 Task: Create new Company, with domain: 'georgetown.edu' and type: 'Other'. Add new contact for this company, with mail Id: 'Shreya_Ross@georgetown.edu', First Name: Shreya, Last name:  Ross, Job Title: 'Operations Coordinator', Phone Number: '(512) 555-5684'. Change life cycle stage to  Lead and lead status to  In Progress. Logged in from softage.10@softage.net
Action: Mouse moved to (95, 61)
Screenshot: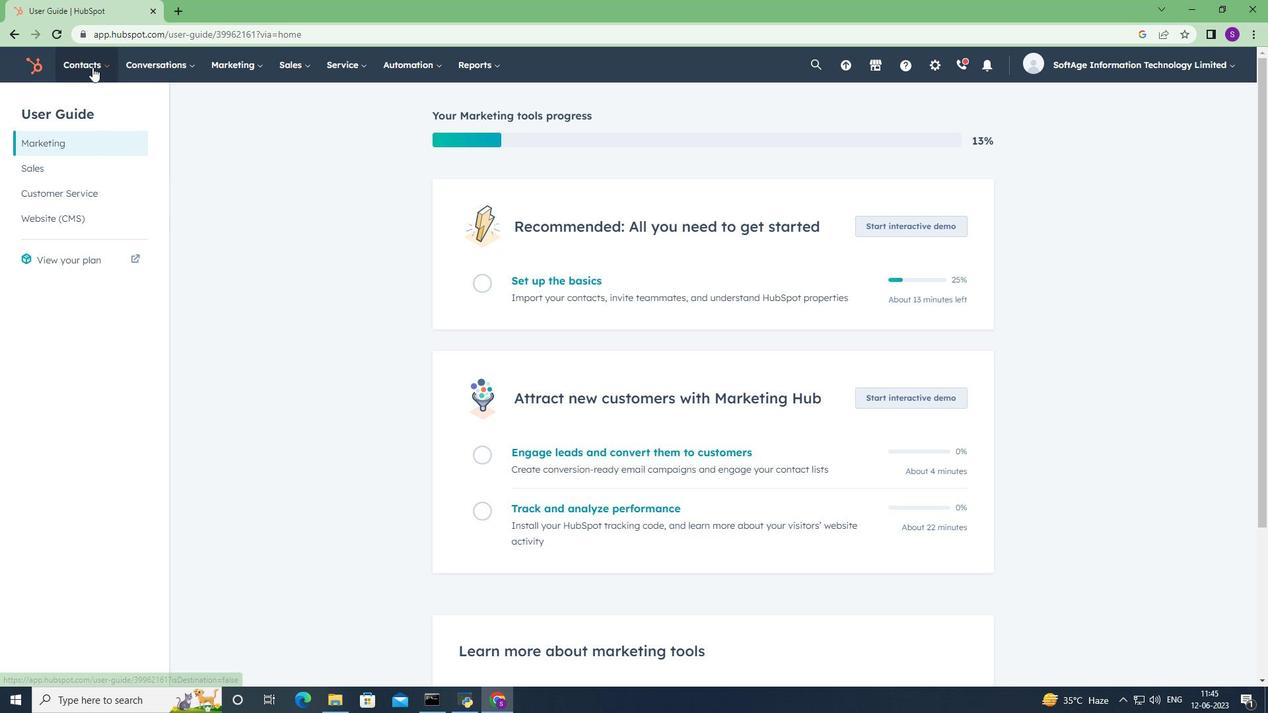 
Action: Mouse pressed left at (95, 61)
Screenshot: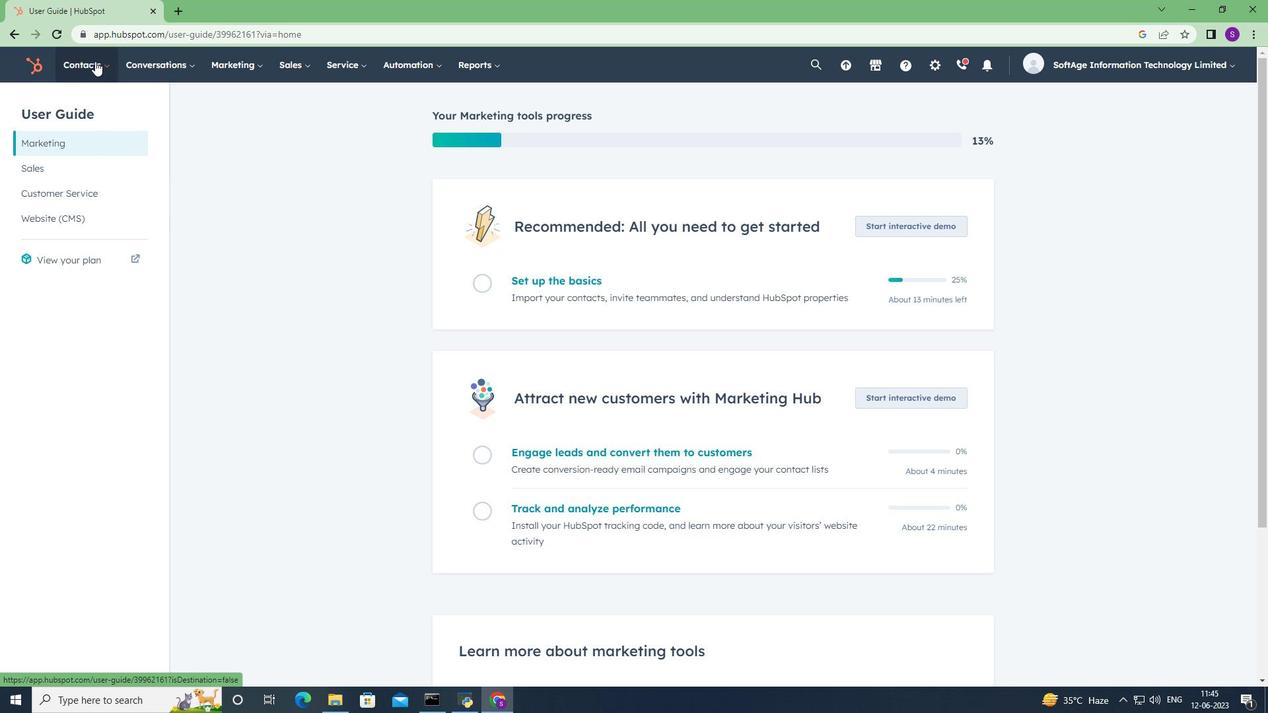 
Action: Mouse moved to (101, 126)
Screenshot: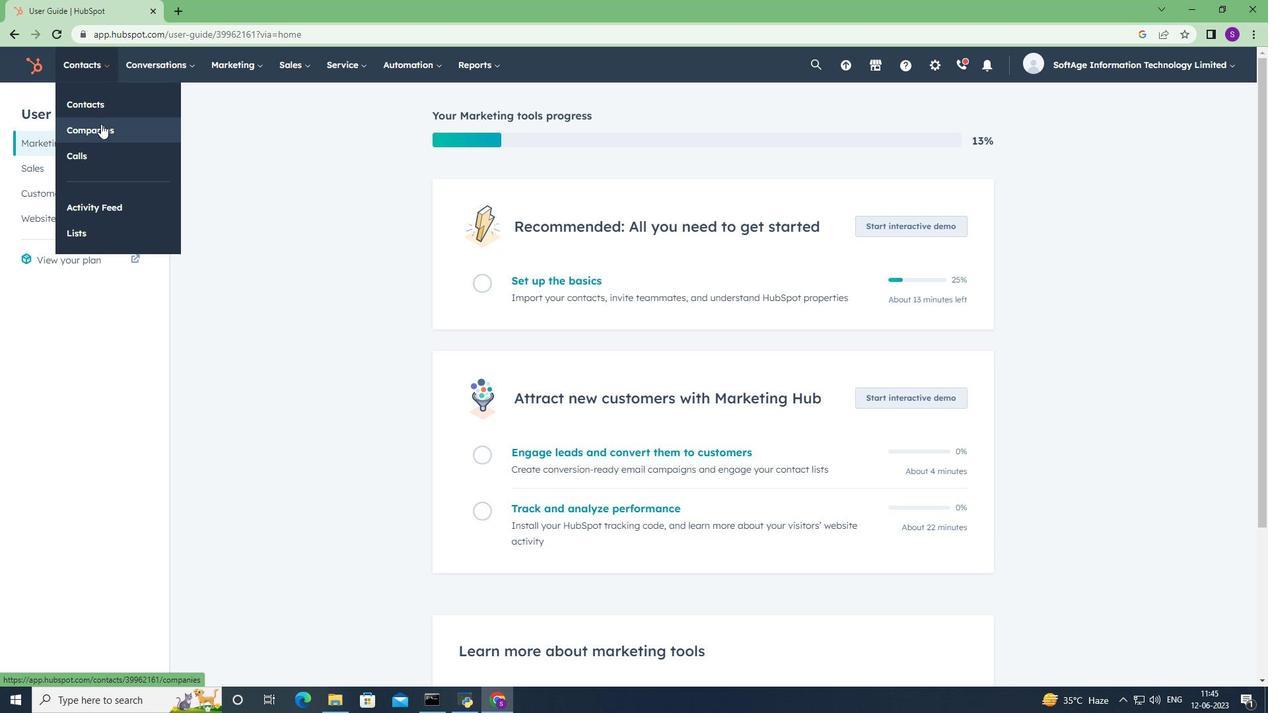 
Action: Mouse pressed left at (101, 126)
Screenshot: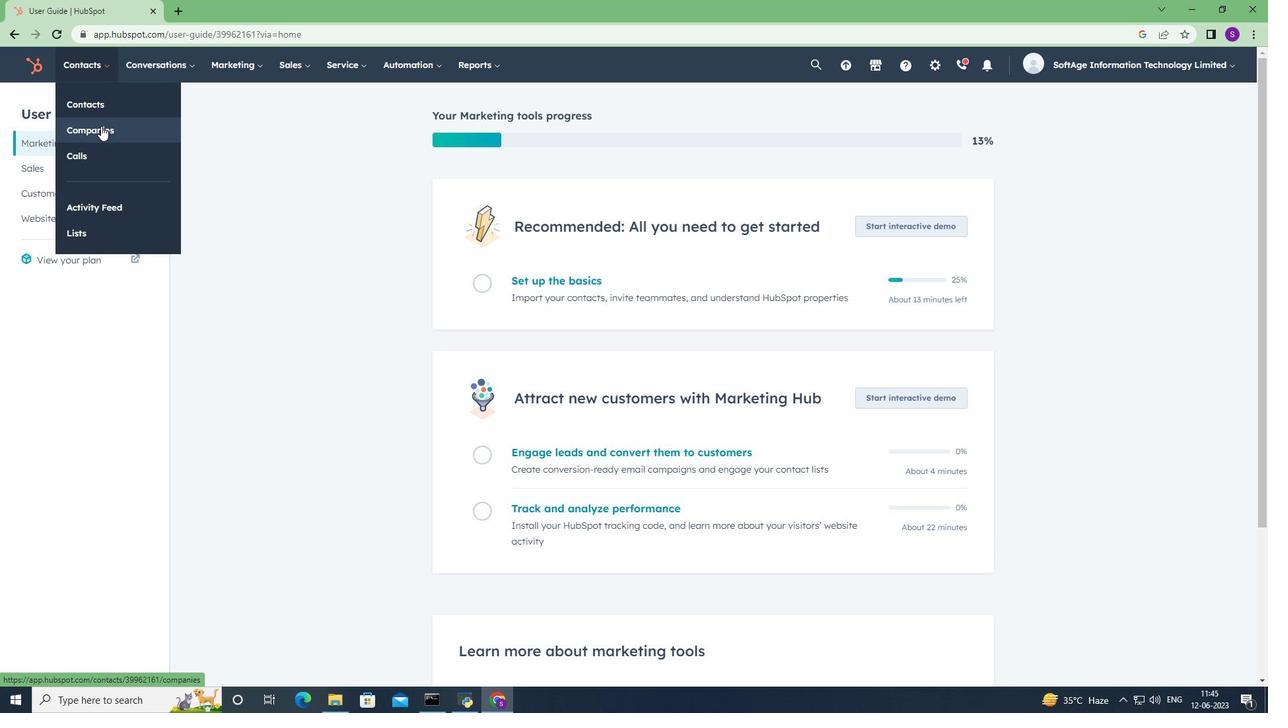 
Action: Mouse moved to (1199, 107)
Screenshot: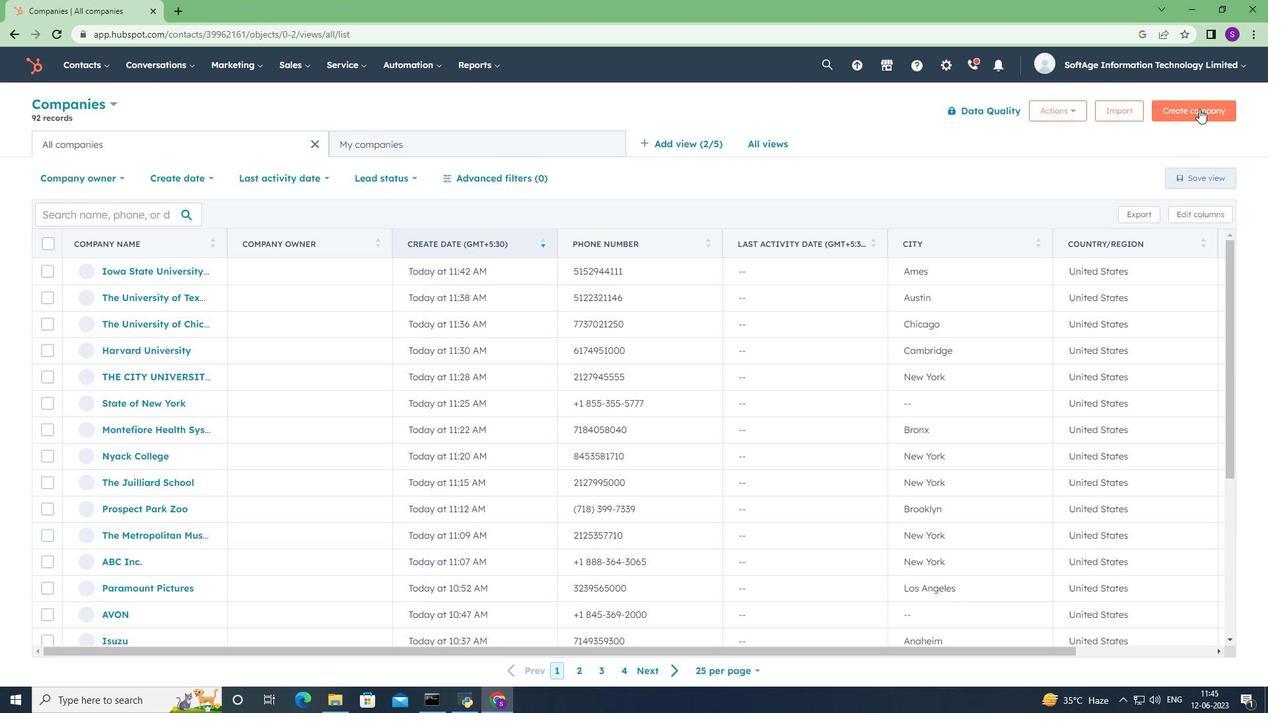 
Action: Mouse pressed left at (1199, 107)
Screenshot: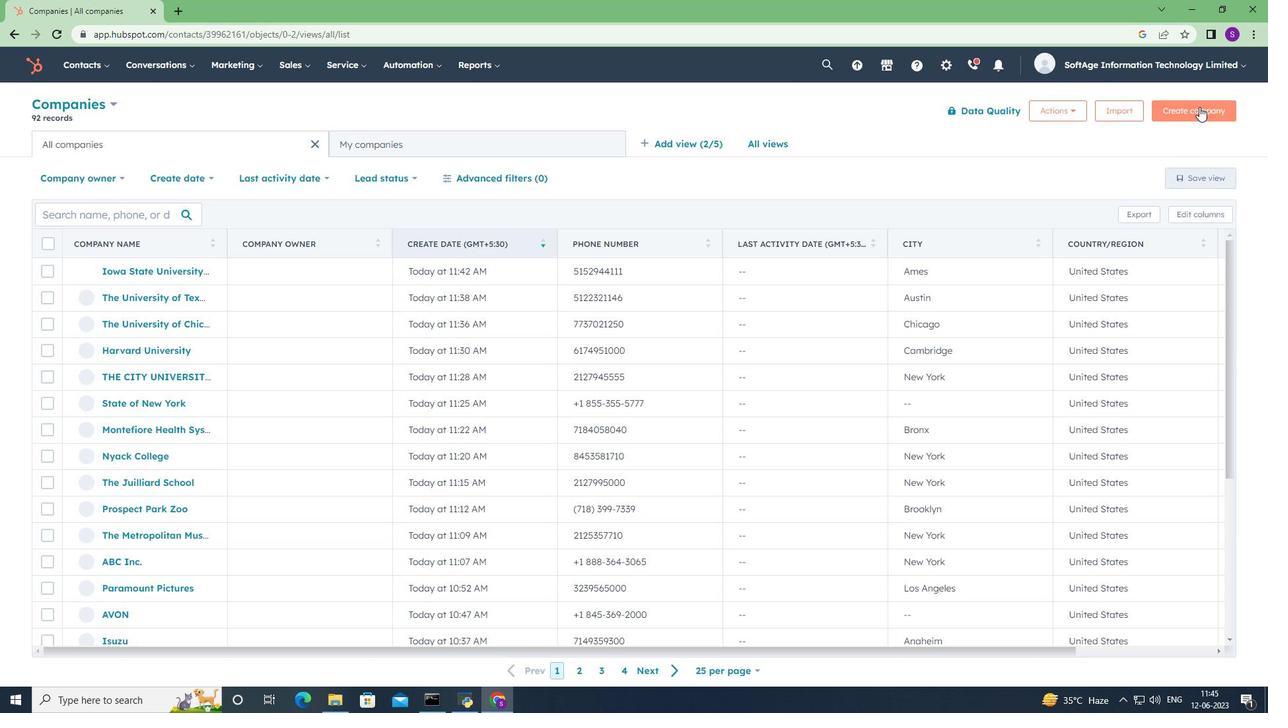 
Action: Mouse moved to (937, 169)
Screenshot: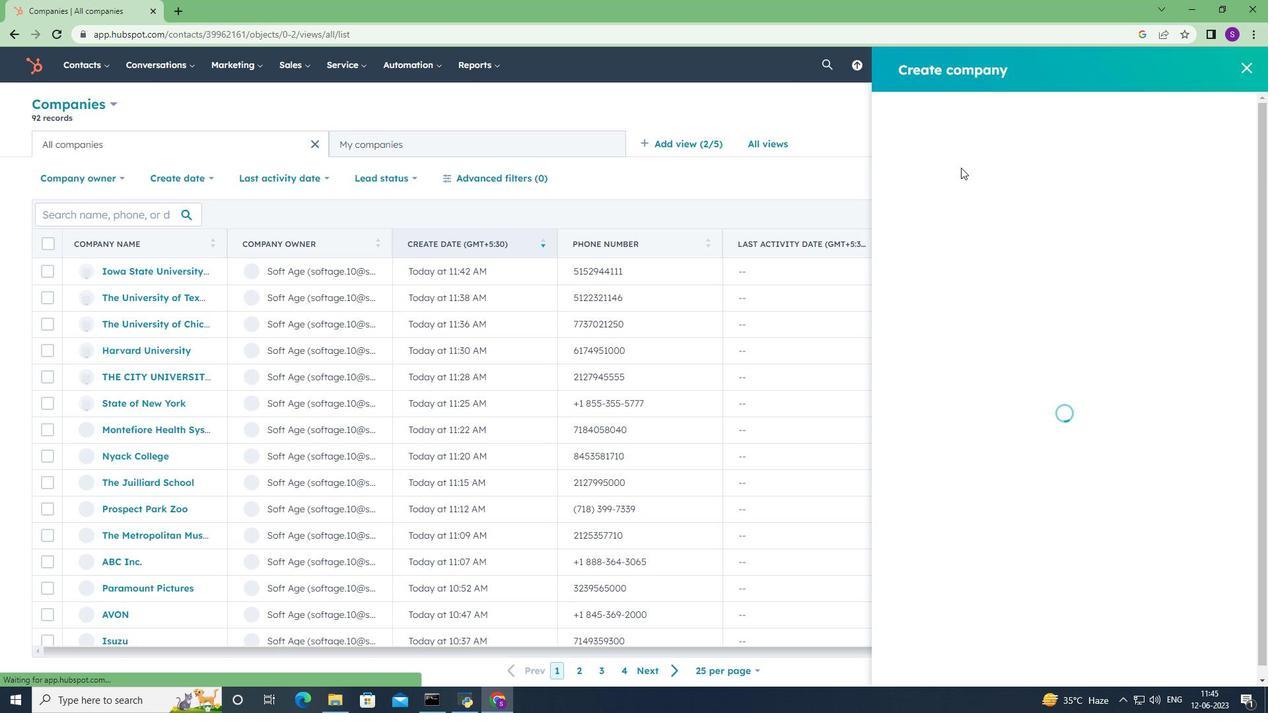 
Action: Mouse pressed left at (937, 169)
Screenshot: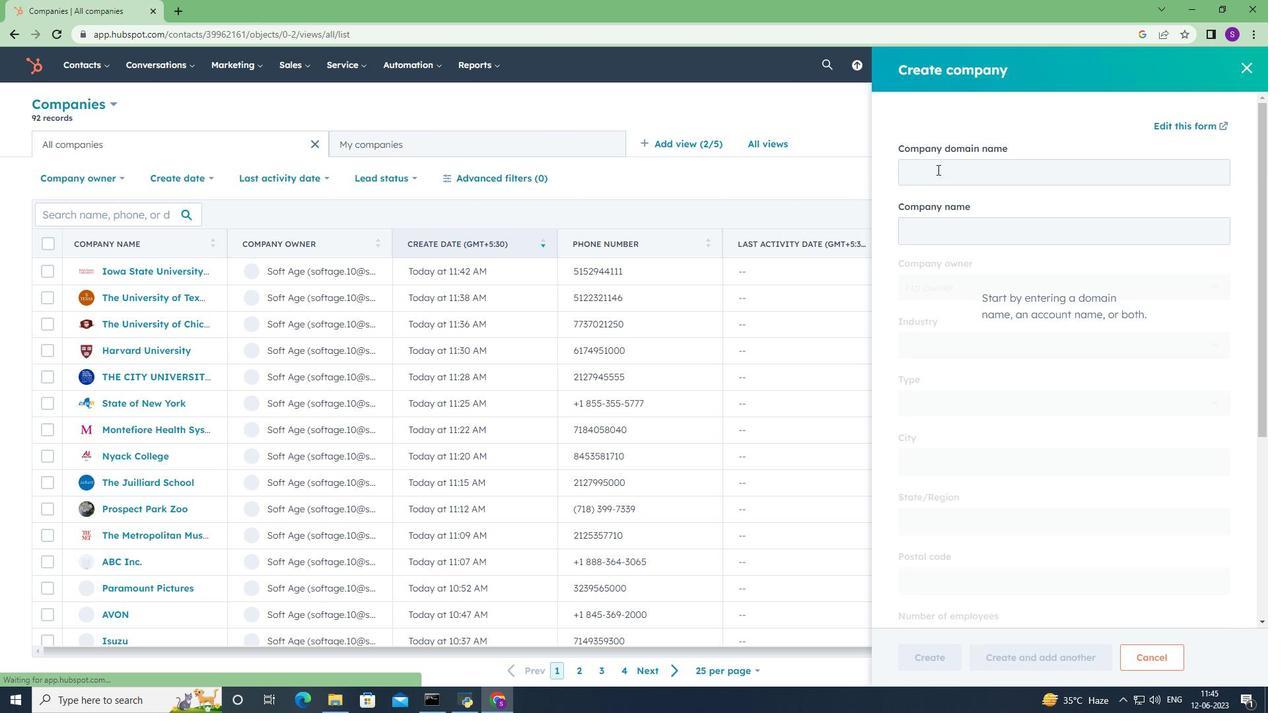 
Action: Mouse moved to (936, 169)
Screenshot: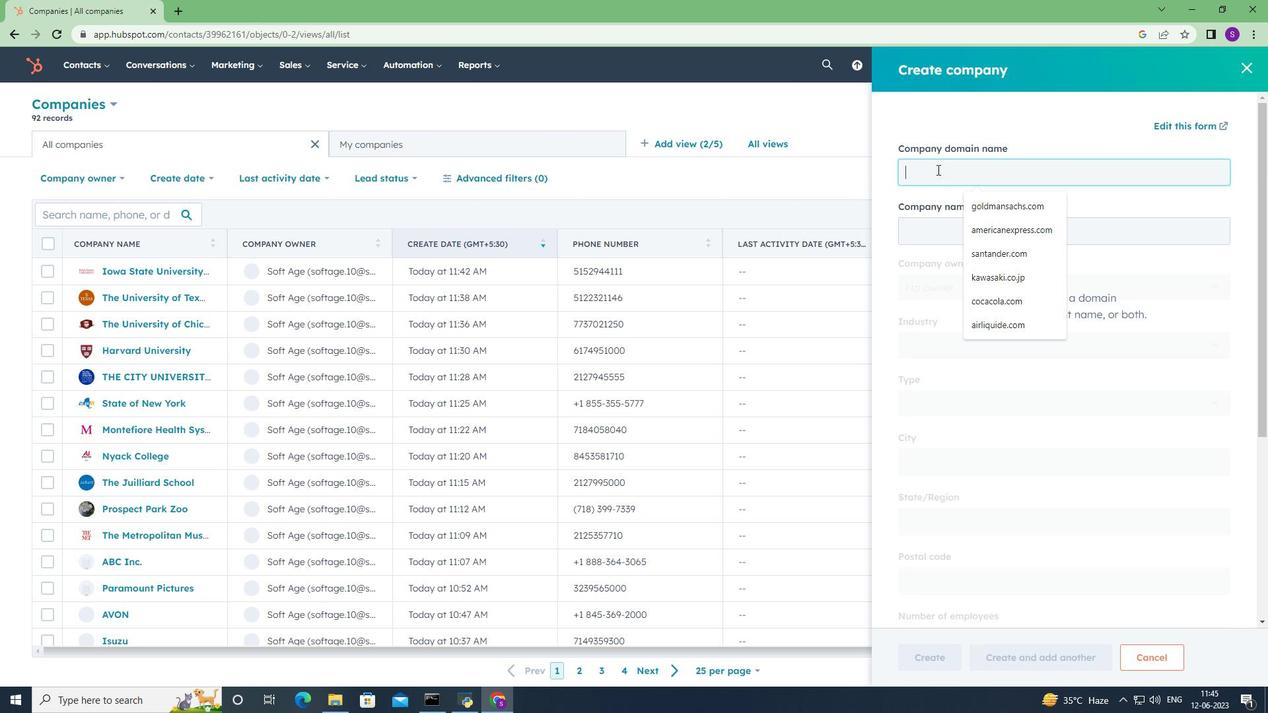 
Action: Key pressed georgetown.edu
Screenshot: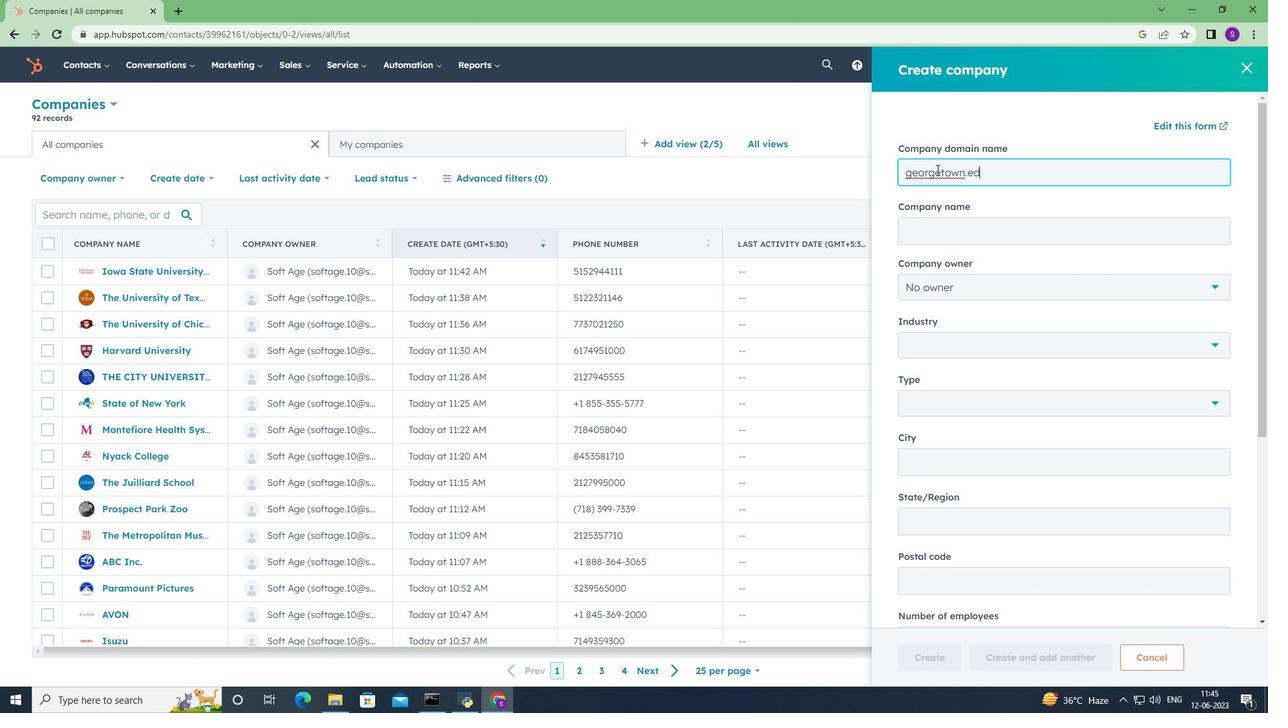 
Action: Mouse moved to (988, 235)
Screenshot: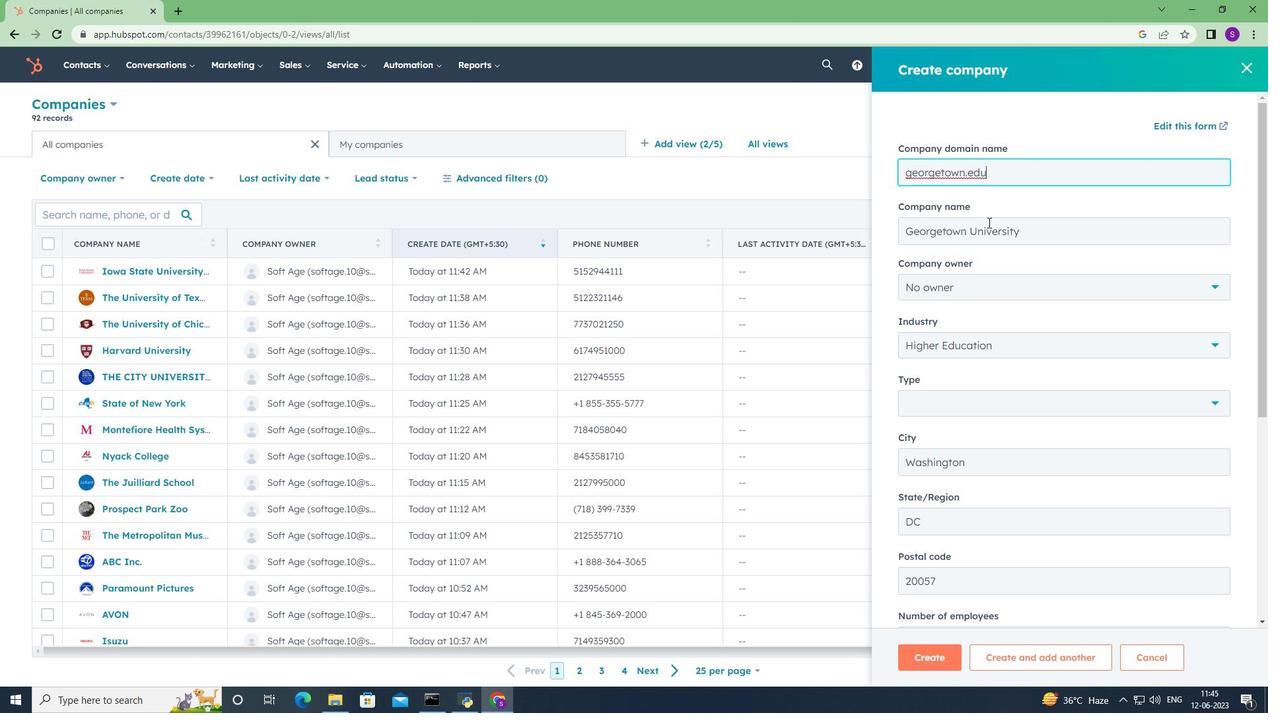 
Action: Mouse scrolled (988, 235) with delta (0, 0)
Screenshot: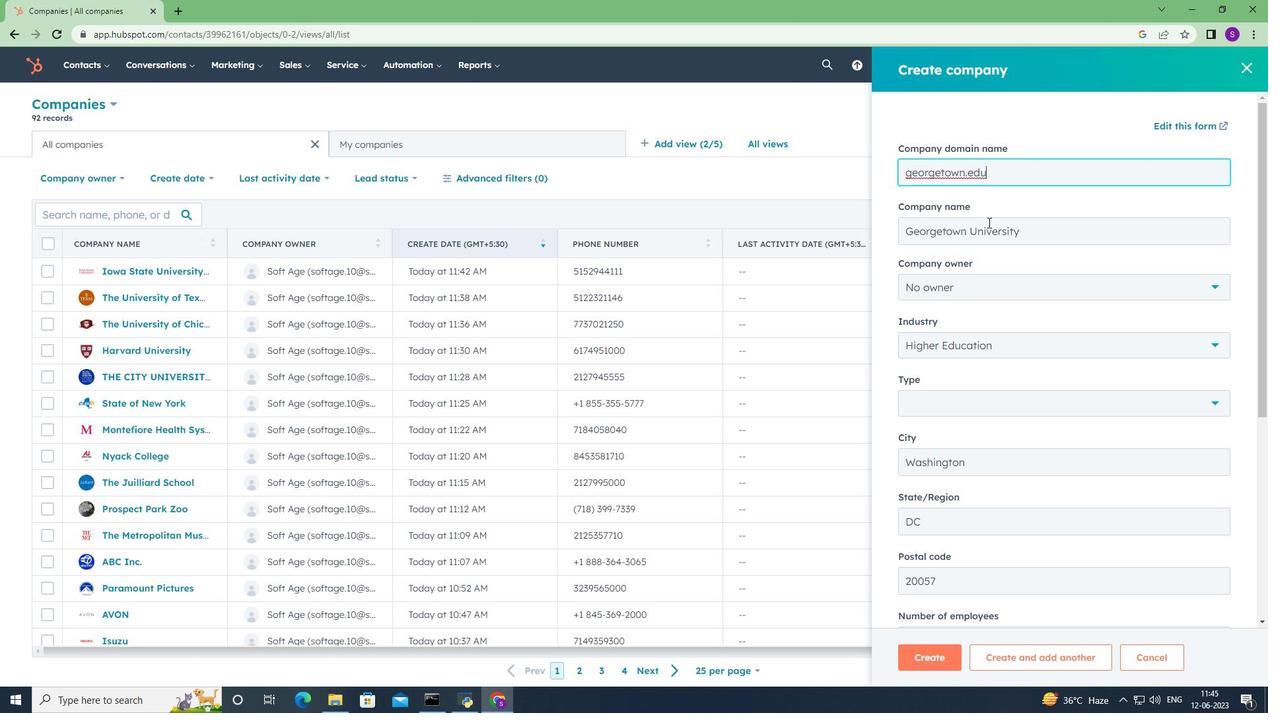 
Action: Mouse moved to (988, 237)
Screenshot: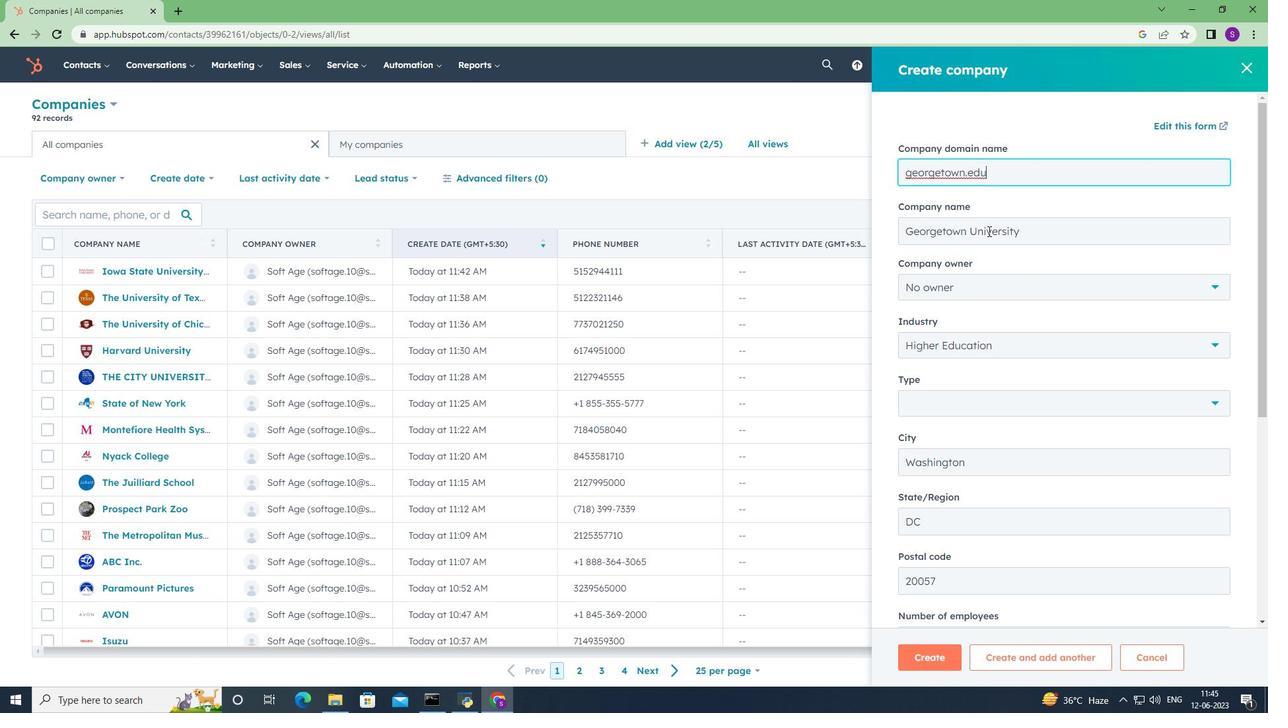 
Action: Mouse scrolled (988, 236) with delta (0, 0)
Screenshot: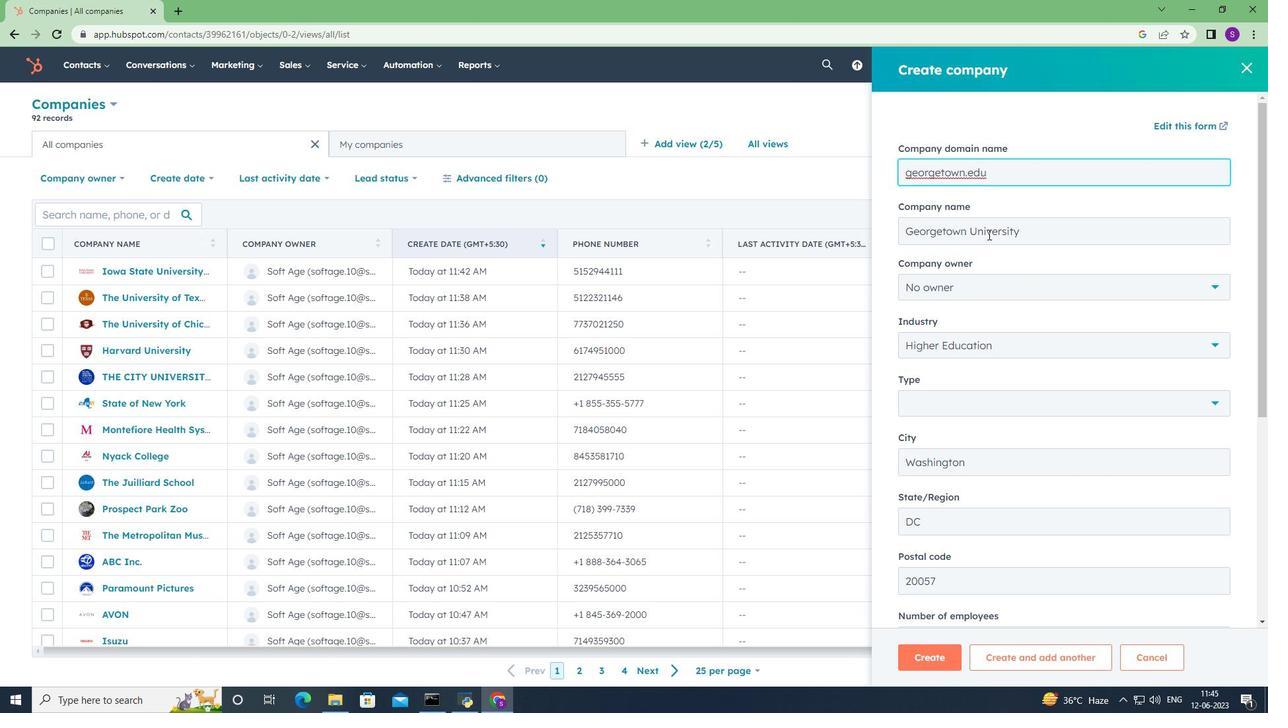 
Action: Mouse moved to (987, 274)
Screenshot: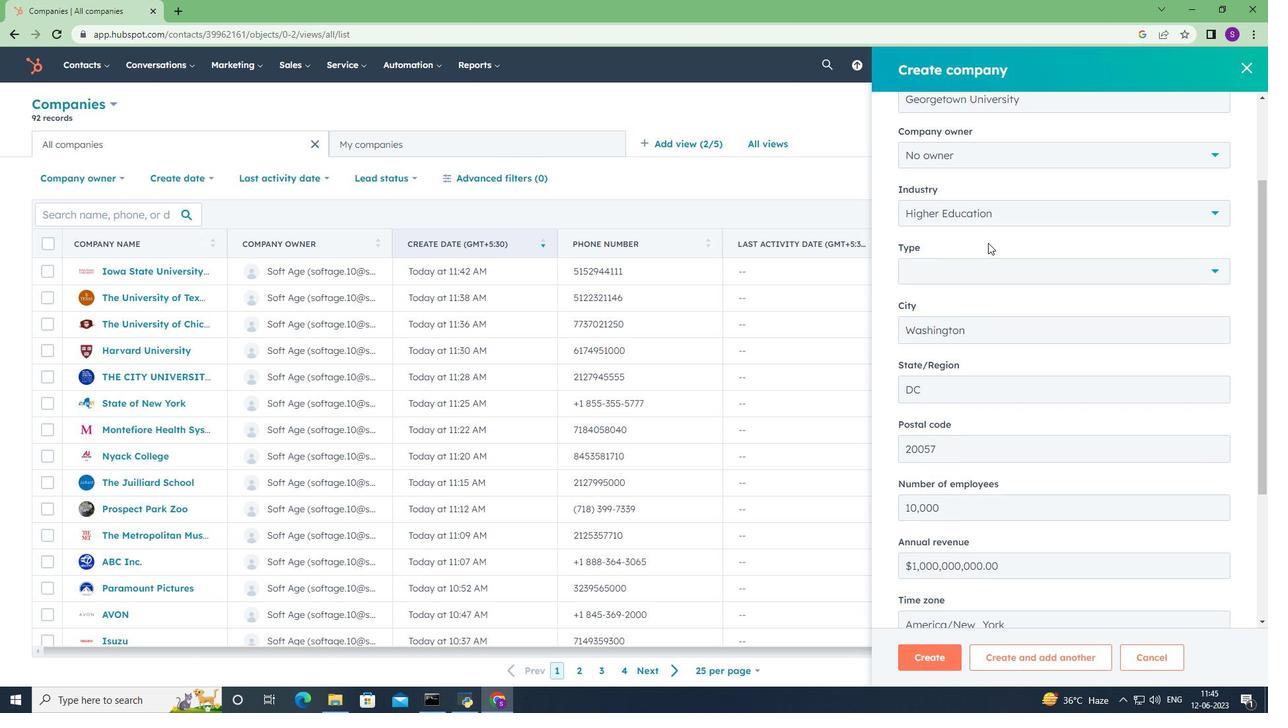 
Action: Mouse pressed left at (987, 274)
Screenshot: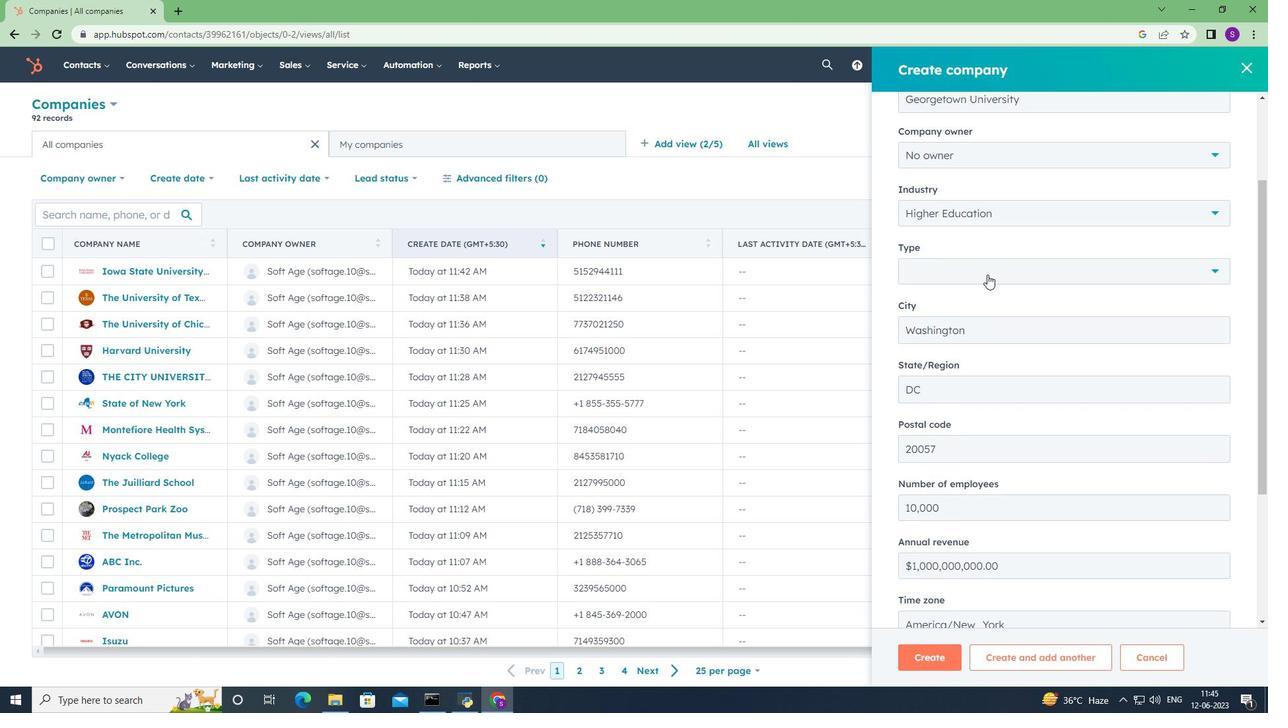 
Action: Mouse moved to (975, 286)
Screenshot: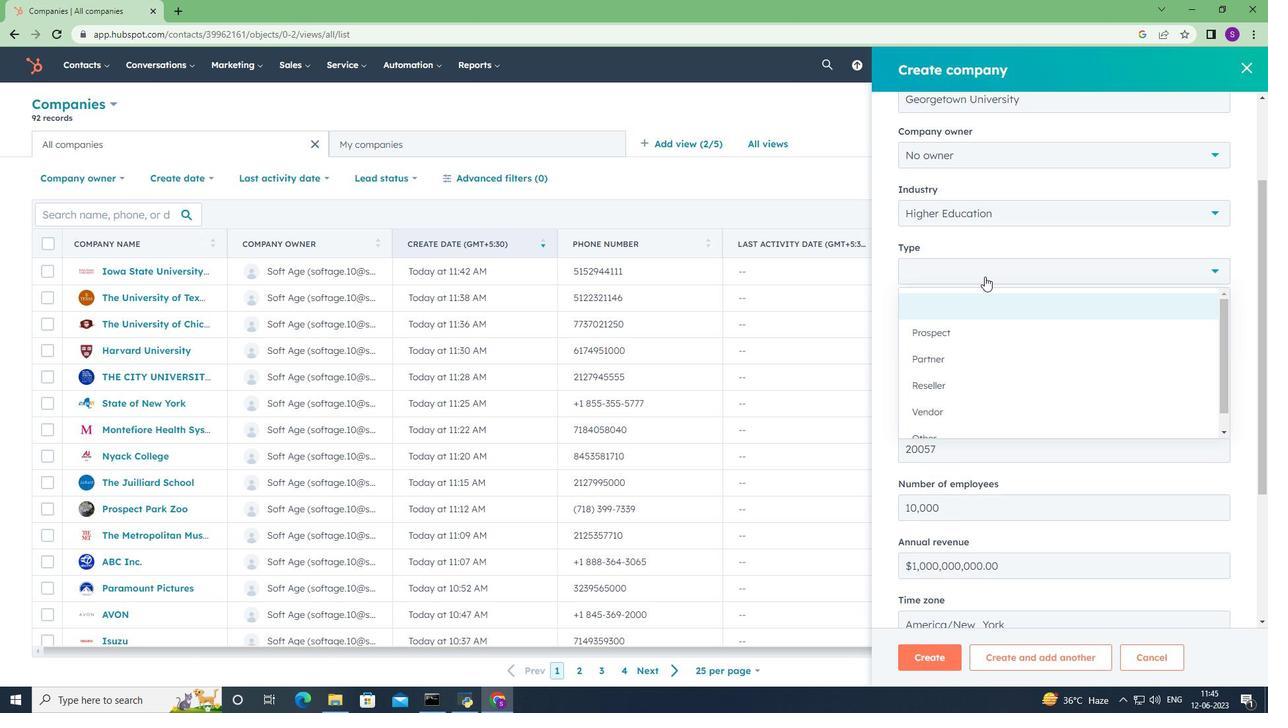 
Action: Mouse scrolled (975, 286) with delta (0, 0)
Screenshot: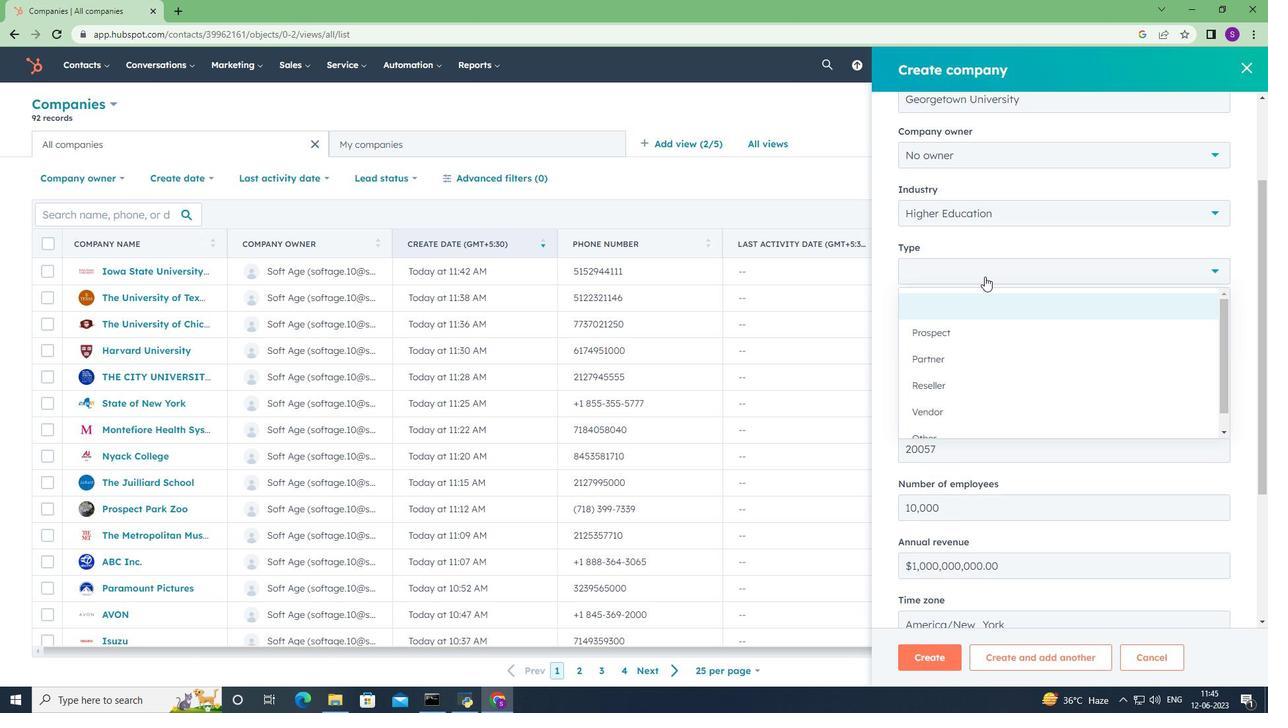 
Action: Mouse scrolled (975, 286) with delta (0, 0)
Screenshot: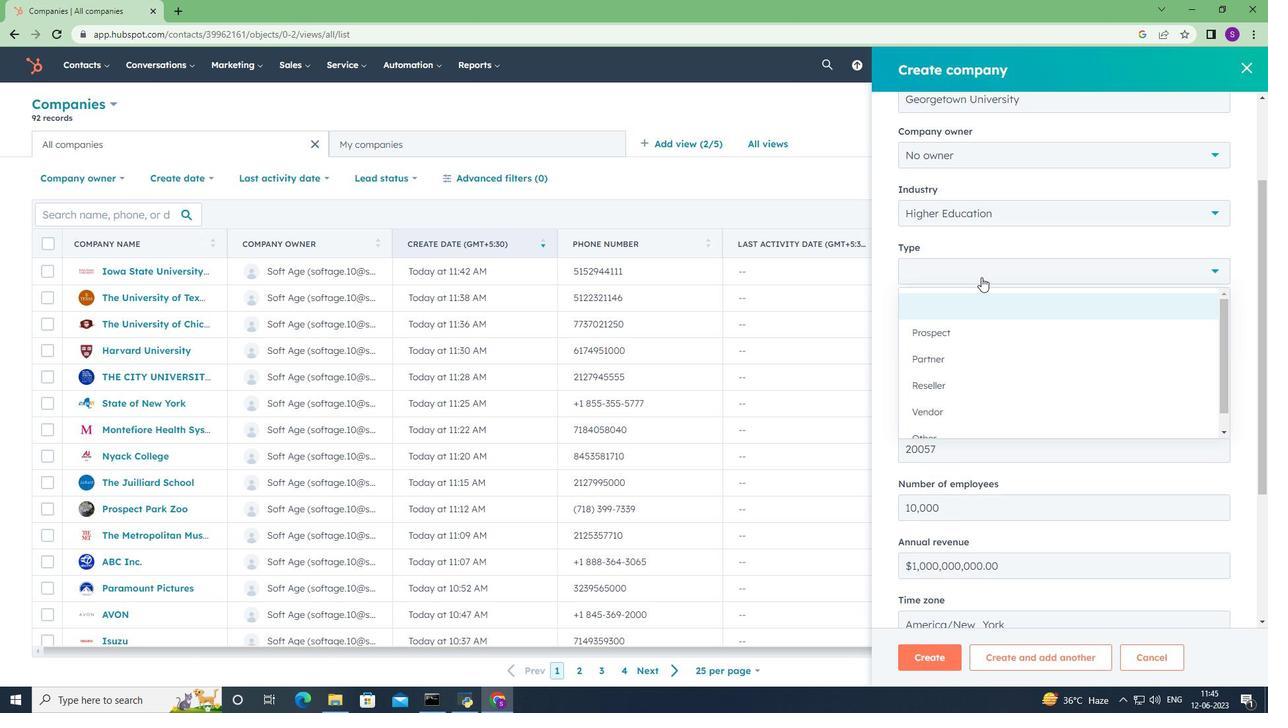 
Action: Mouse scrolled (975, 286) with delta (0, 0)
Screenshot: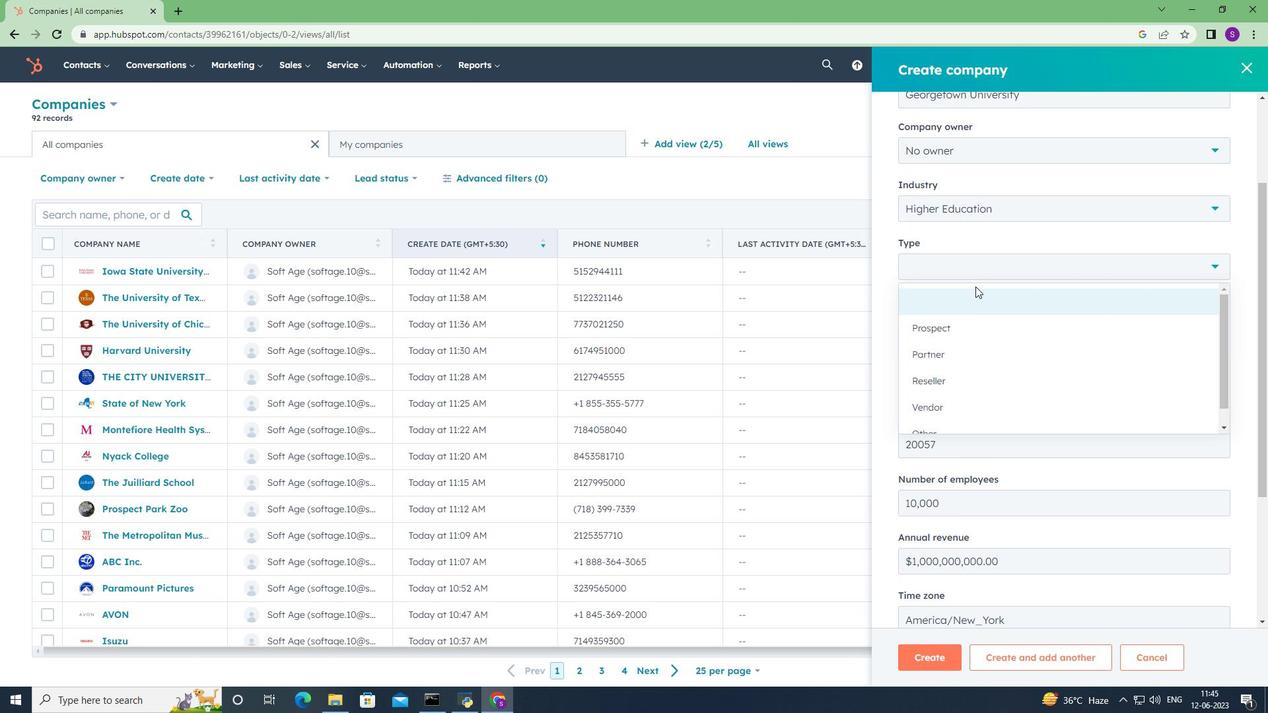 
Action: Mouse scrolled (975, 286) with delta (0, 0)
Screenshot: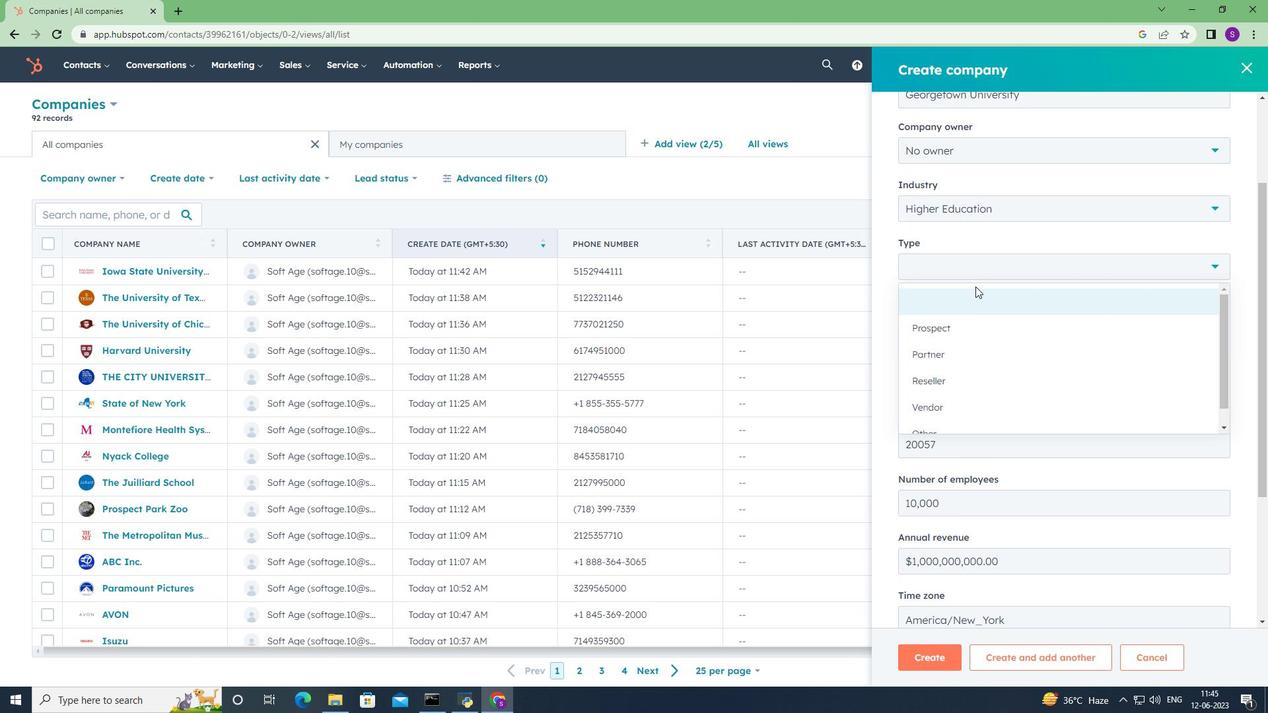
Action: Mouse scrolled (975, 286) with delta (0, 0)
Screenshot: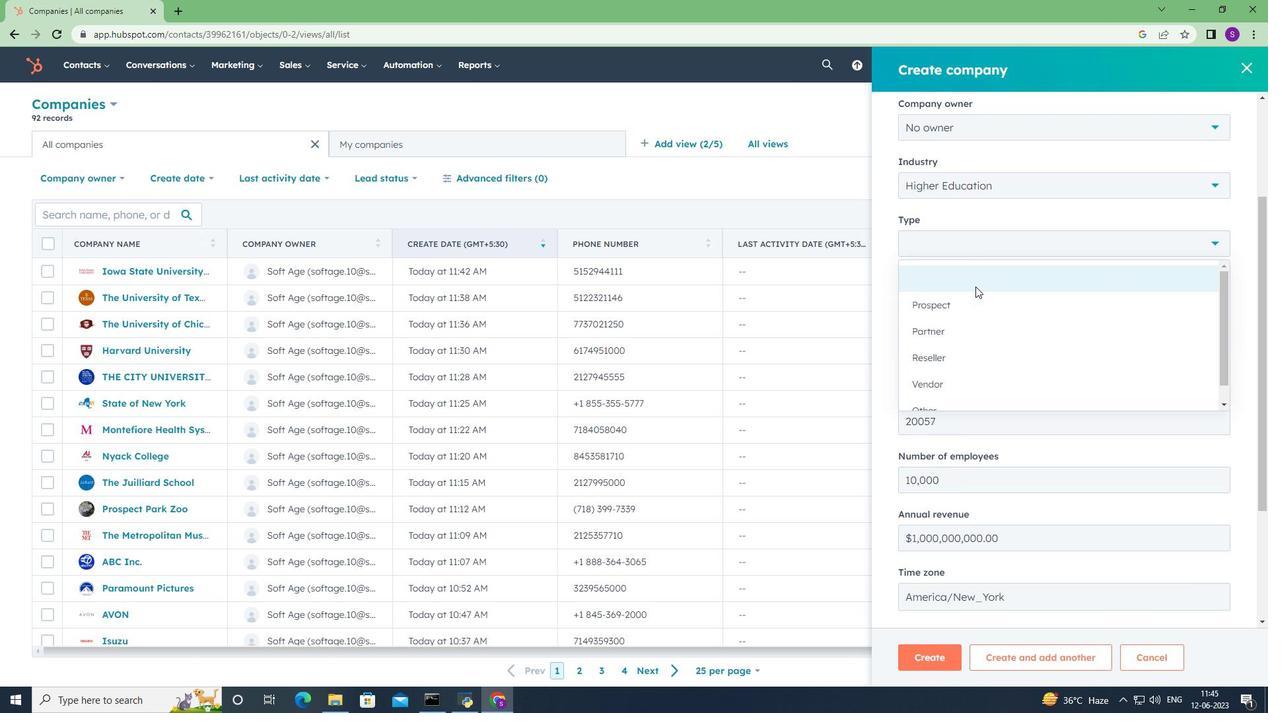 
Action: Mouse moved to (933, 178)
Screenshot: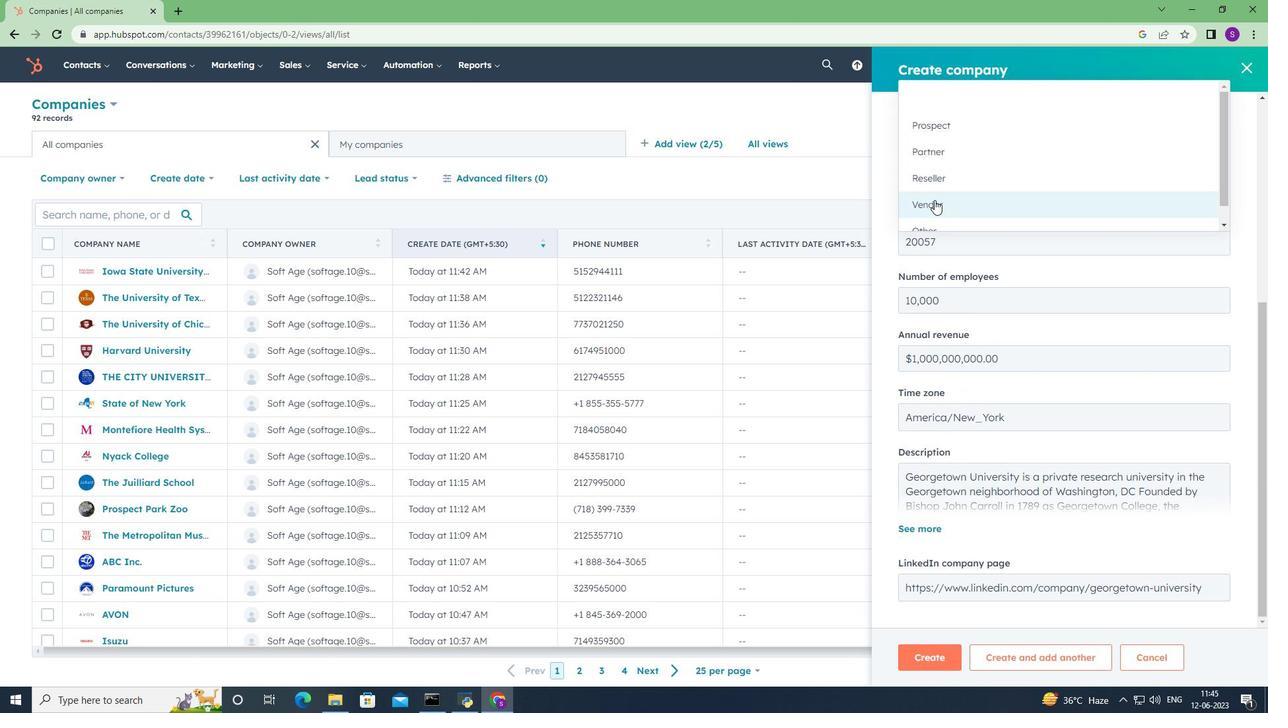 
Action: Mouse scrolled (933, 177) with delta (0, 0)
Screenshot: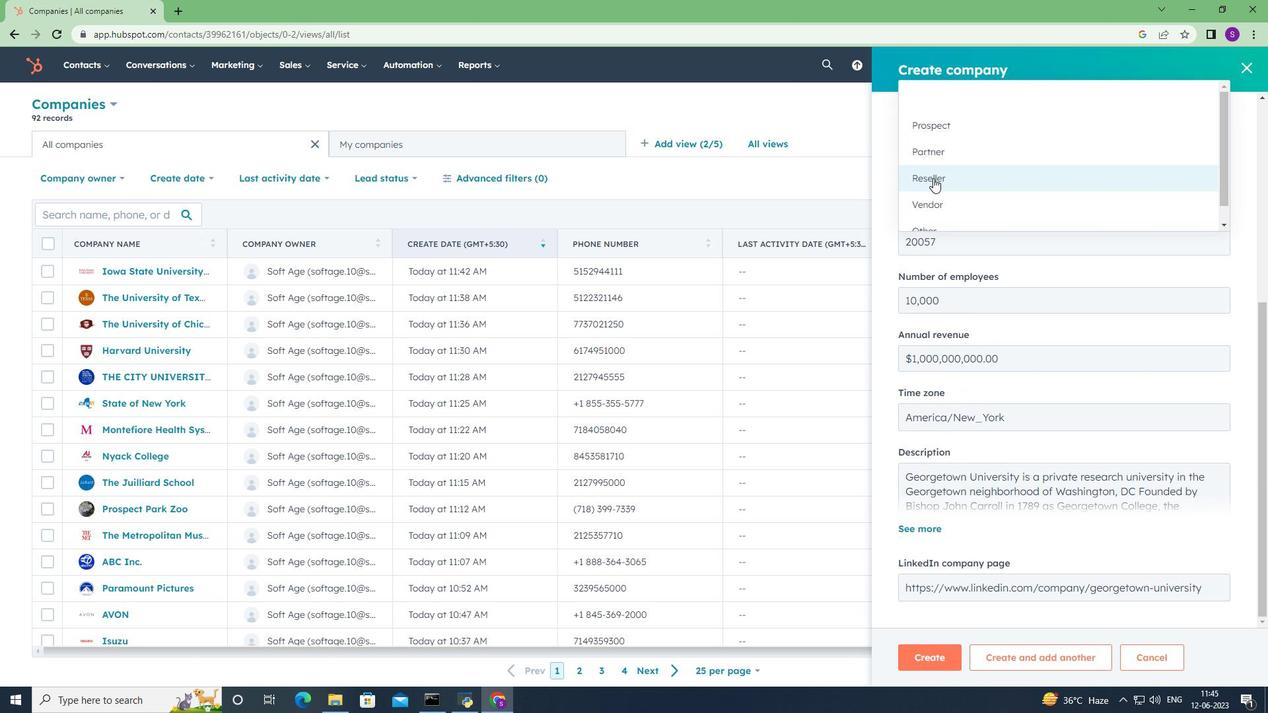 
Action: Mouse scrolled (933, 177) with delta (0, 0)
Screenshot: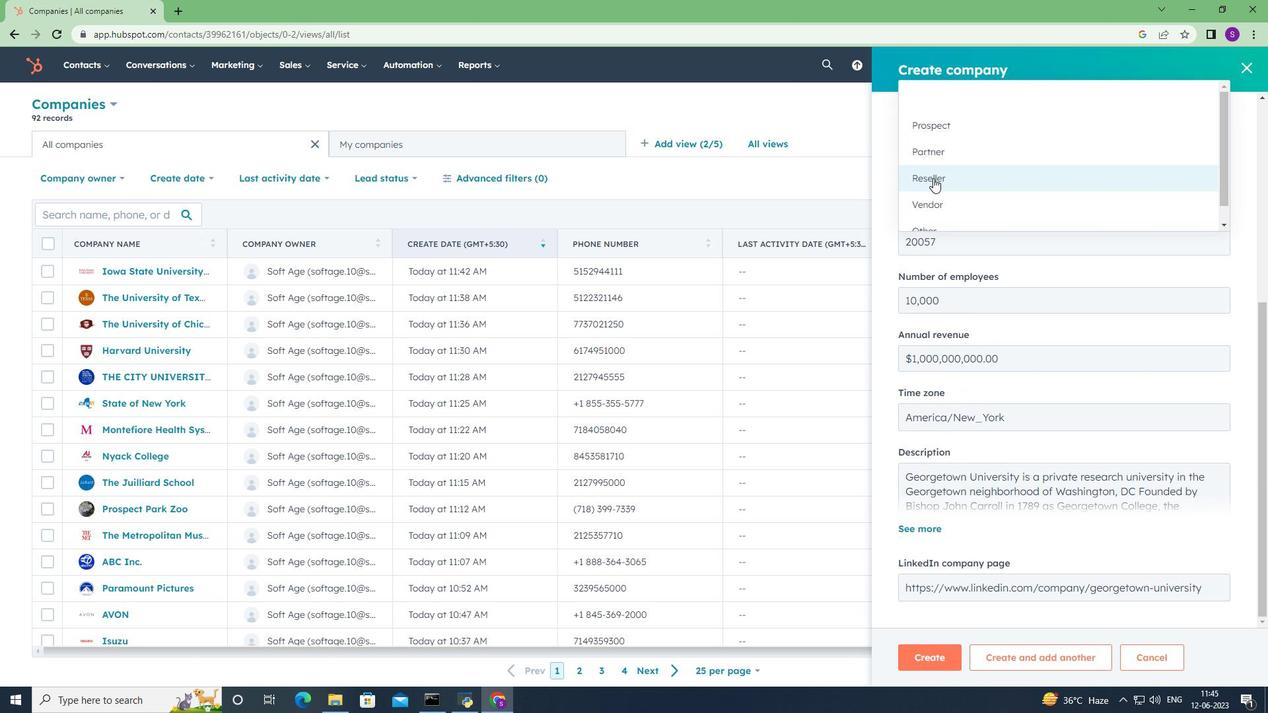 
Action: Mouse scrolled (933, 177) with delta (0, 0)
Screenshot: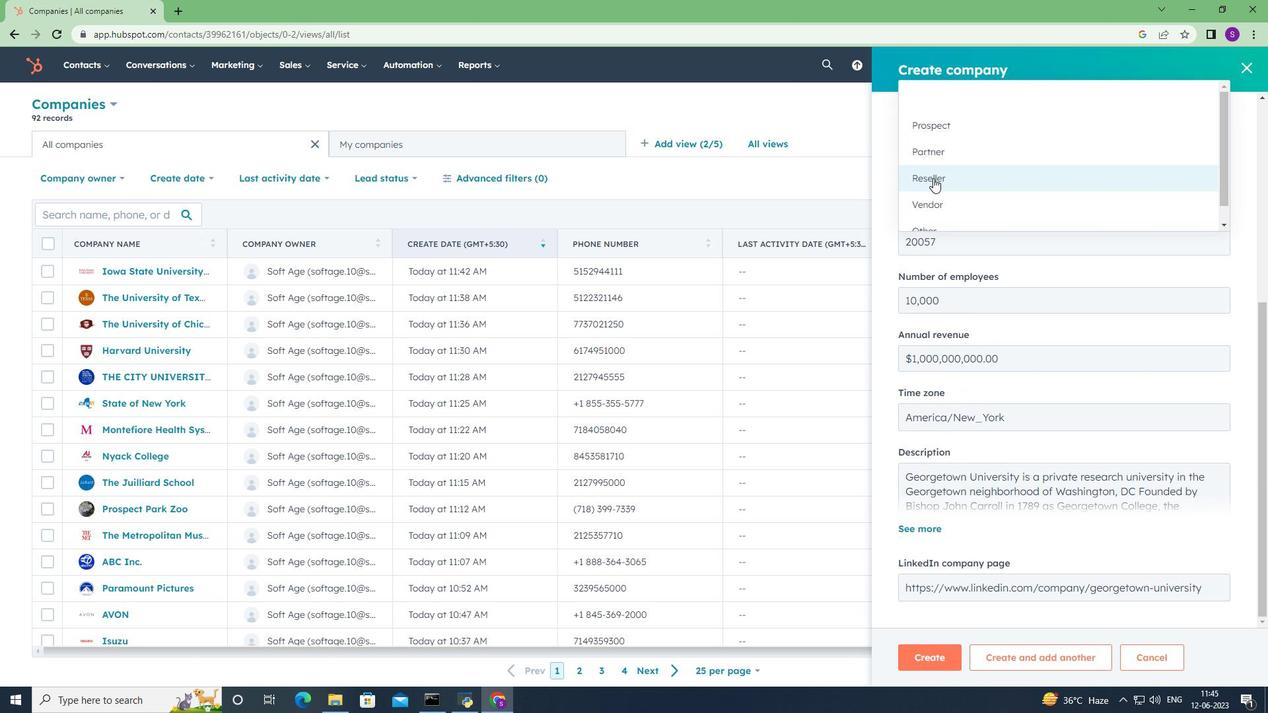 
Action: Mouse scrolled (933, 177) with delta (0, 0)
Screenshot: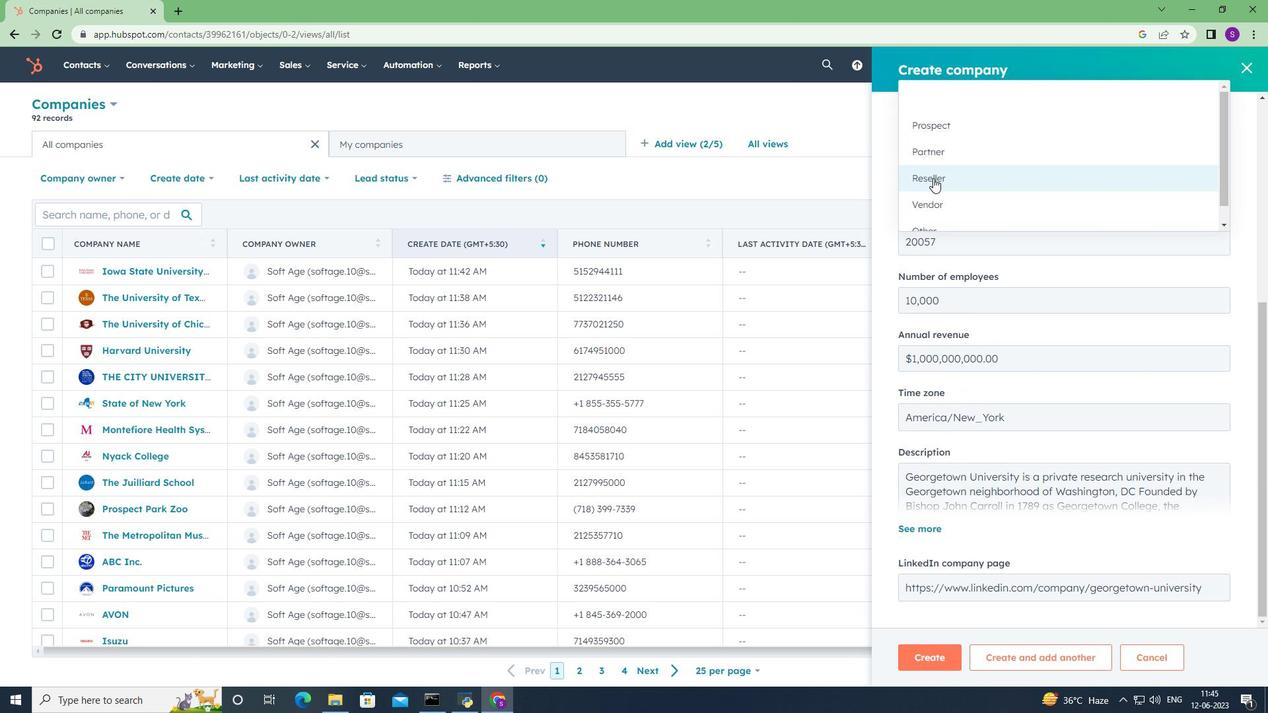 
Action: Mouse scrolled (933, 177) with delta (0, 0)
Screenshot: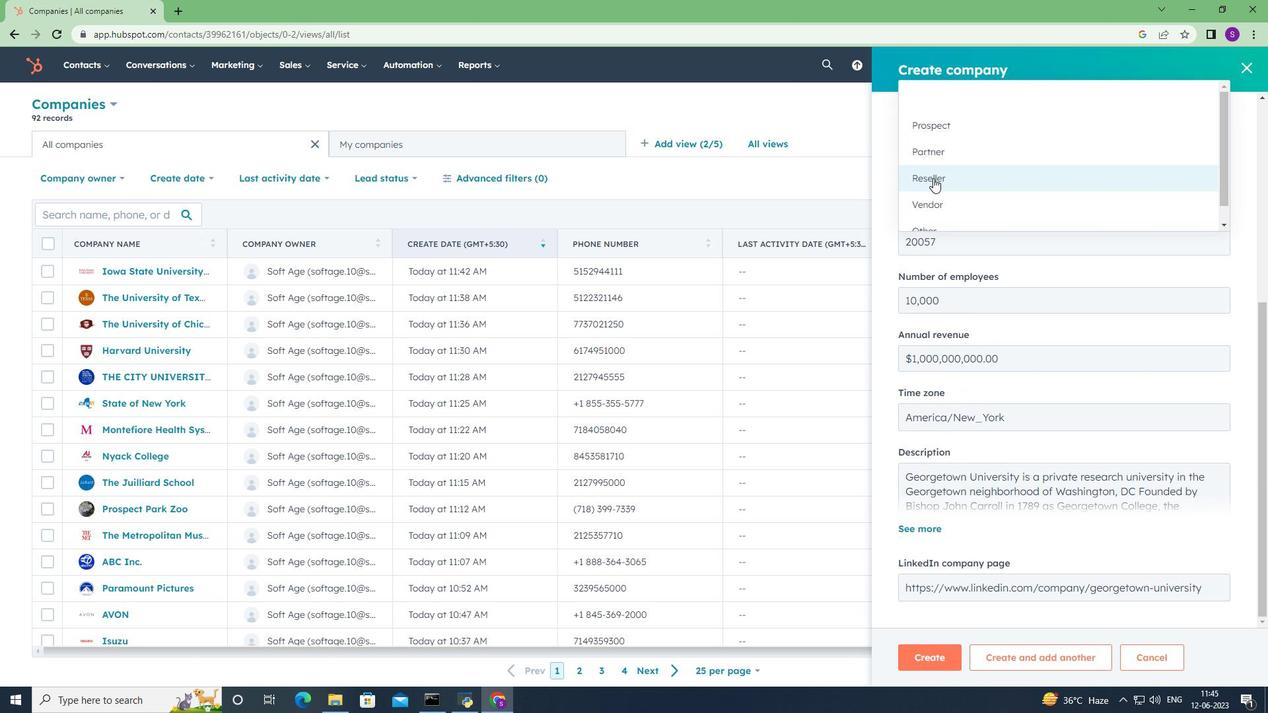 
Action: Mouse moved to (933, 216)
Screenshot: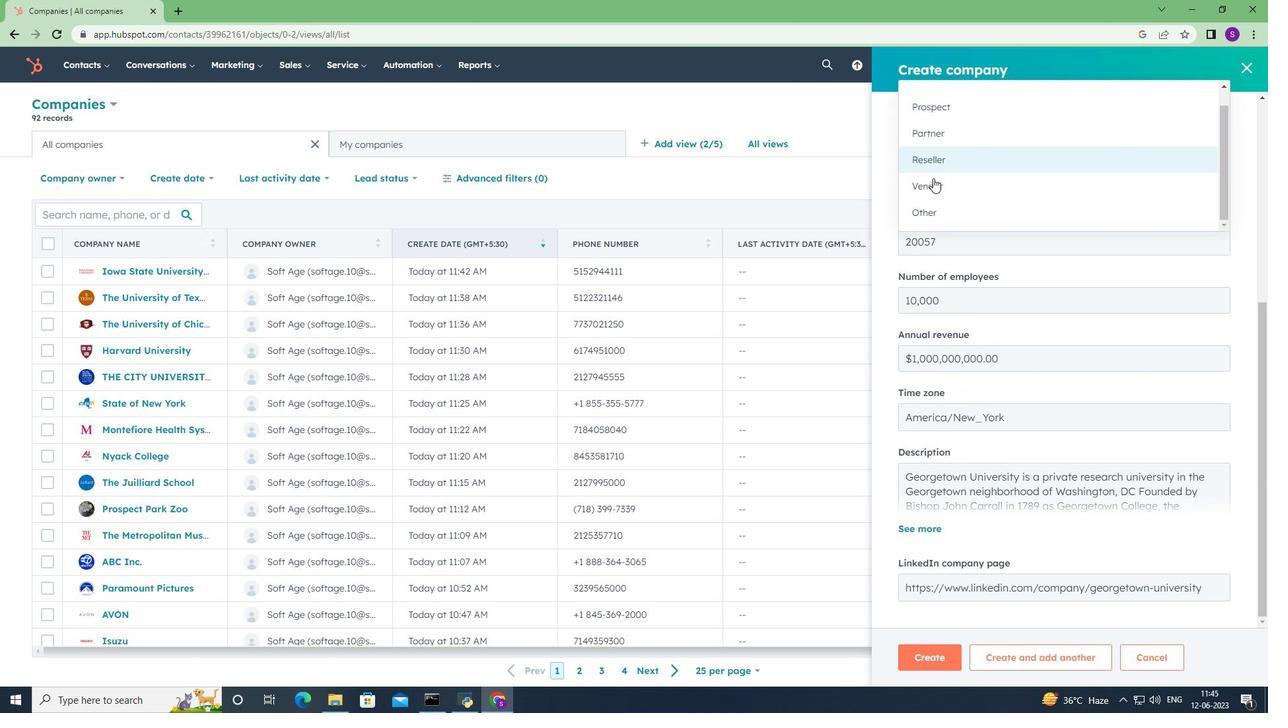 
Action: Mouse pressed left at (933, 216)
Screenshot: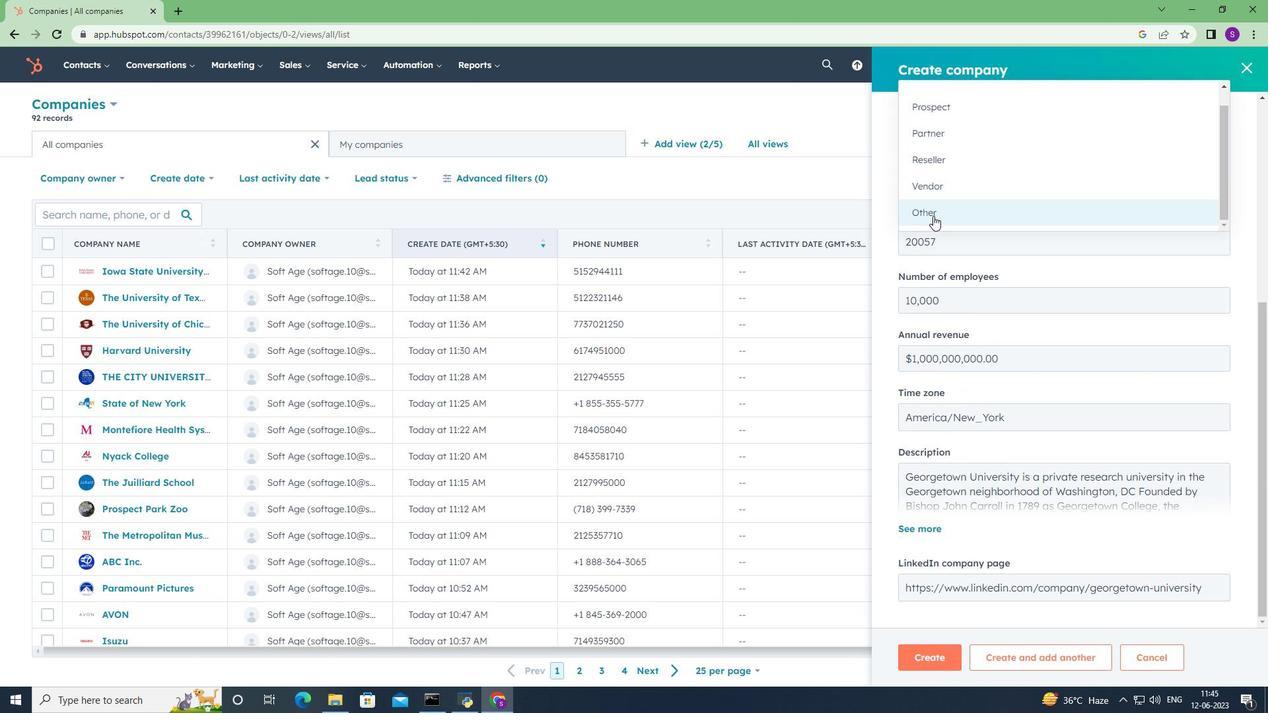 
Action: Mouse moved to (972, 325)
Screenshot: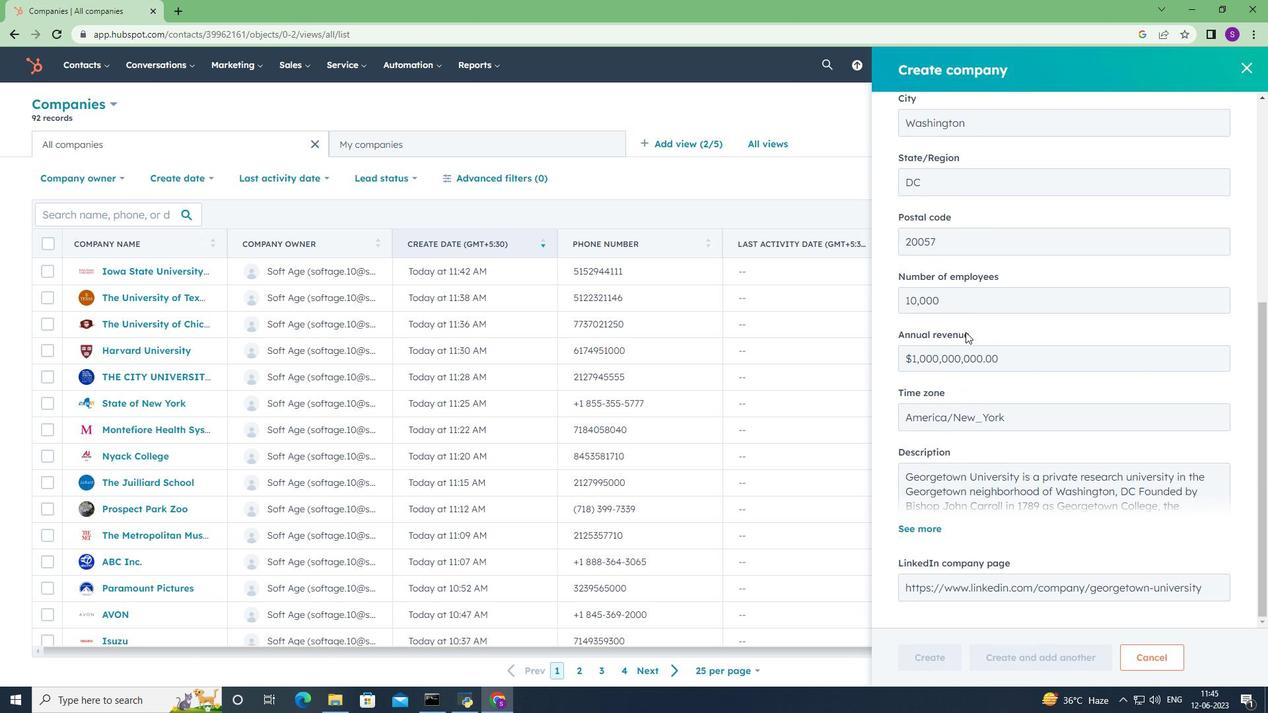 
Action: Mouse scrolled (972, 324) with delta (0, 0)
Screenshot: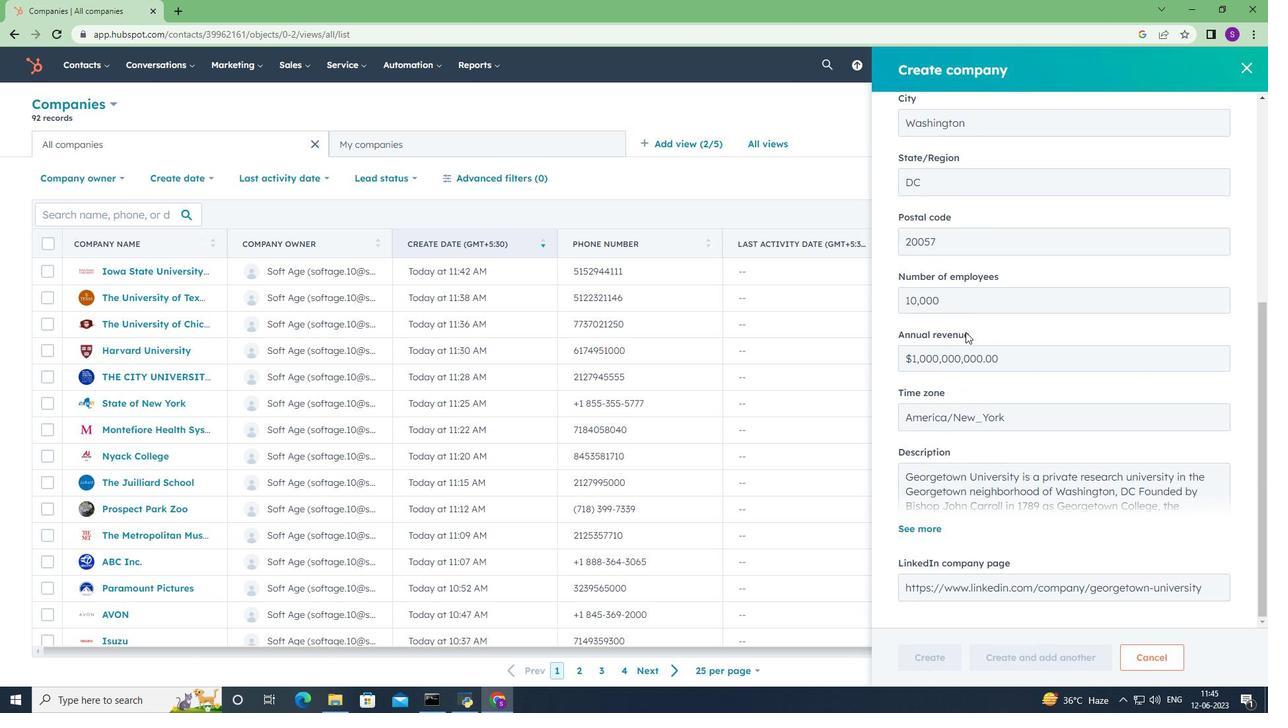 
Action: Mouse scrolled (972, 324) with delta (0, 0)
Screenshot: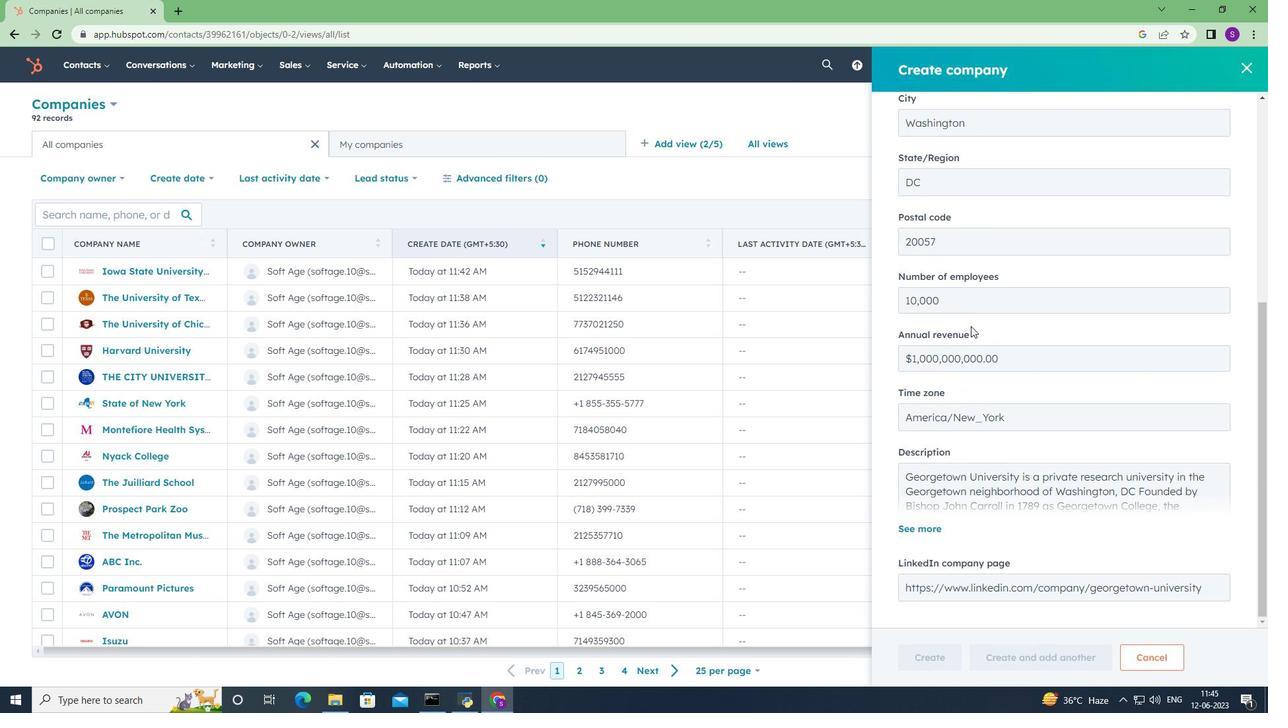 
Action: Mouse scrolled (972, 324) with delta (0, 0)
Screenshot: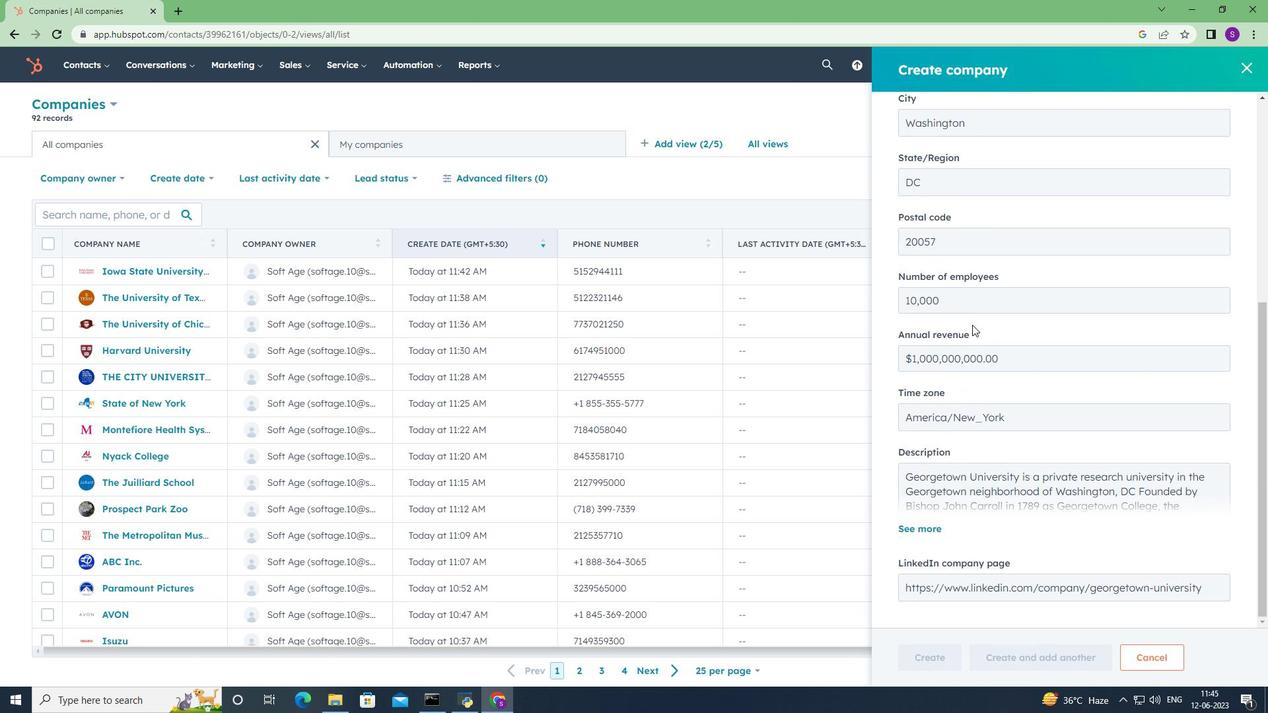 
Action: Mouse scrolled (972, 324) with delta (0, 0)
Screenshot: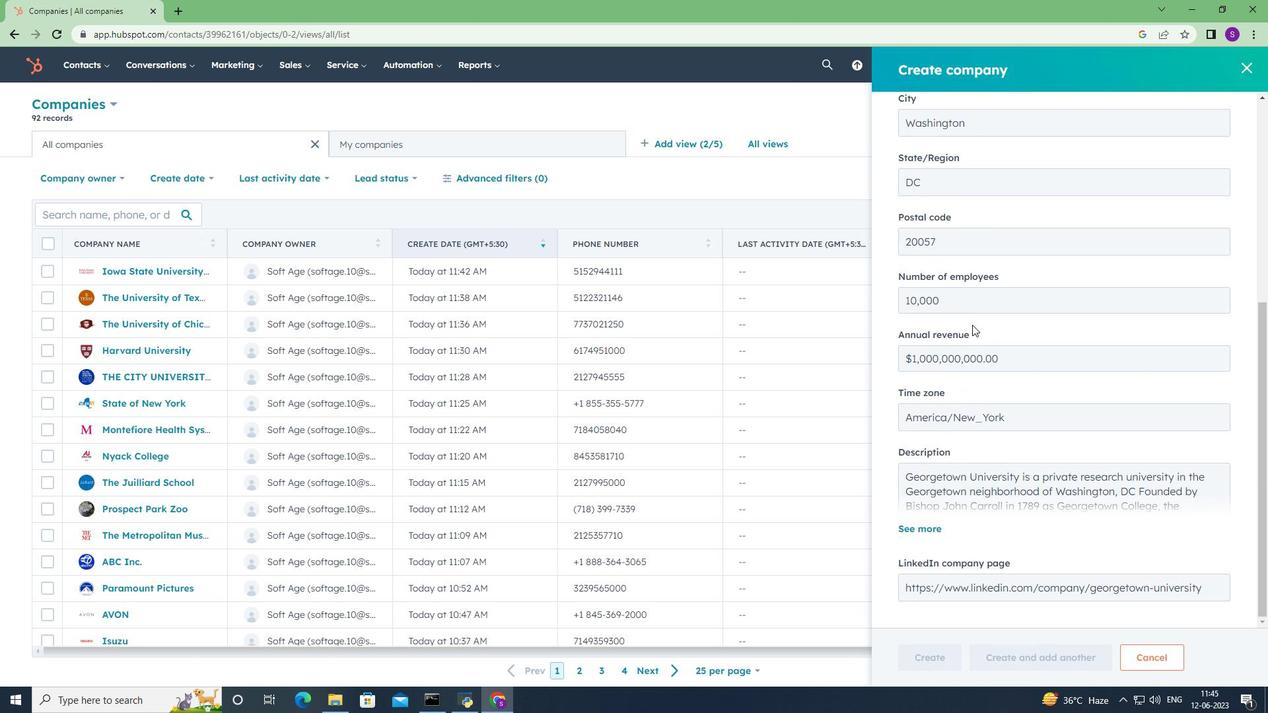 
Action: Mouse scrolled (972, 324) with delta (0, 0)
Screenshot: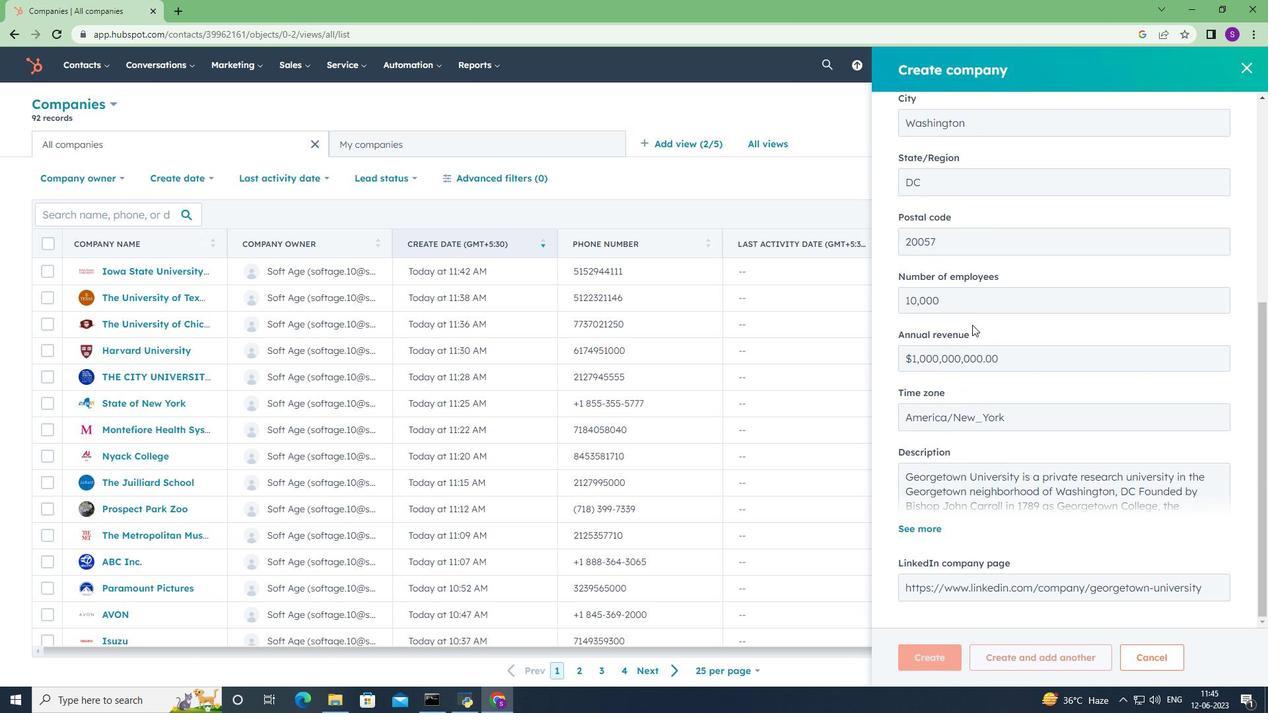 
Action: Mouse moved to (970, 326)
Screenshot: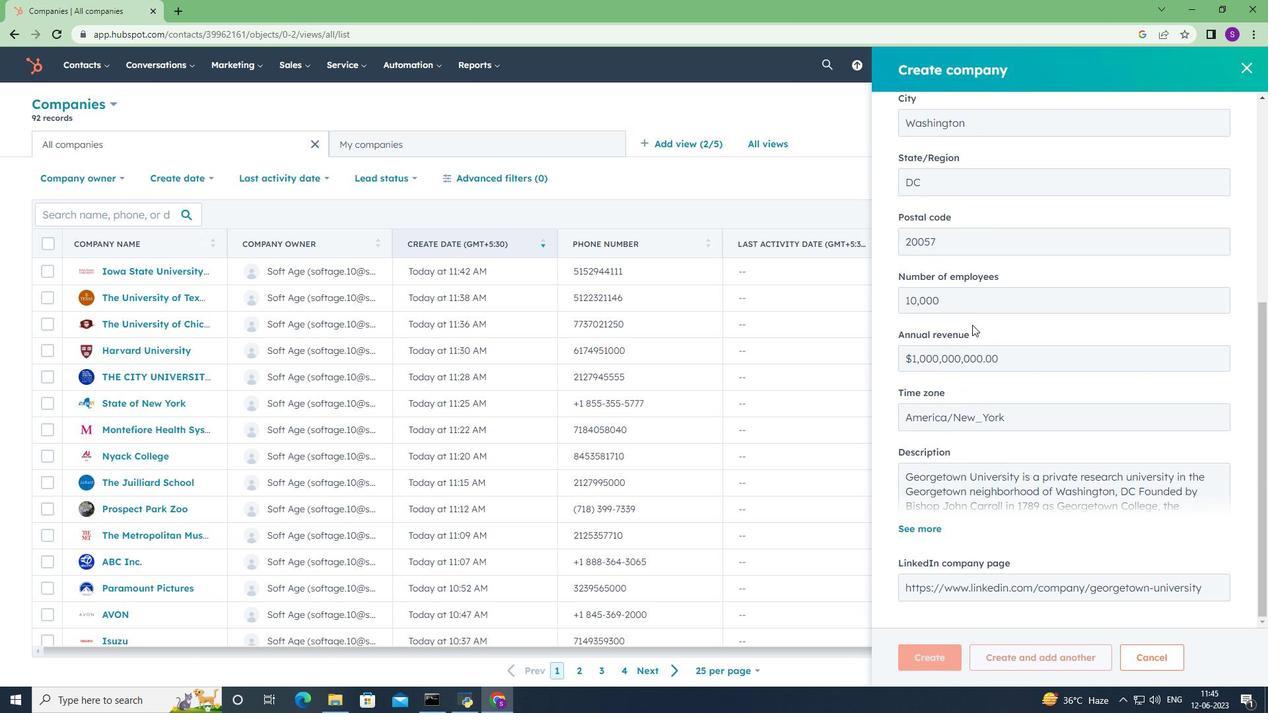 
Action: Mouse scrolled (970, 325) with delta (0, 0)
Screenshot: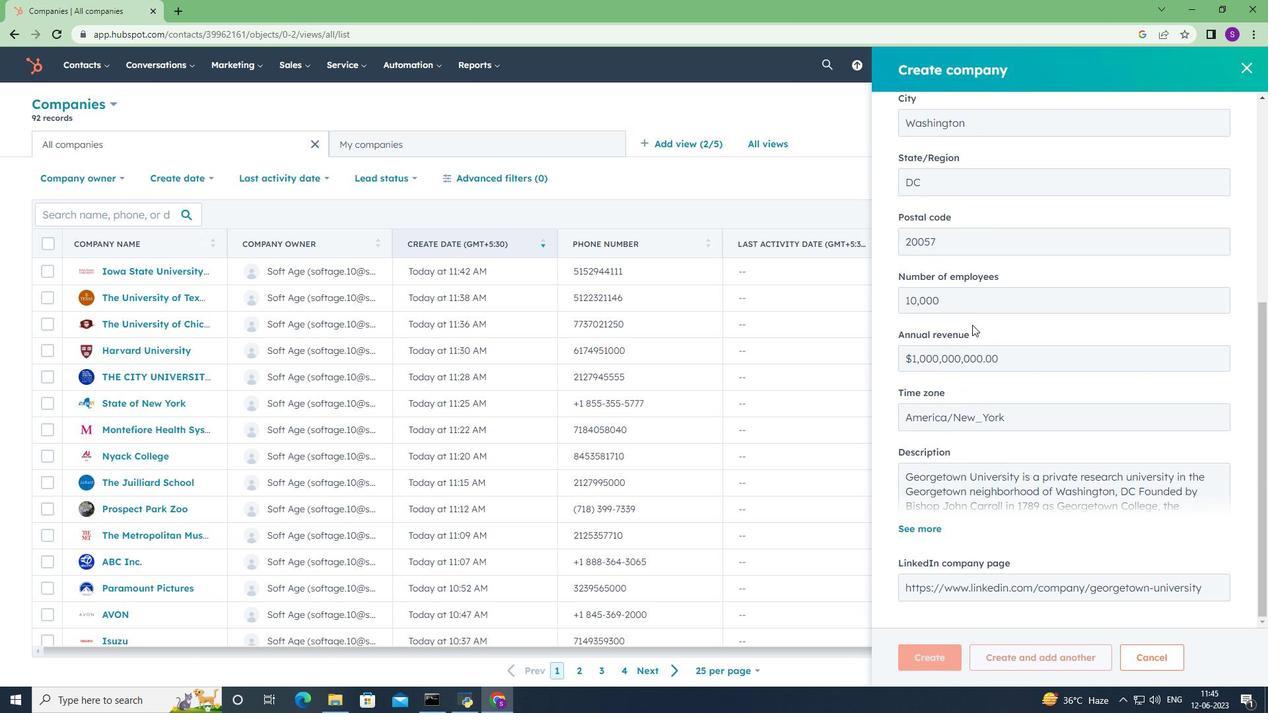 
Action: Mouse moved to (967, 346)
Screenshot: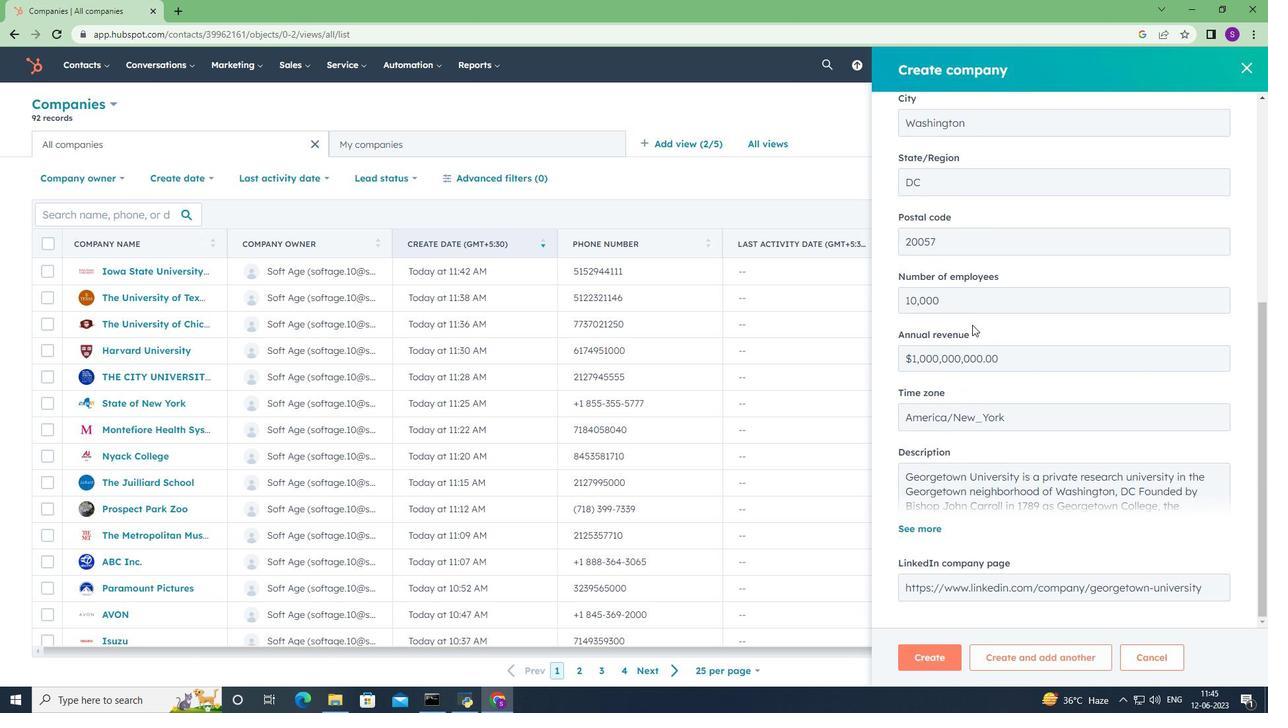 
Action: Mouse scrolled (967, 345) with delta (0, 0)
Screenshot: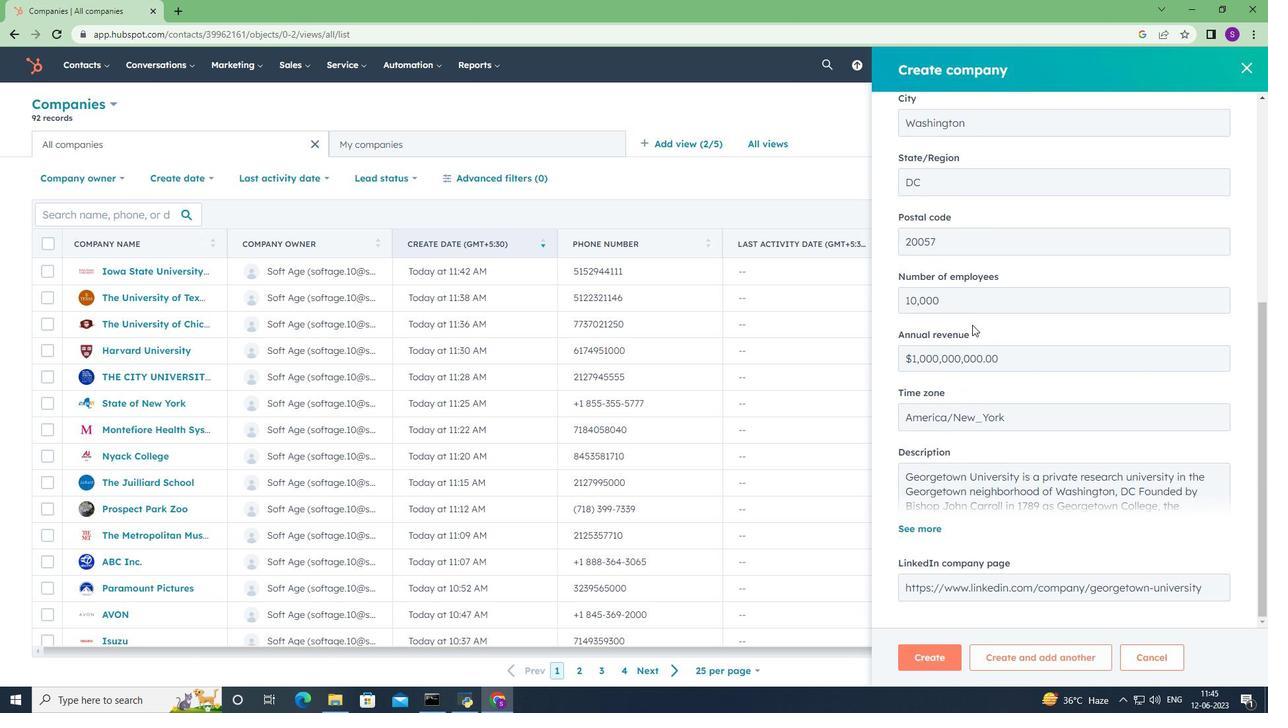 
Action: Mouse moved to (940, 657)
Screenshot: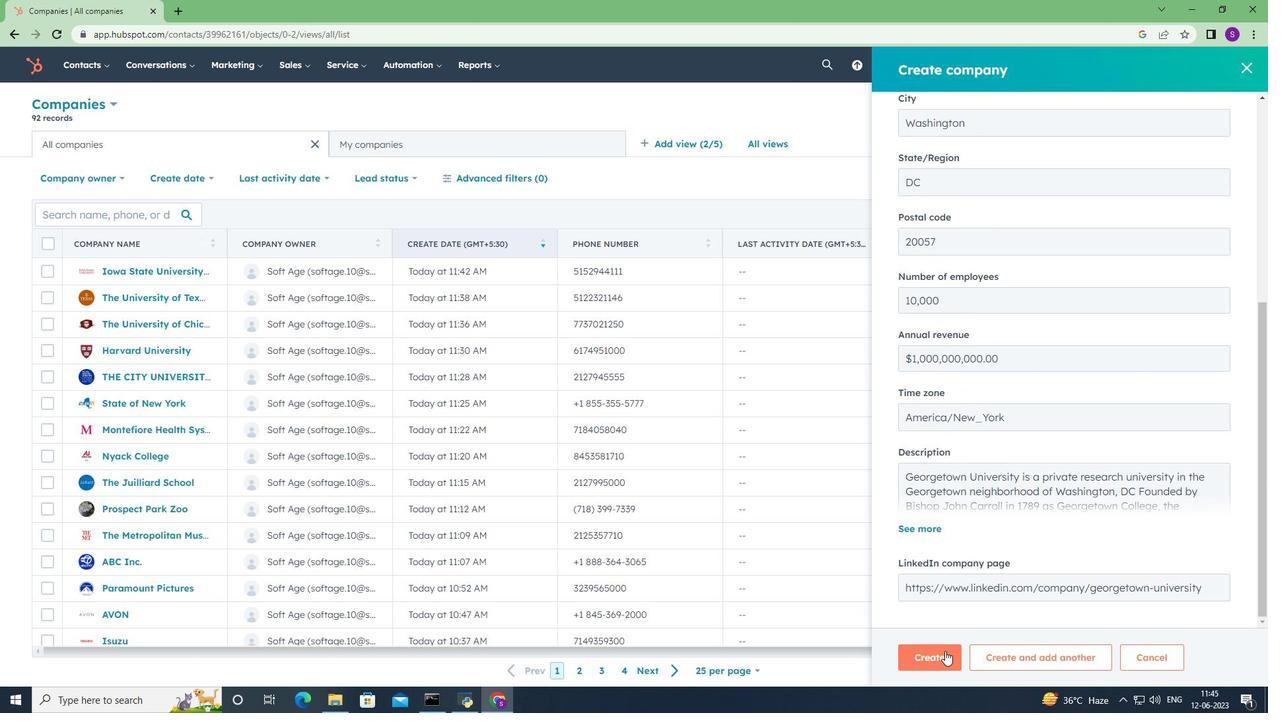 
Action: Mouse pressed left at (940, 657)
Screenshot: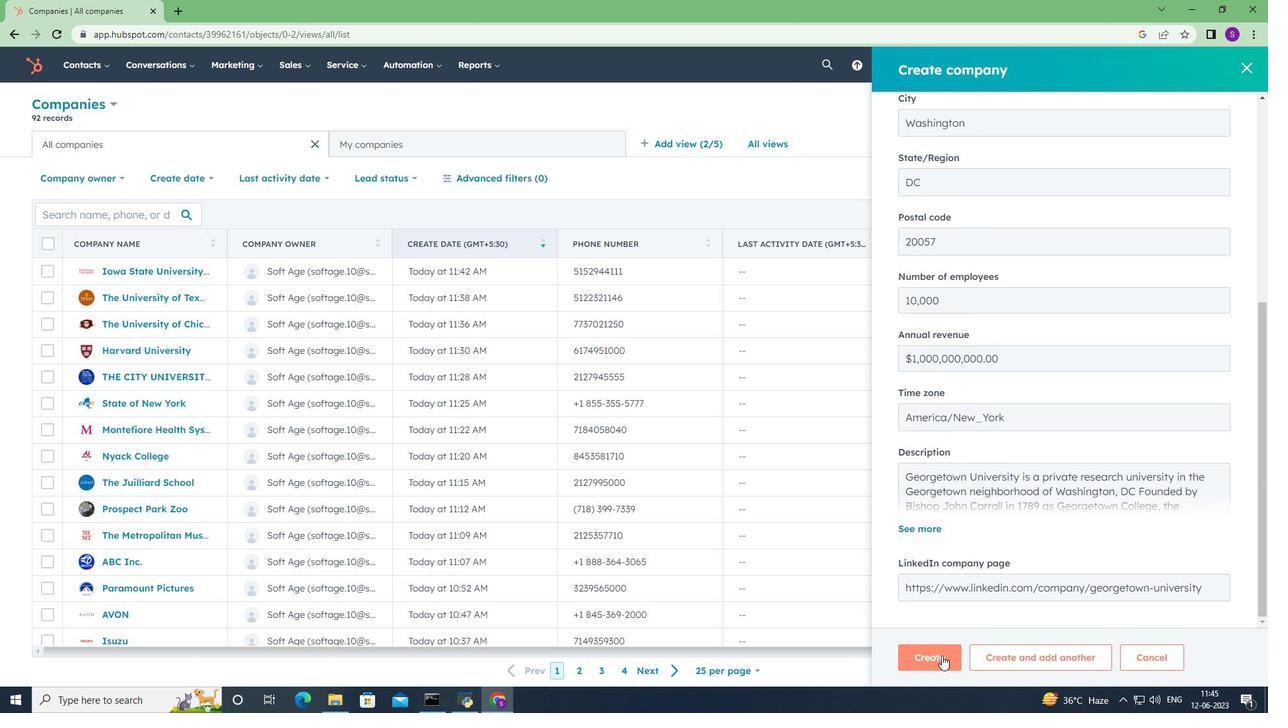 
Action: Mouse moved to (897, 420)
Screenshot: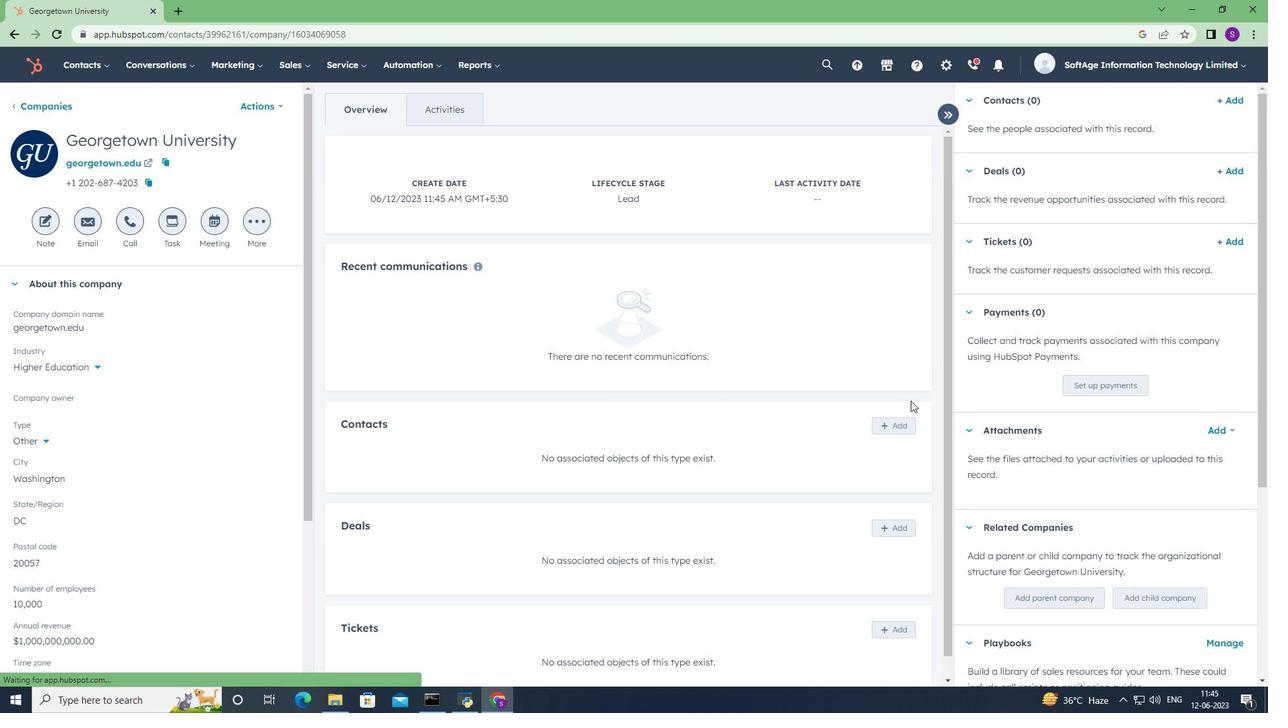 
Action: Mouse pressed left at (897, 420)
Screenshot: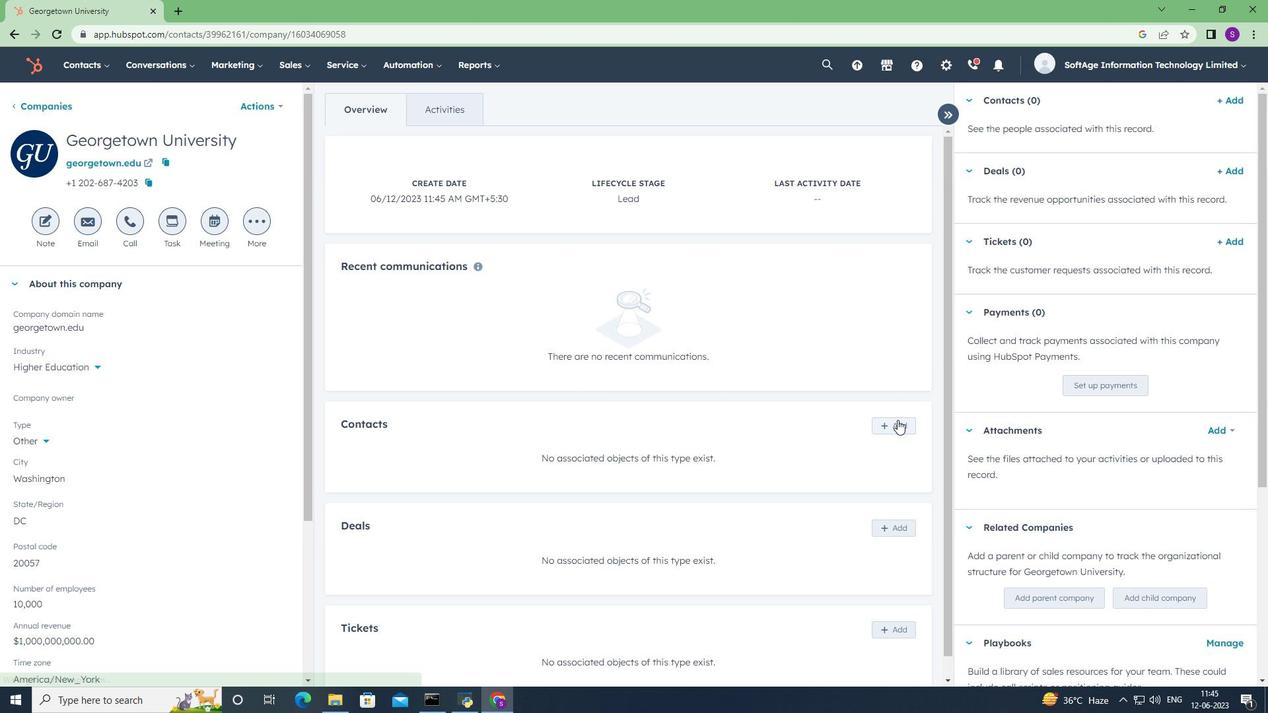 
Action: Mouse moved to (1004, 124)
Screenshot: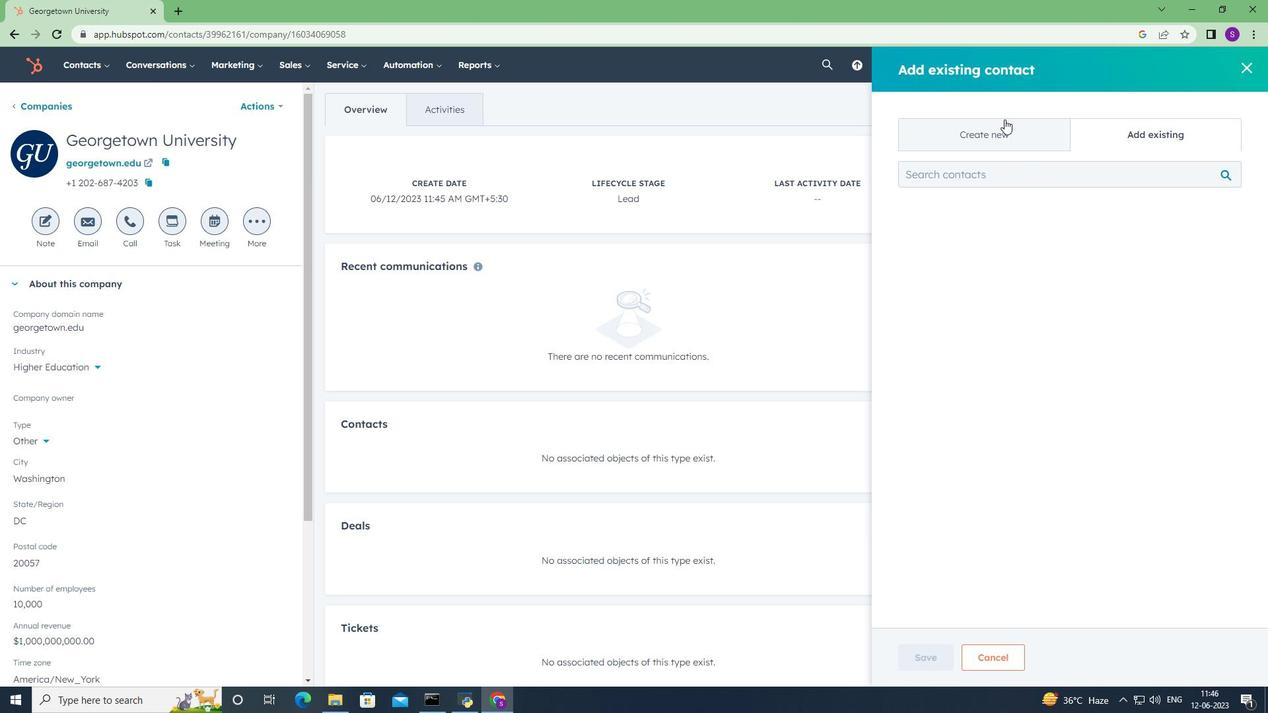 
Action: Mouse pressed left at (1004, 124)
Screenshot: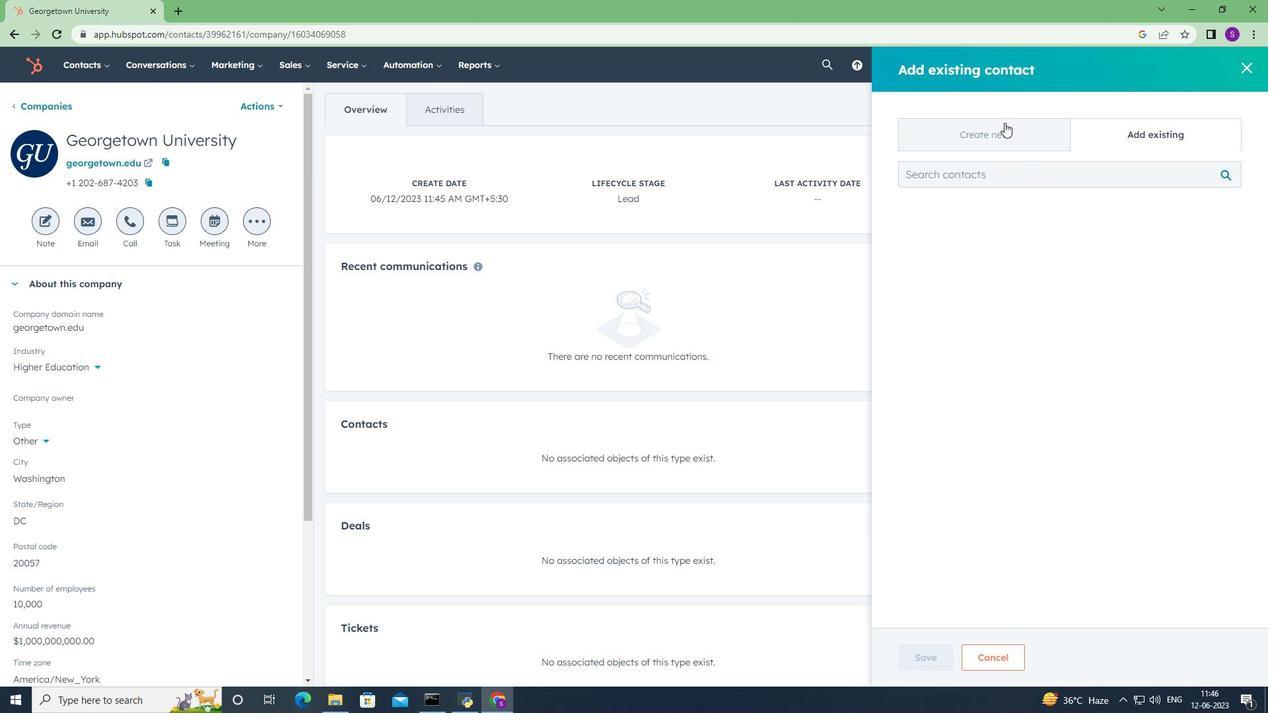 
Action: Mouse moved to (986, 214)
Screenshot: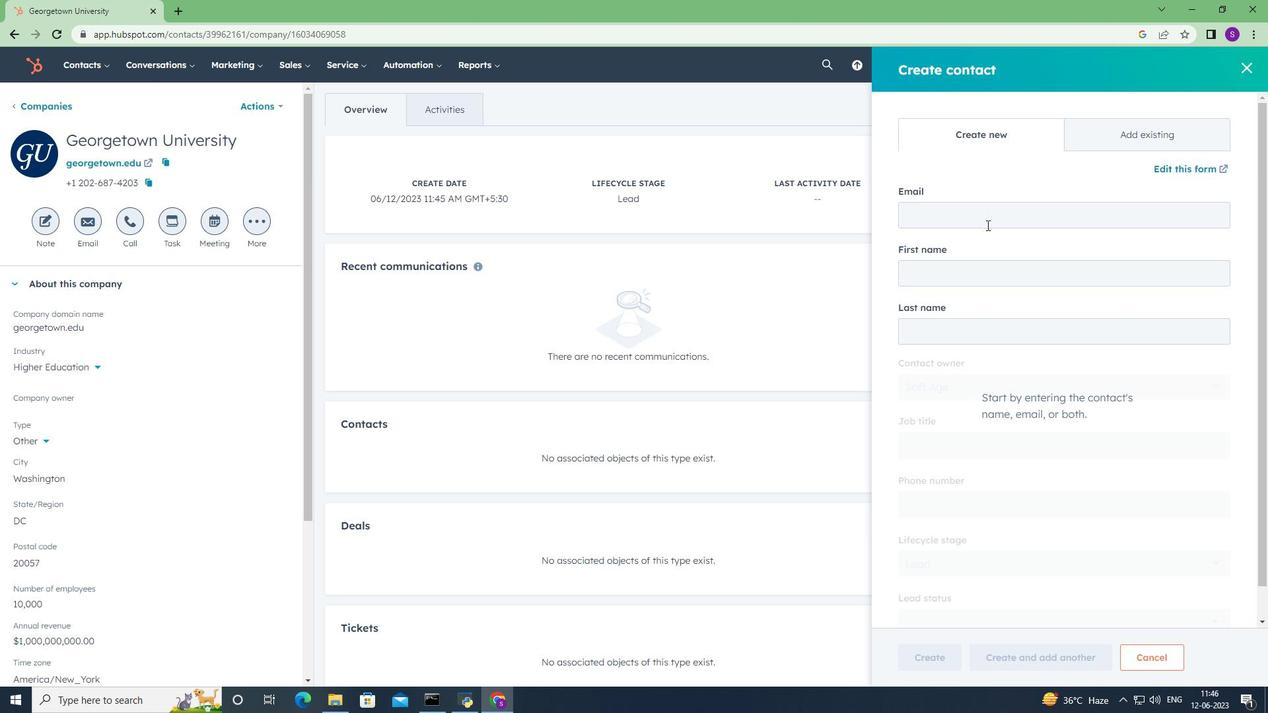 
Action: Mouse pressed left at (986, 214)
Screenshot: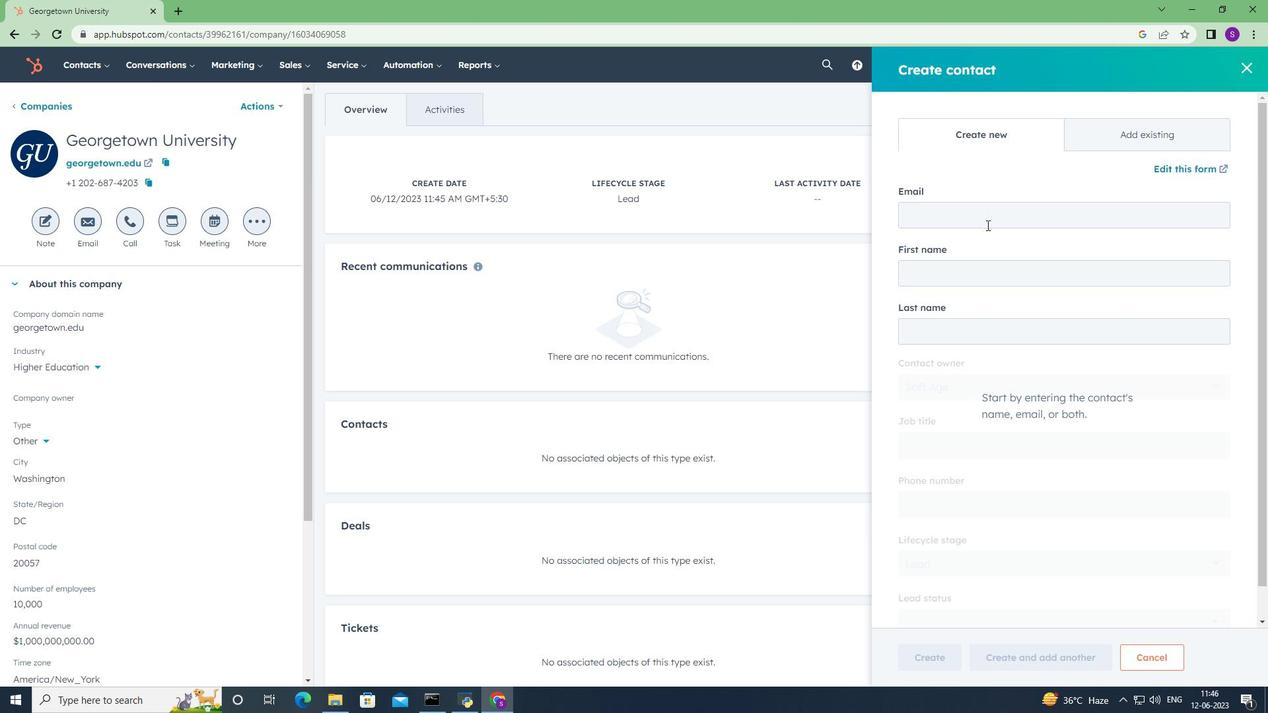 
Action: Mouse moved to (986, 214)
Screenshot: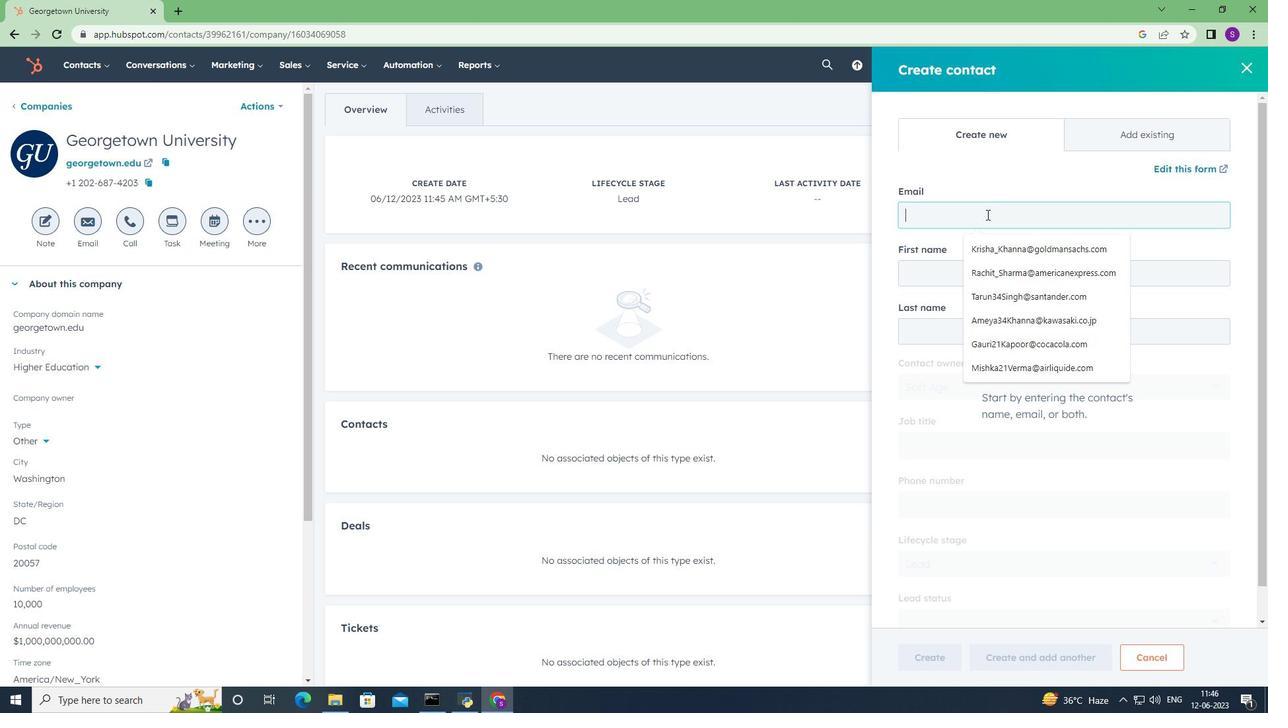 
Action: Key pressed <Key.shift>Ge<Key.backspace><Key.backspace><Key.shift>Shreya<Key.shift>_r<Key.backspace><Key.shift>Ross<Key.shift>@georgetown.edu
Screenshot: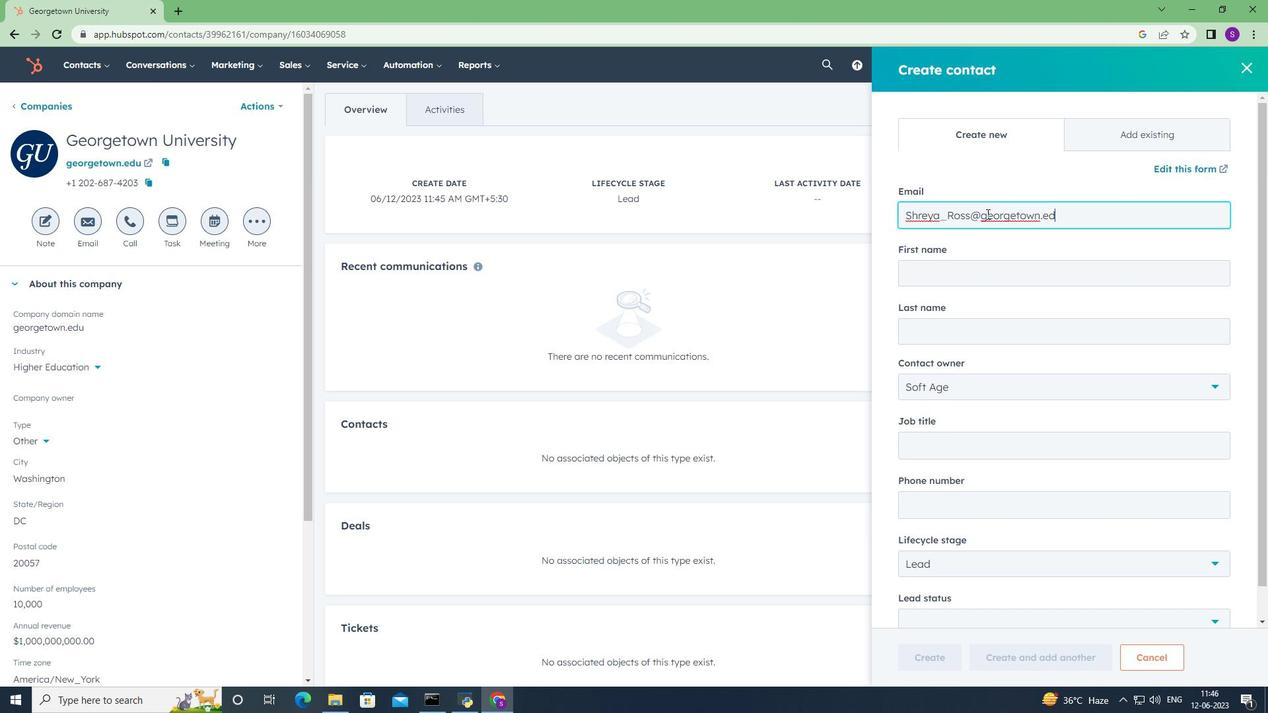 
Action: Mouse scrolled (986, 213) with delta (0, 0)
Screenshot: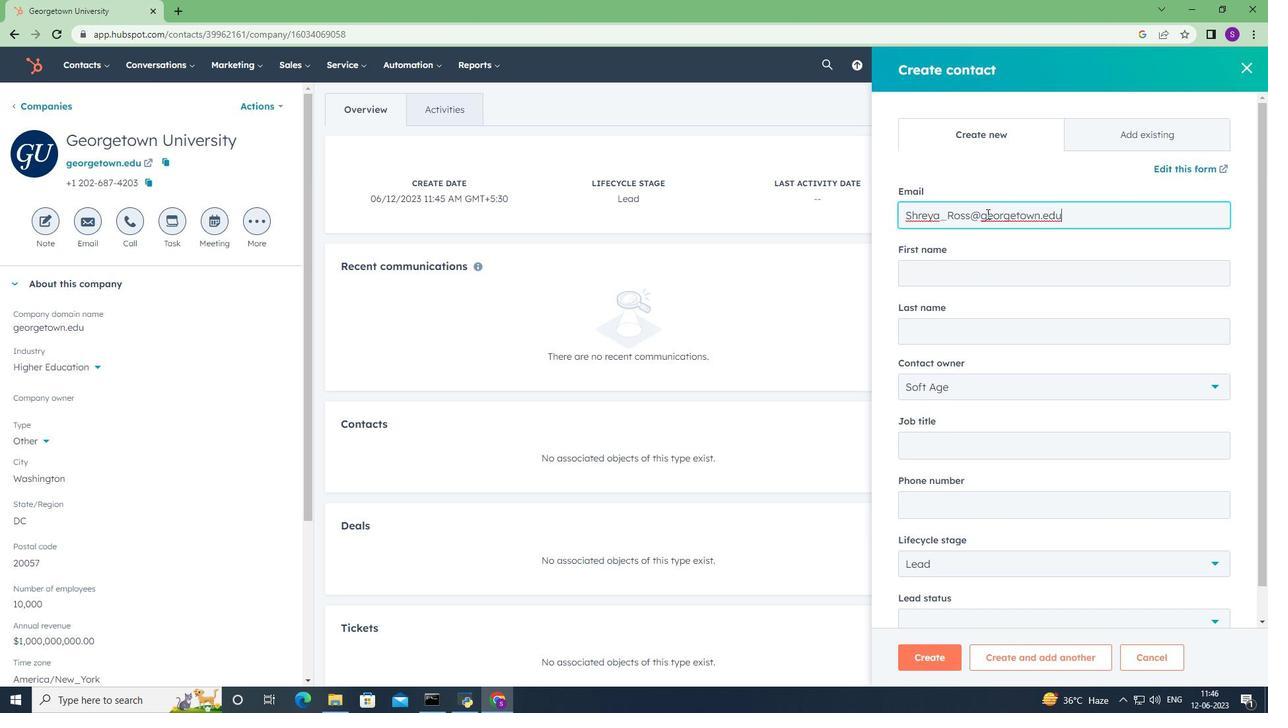 
Action: Mouse moved to (1010, 231)
Screenshot: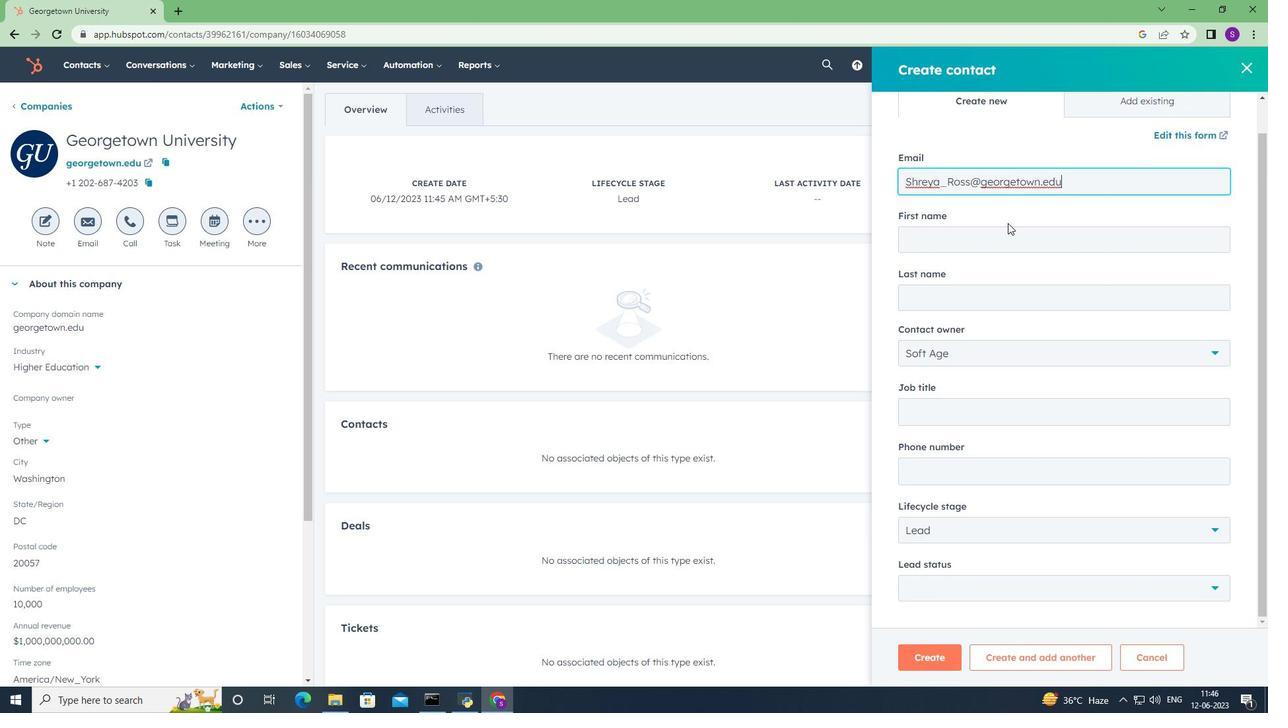 
Action: Mouse pressed left at (1010, 231)
Screenshot: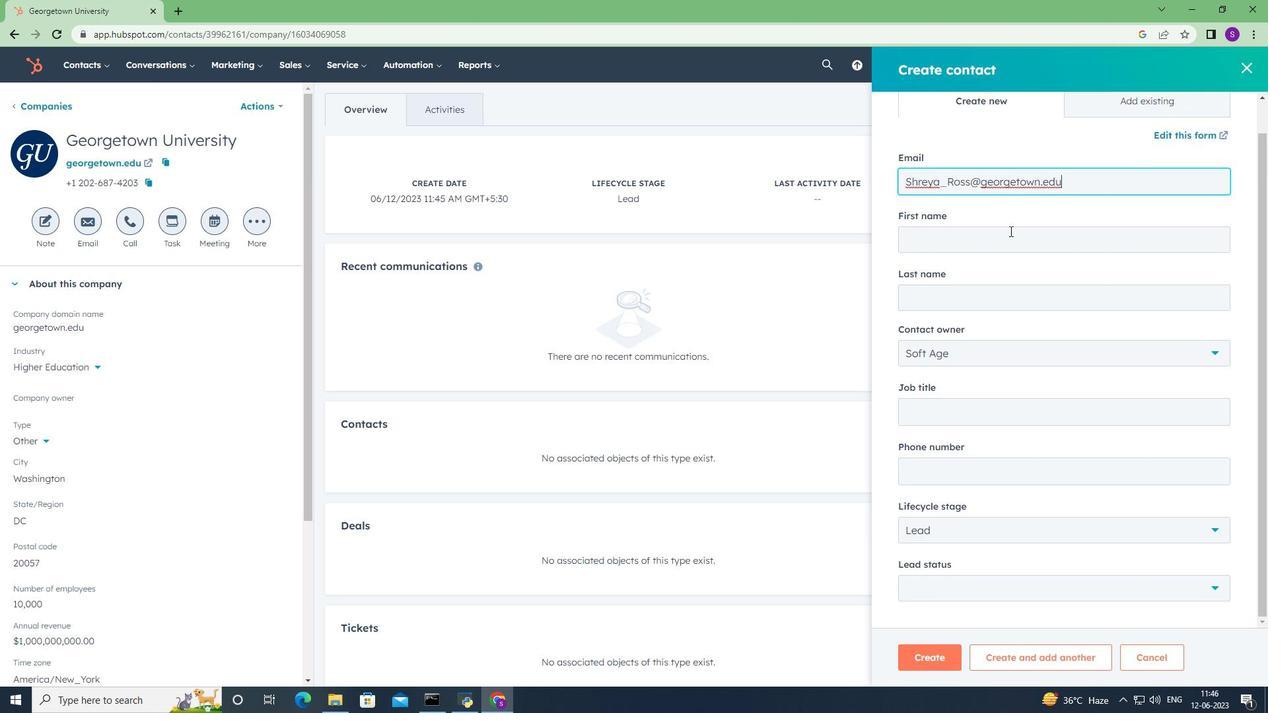 
Action: Key pressed <Key.shift><Key.shift>Shreya<Key.tab><Key.shift><Key.shift><Key.shift><Key.shift><Key.shift><Key.shift><Key.shift><Key.shift><Key.shift><Key.shift><Key.shift><Key.shift><Key.shift><Key.shift><Key.shift><Key.shift><Key.shift><Key.shift>Ross<Key.tab><Key.tab><Key.shift><Key.shift><Key.shift><Key.shift><Key.shift><Key.shift><Key.shift><Key.shift><Key.shift><Key.shift><Key.shift><Key.shift><Key.shift><Key.shift><Key.shift><Key.shift><Key.shift><Key.shift><Key.shift><Key.shift><Key.shift><Key.shift><Key.shift><Key.shift><Key.shift><Key.shift><Key.shift><Key.shift><Key.shift><Key.shift><Key.shift><Key.shift><Key.shift><Key.shift><Key.shift><Key.shift><Key.shift><Key.shift><Key.shift><Key.shift><Key.shift><Key.shift><Key.shift><Key.shift><Key.shift><Key.shift><Key.shift><Key.shift><Key.shift><Key.shift><Key.shift><Key.shift><Key.shift><Key.shift><Key.shift><Key.shift><Key.shift><Key.shift><Key.shift><Key.shift><Key.shift><Key.shift><Key.shift><Key.shift><Key.shift><Key.shift><Key.shift><Key.shift><Key.shift><Key.shift><Key.shift><Key.shift><Key.shift><Key.shift><Key.shift><Key.shift>Operations<Key.space><Key.shift>Coordinator<Key.tab>5125555684
Screenshot: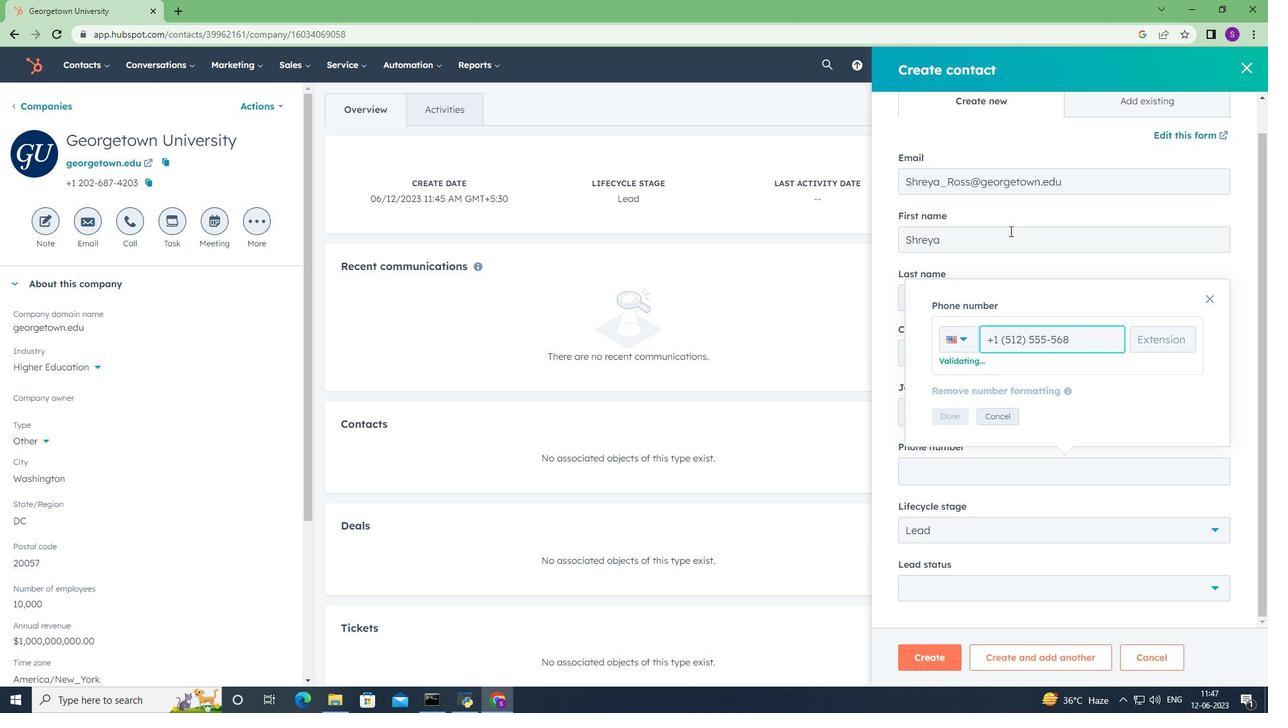 
Action: Mouse moved to (953, 418)
Screenshot: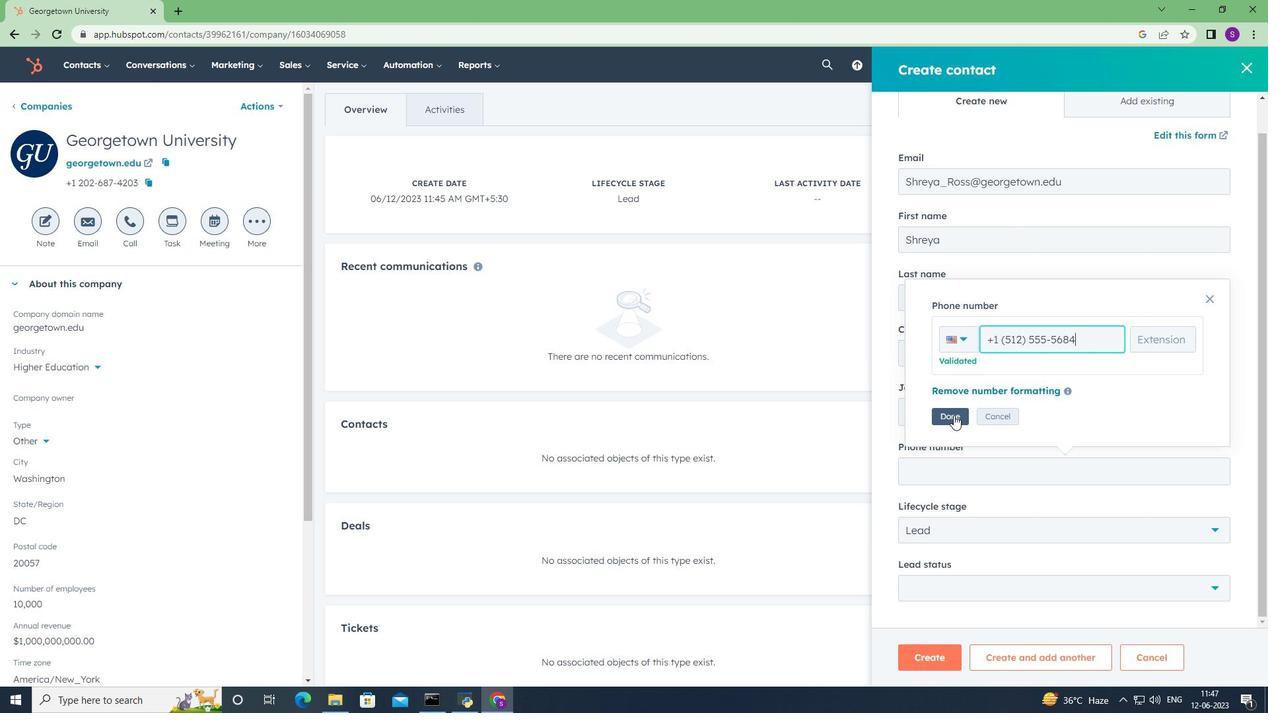 
Action: Mouse pressed left at (953, 418)
Screenshot: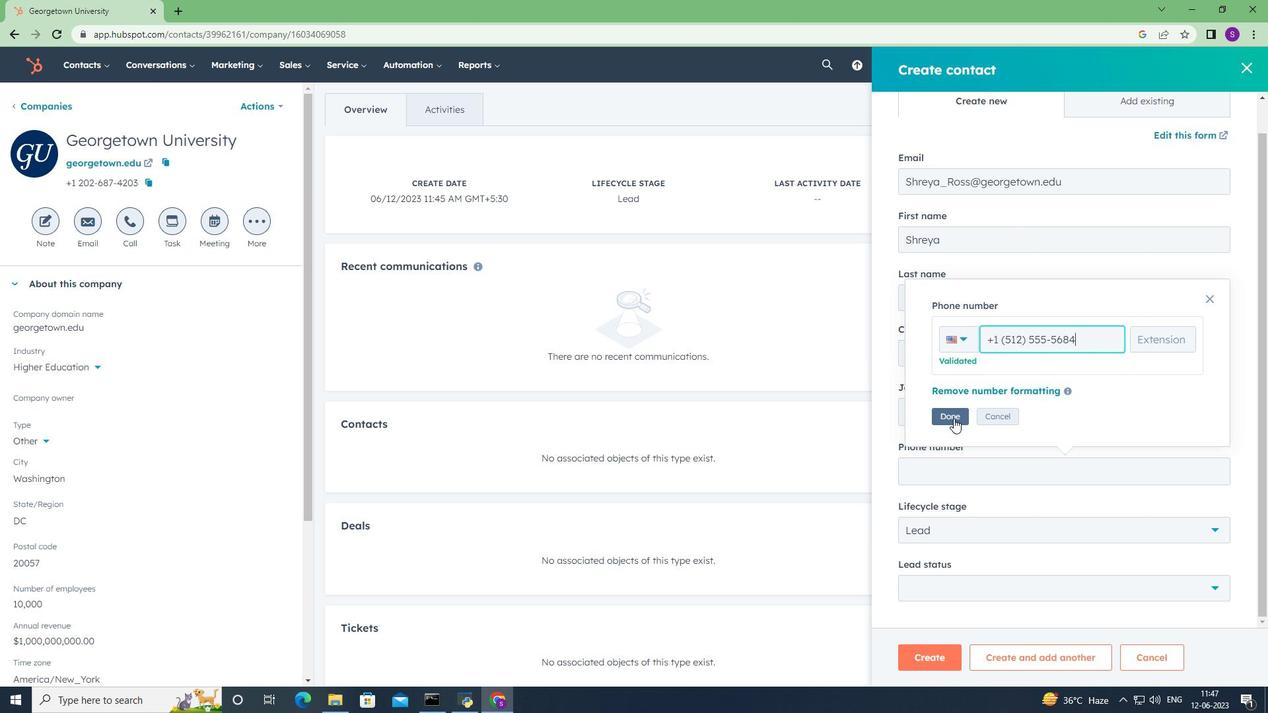 
Action: Mouse moved to (967, 531)
Screenshot: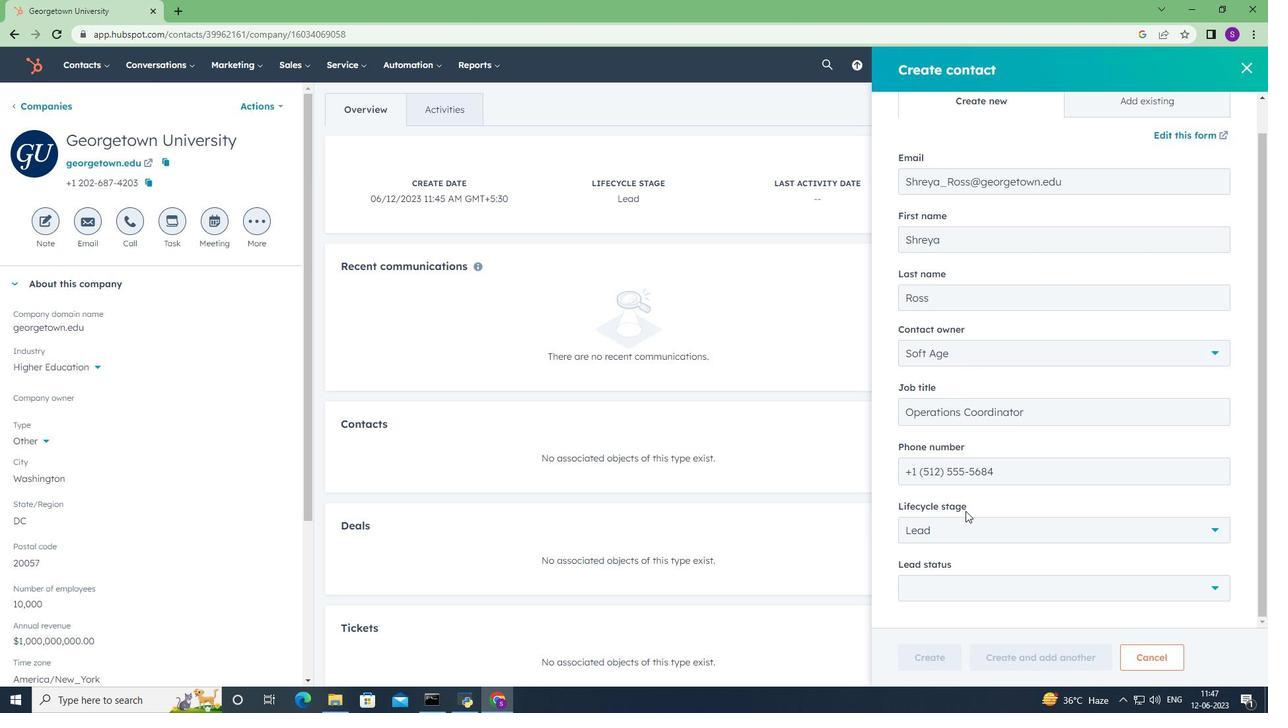 
Action: Mouse pressed left at (967, 531)
Screenshot: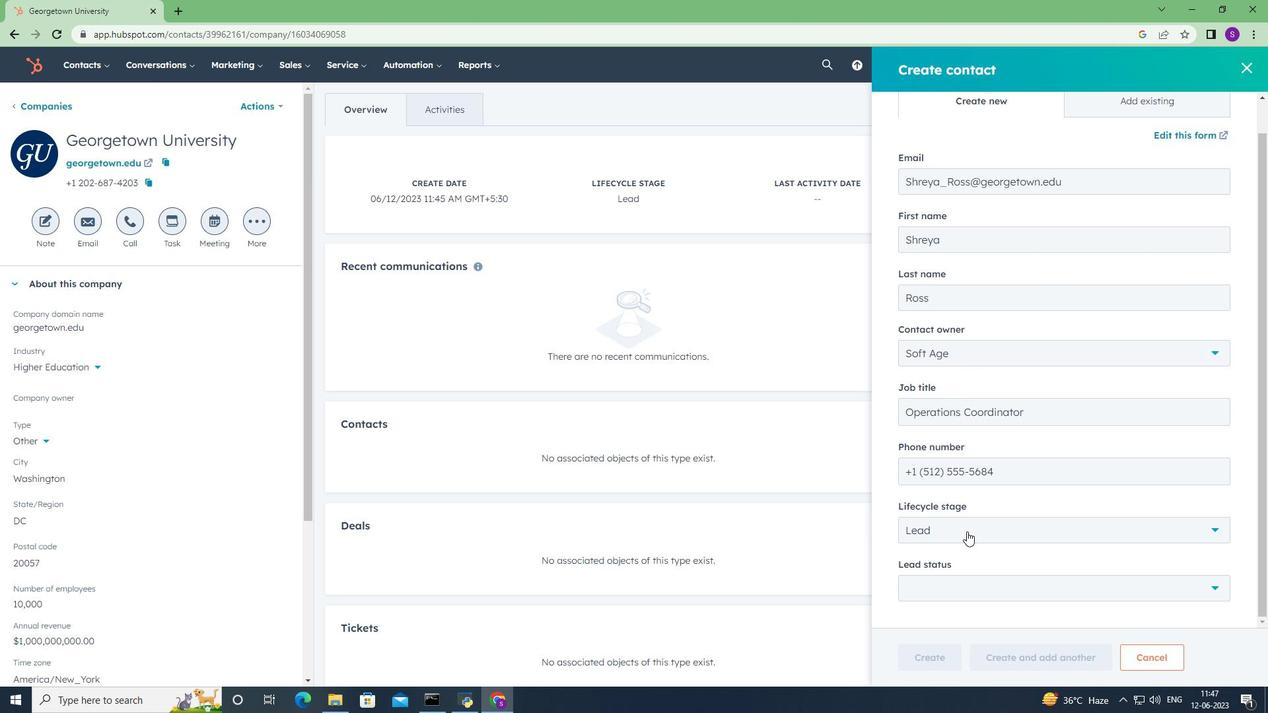
Action: Mouse moved to (935, 416)
Screenshot: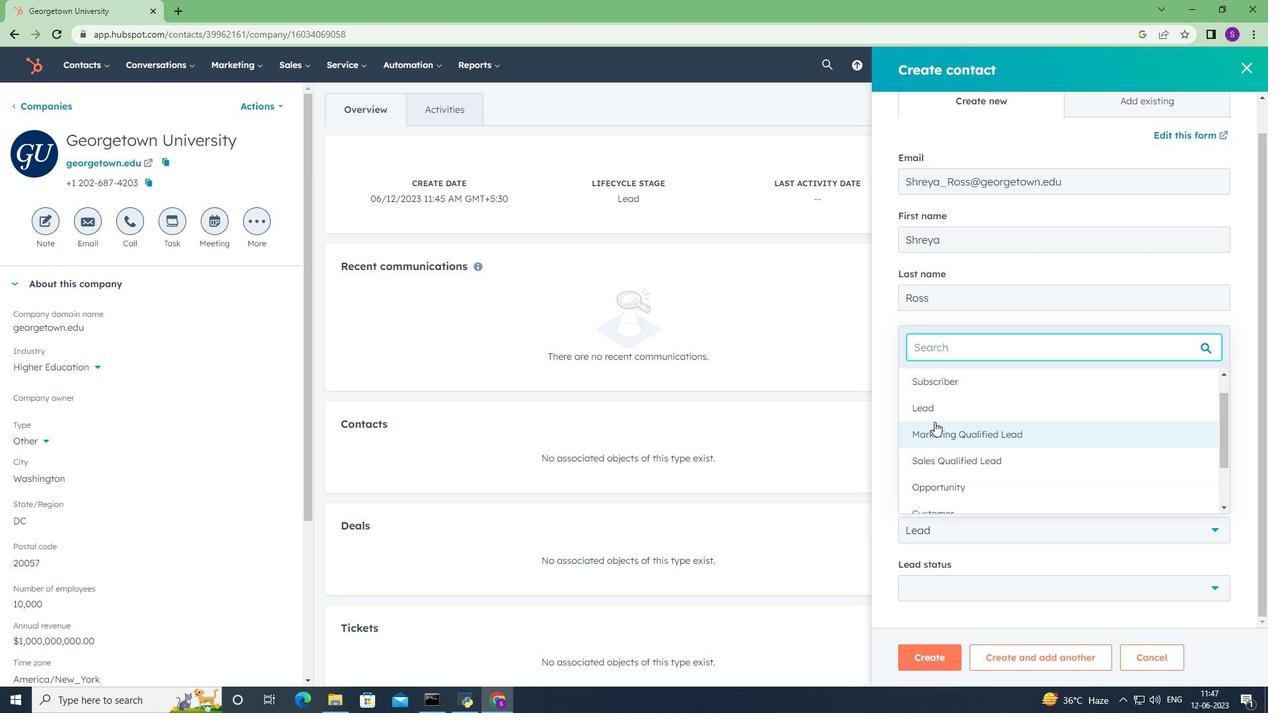 
Action: Mouse pressed left at (935, 416)
Screenshot: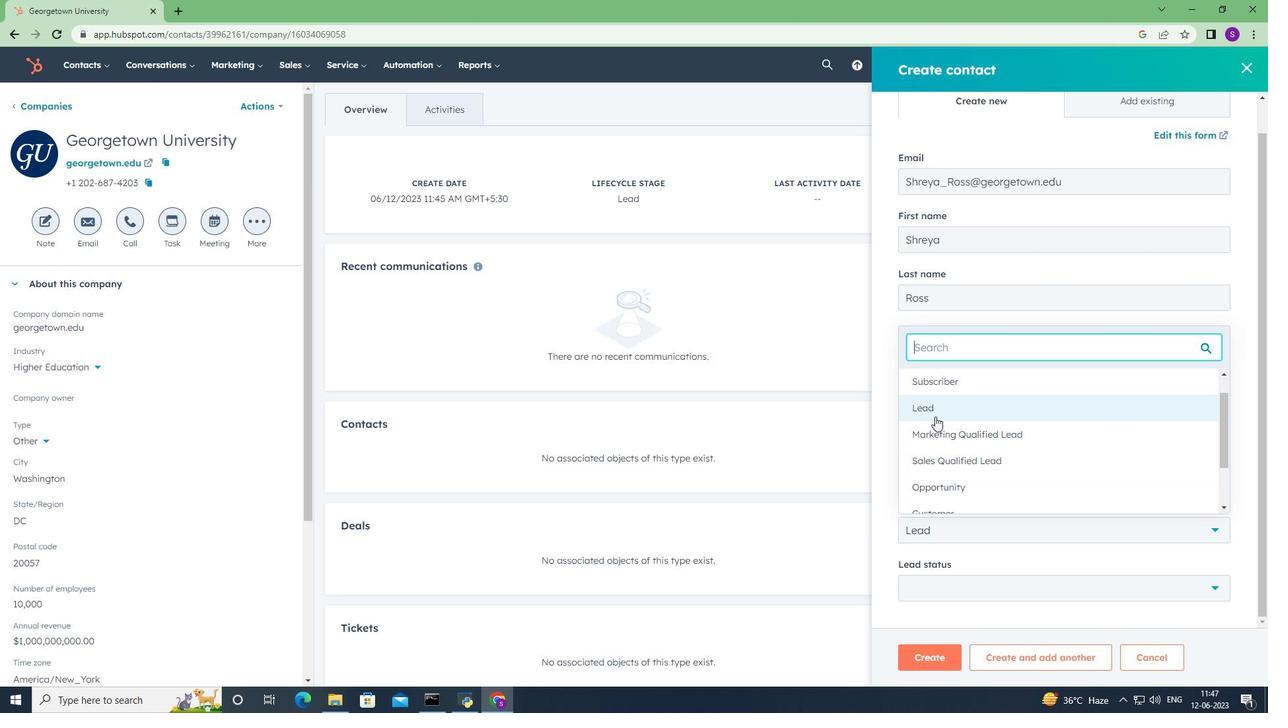 
Action: Mouse moved to (1002, 484)
Screenshot: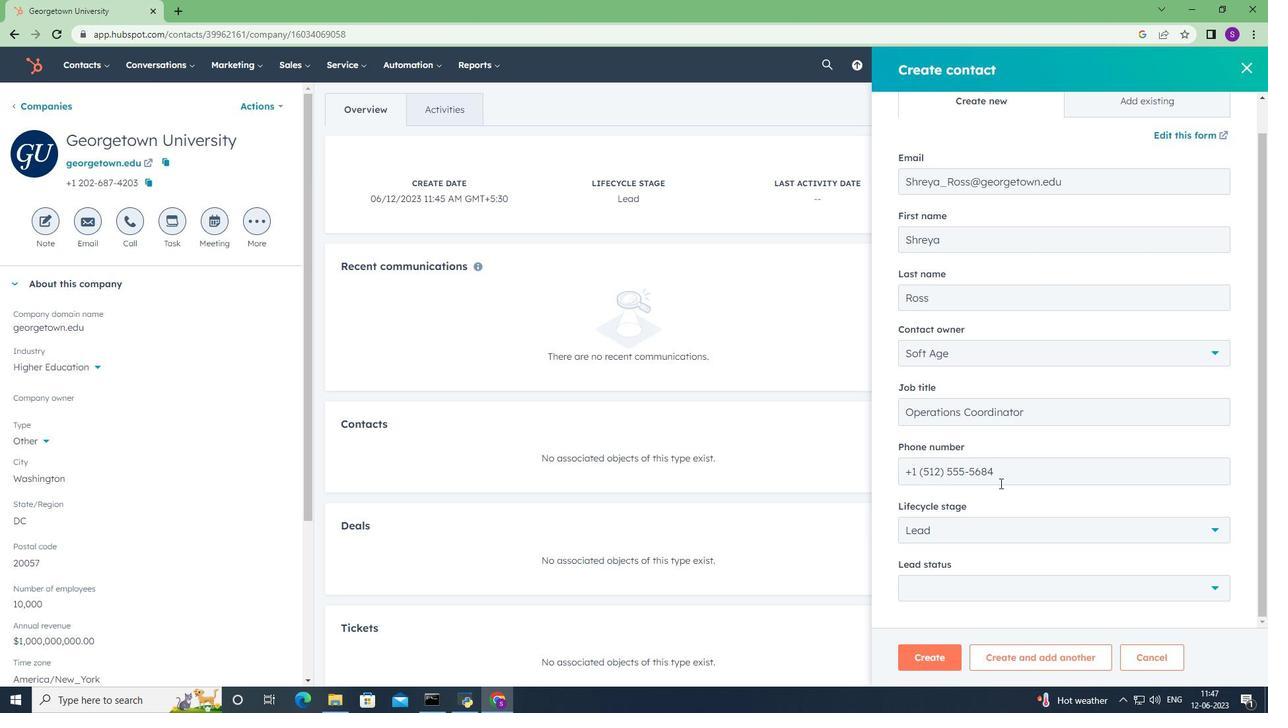 
Action: Mouse scrolled (1002, 483) with delta (0, 0)
Screenshot: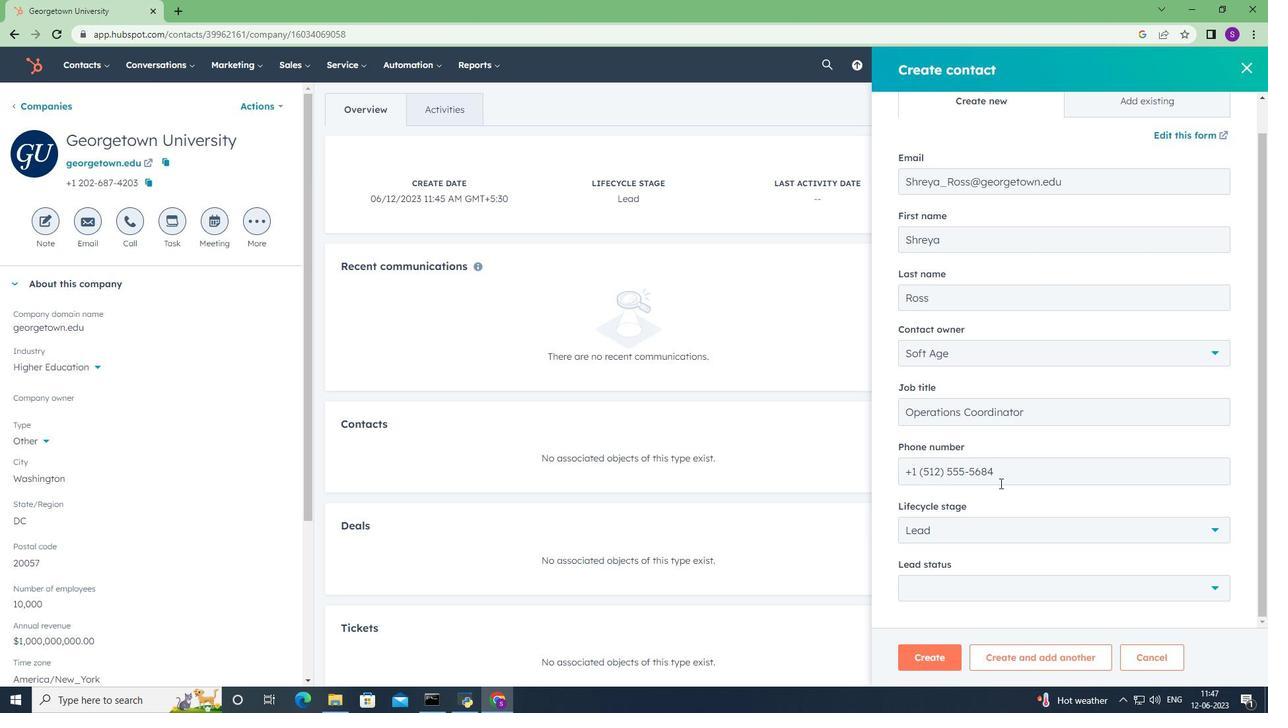 
Action: Mouse scrolled (1002, 483) with delta (0, 0)
Screenshot: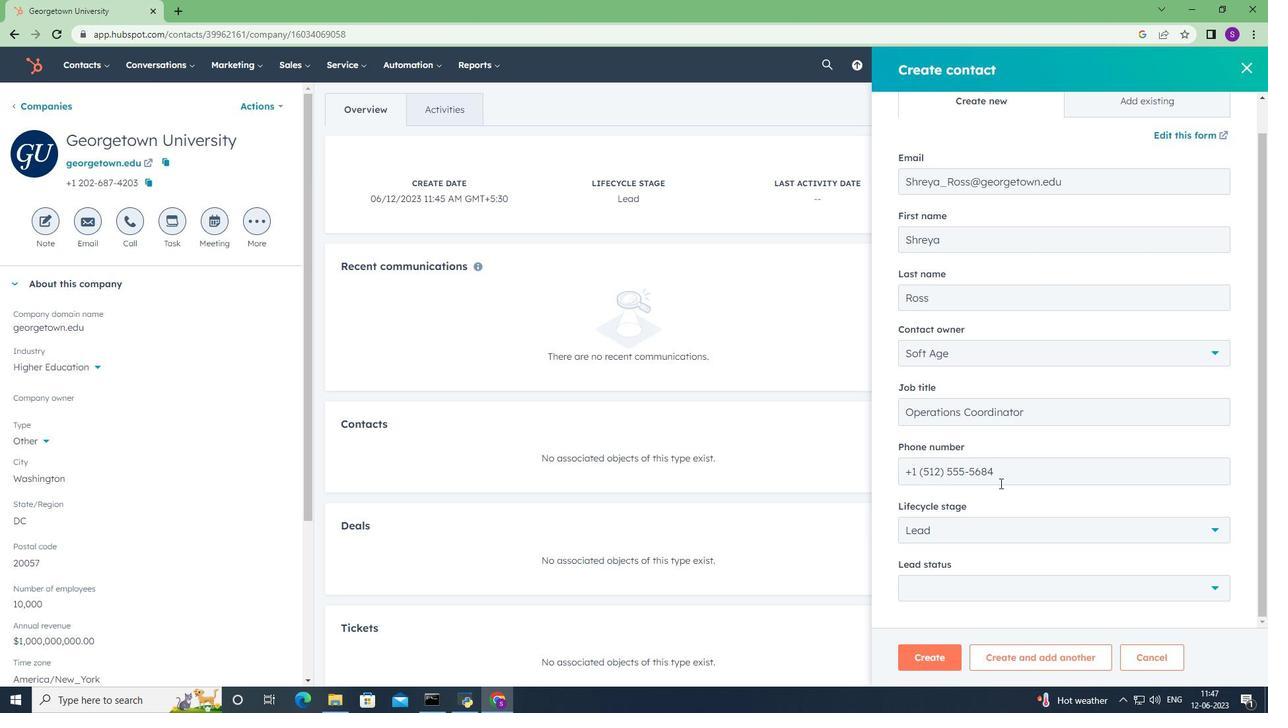 
Action: Mouse scrolled (1002, 483) with delta (0, 0)
Screenshot: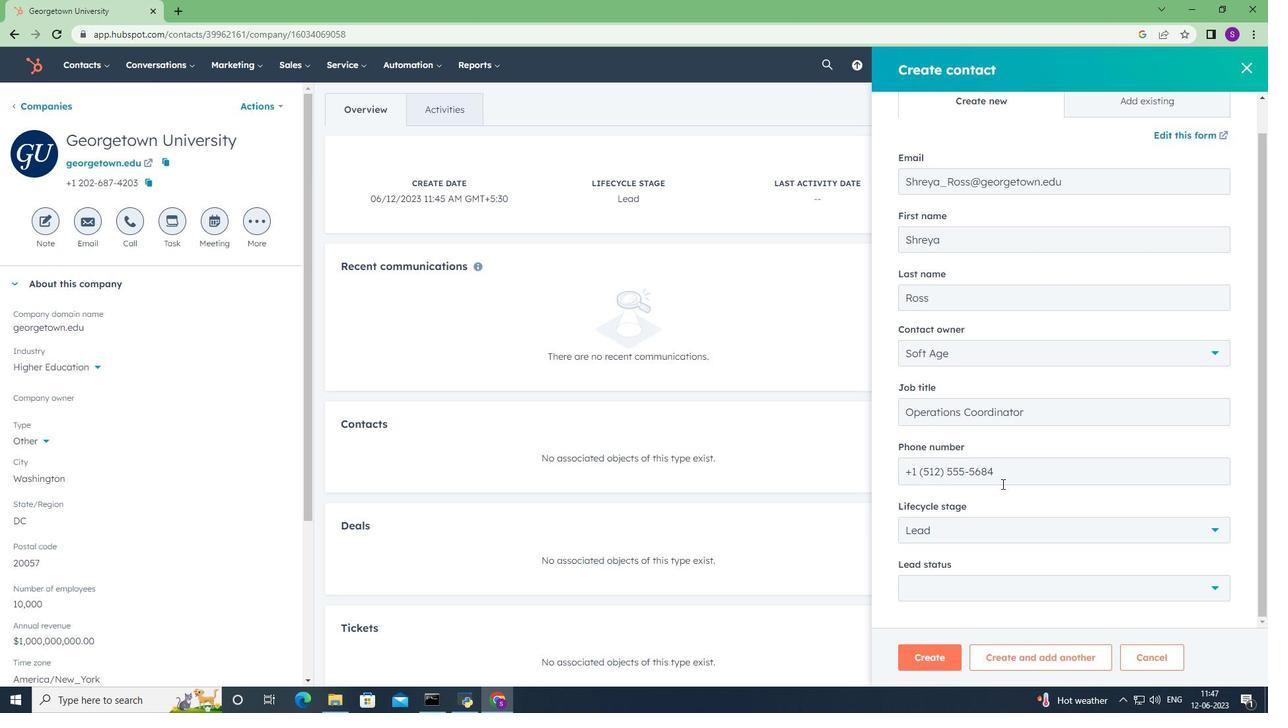 
Action: Mouse scrolled (1002, 483) with delta (0, 0)
Screenshot: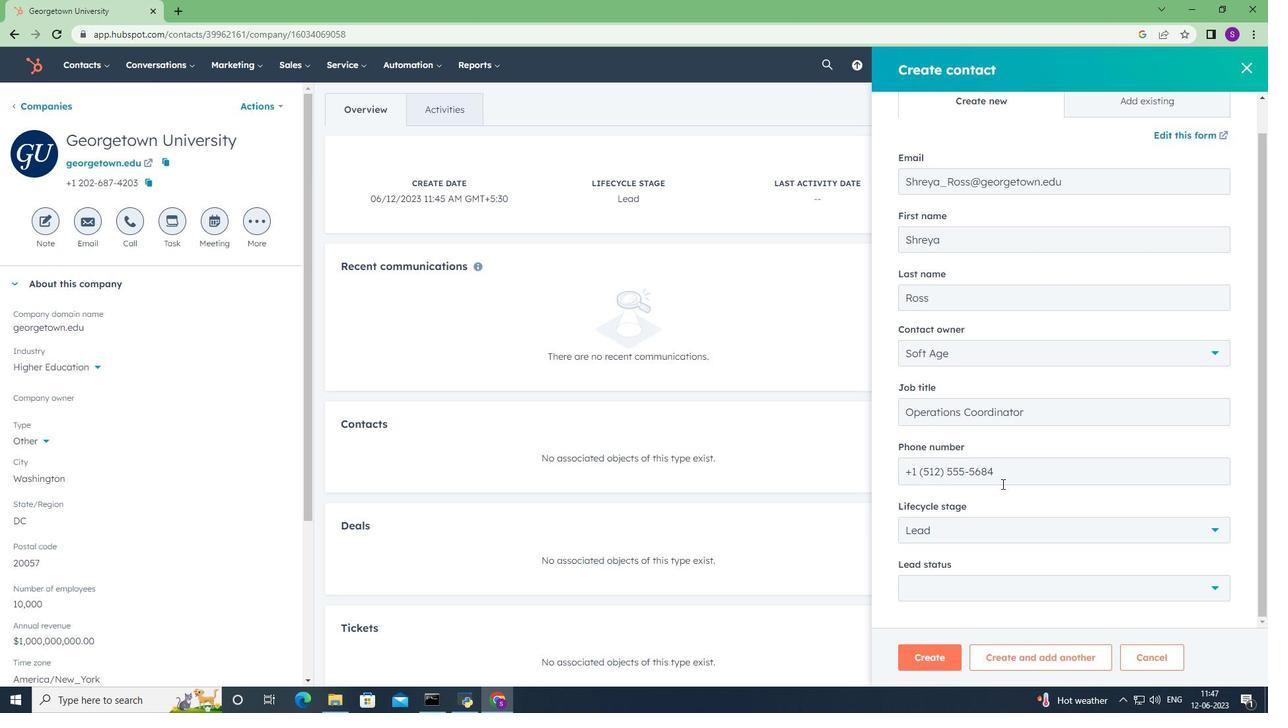 
Action: Mouse moved to (1026, 583)
Screenshot: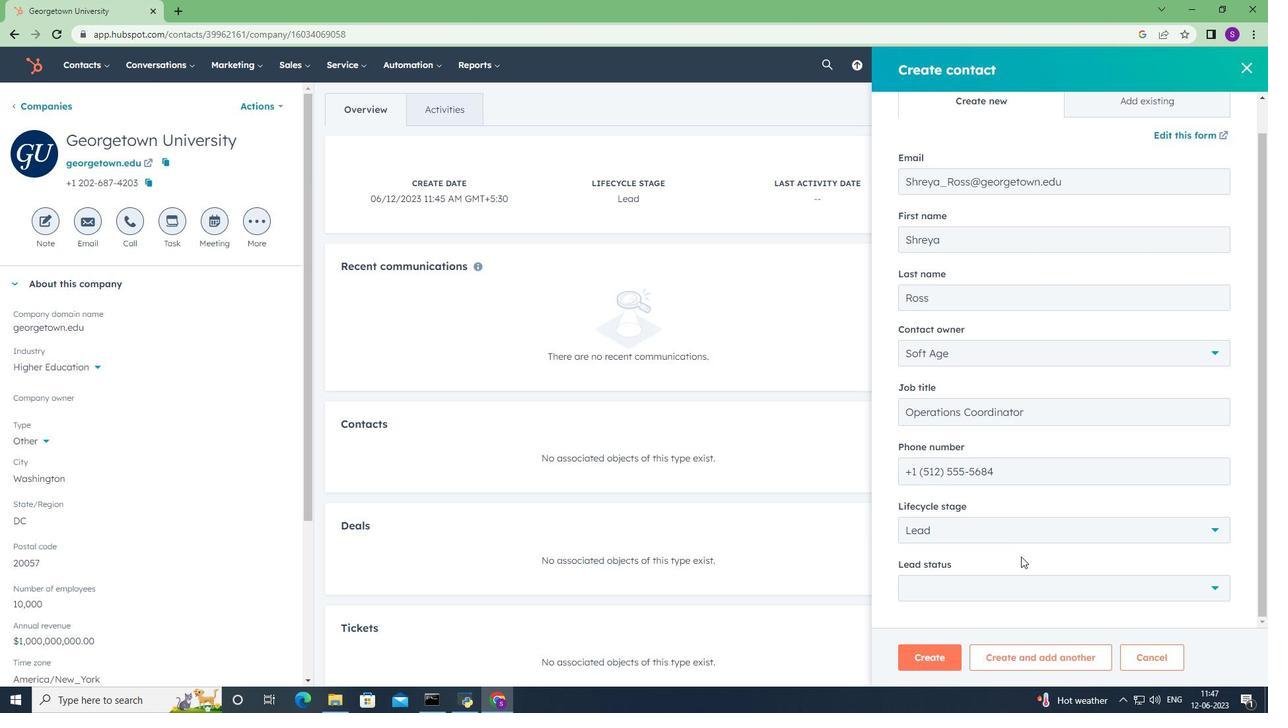 
Action: Mouse pressed left at (1026, 583)
Screenshot: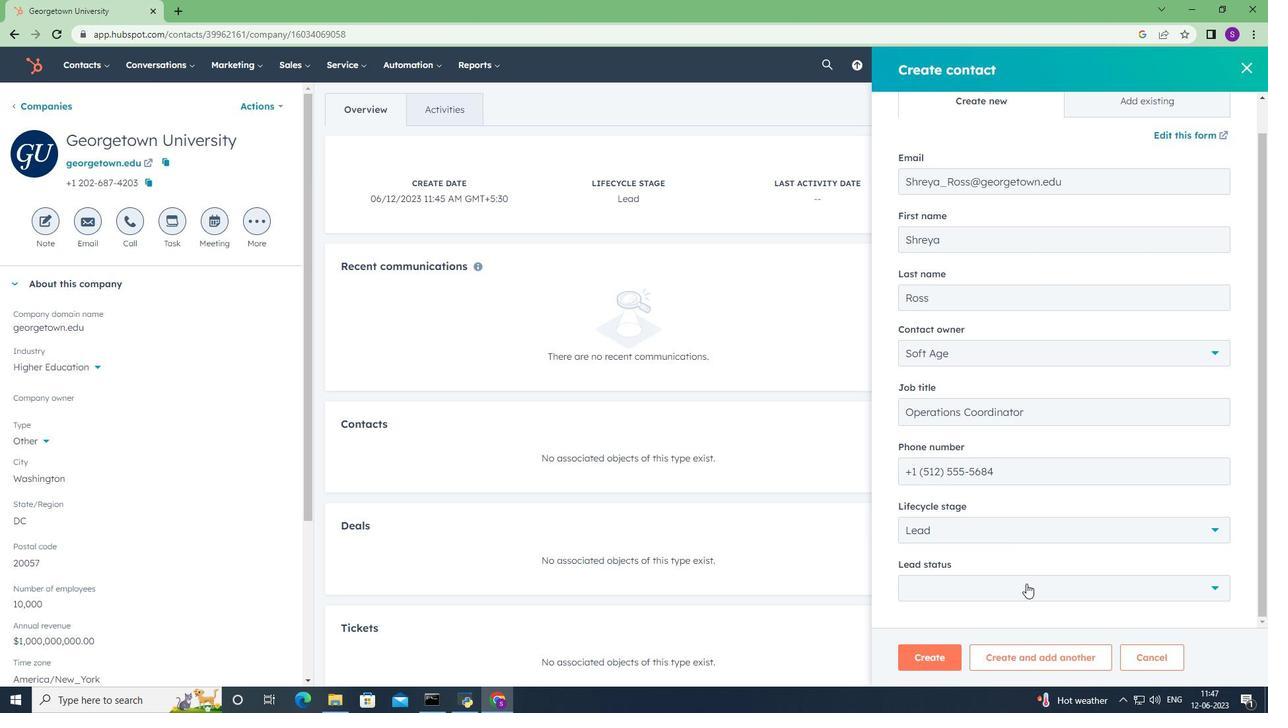 
Action: Mouse moved to (992, 486)
Screenshot: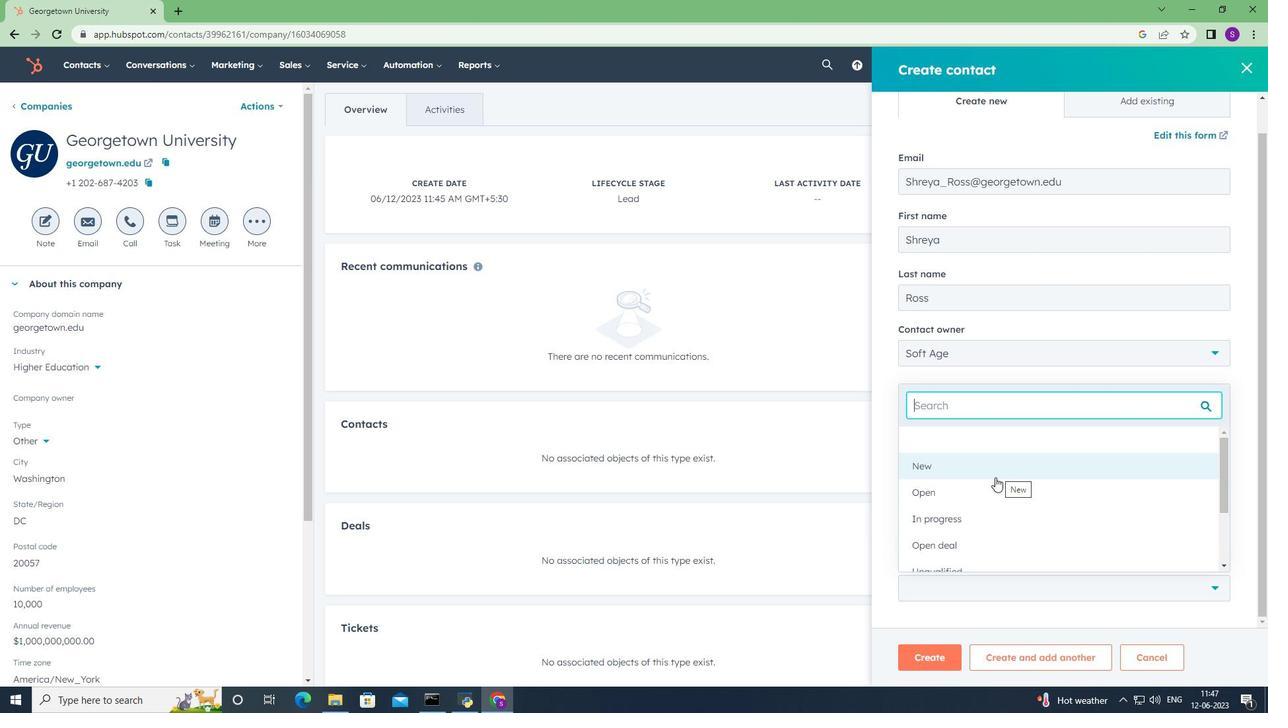 
Action: Mouse scrolled (992, 485) with delta (0, 0)
Screenshot: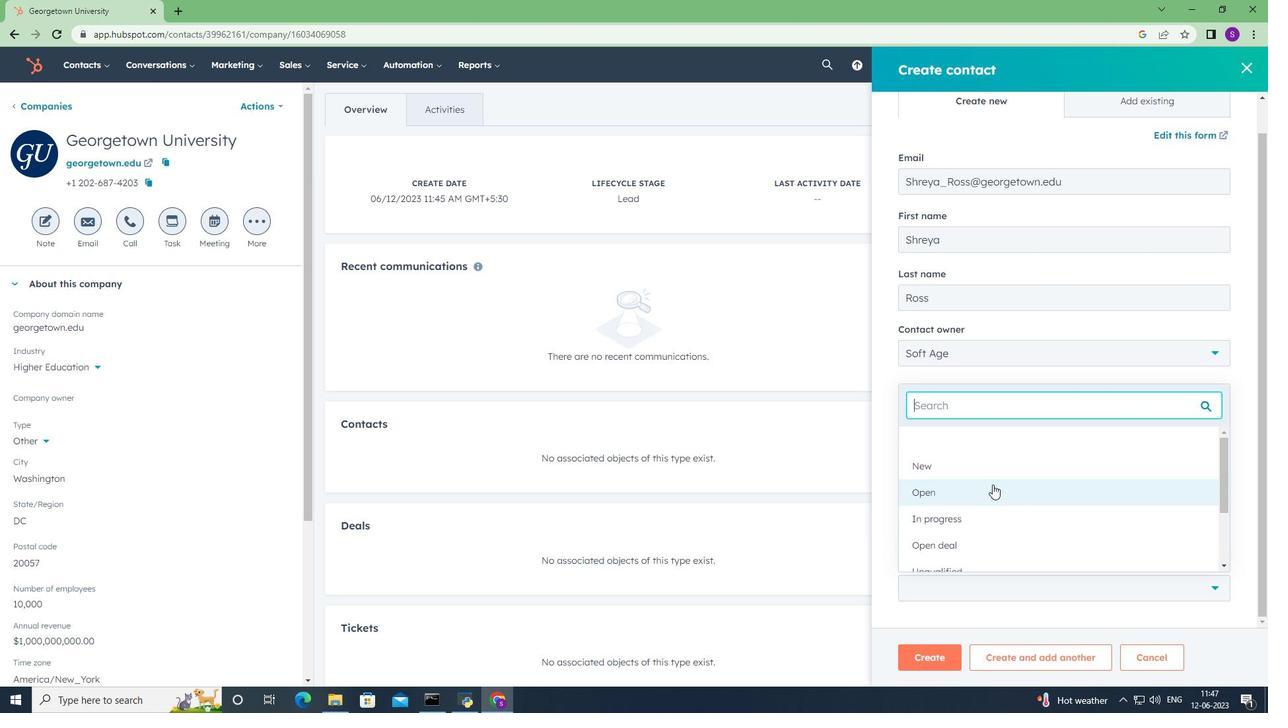 
Action: Mouse moved to (981, 462)
Screenshot: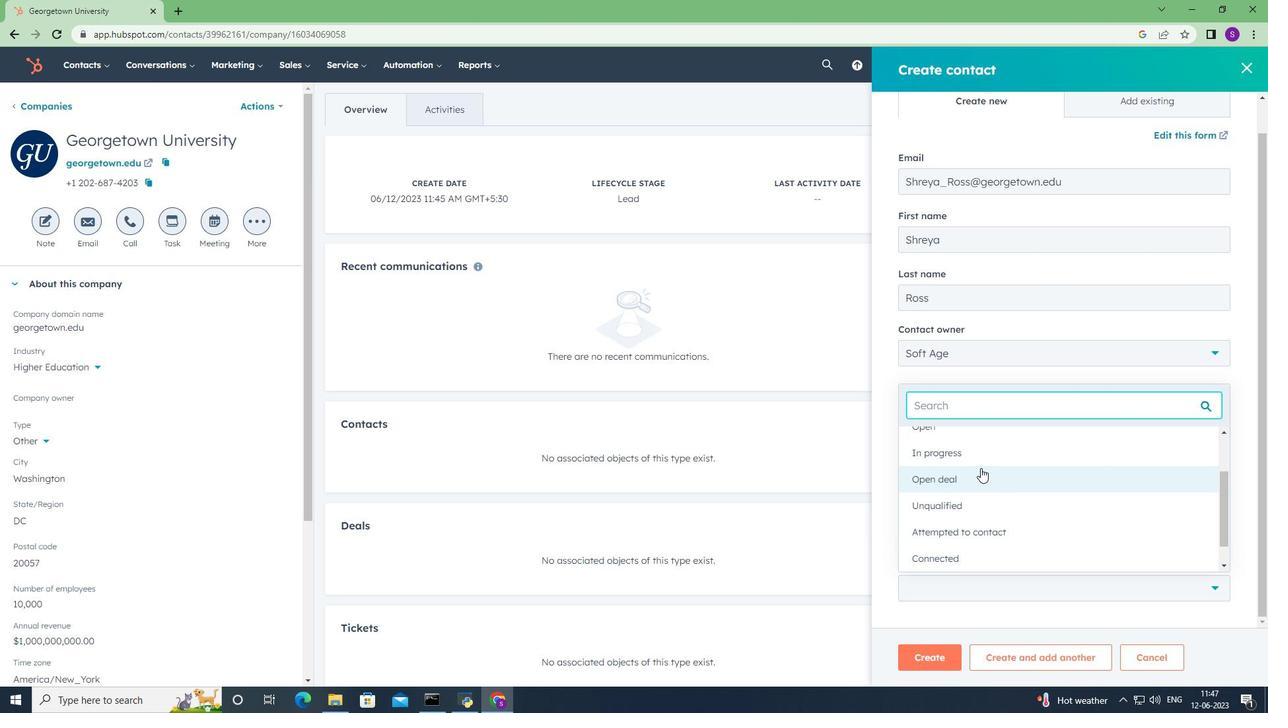 
Action: Mouse pressed left at (981, 462)
Screenshot: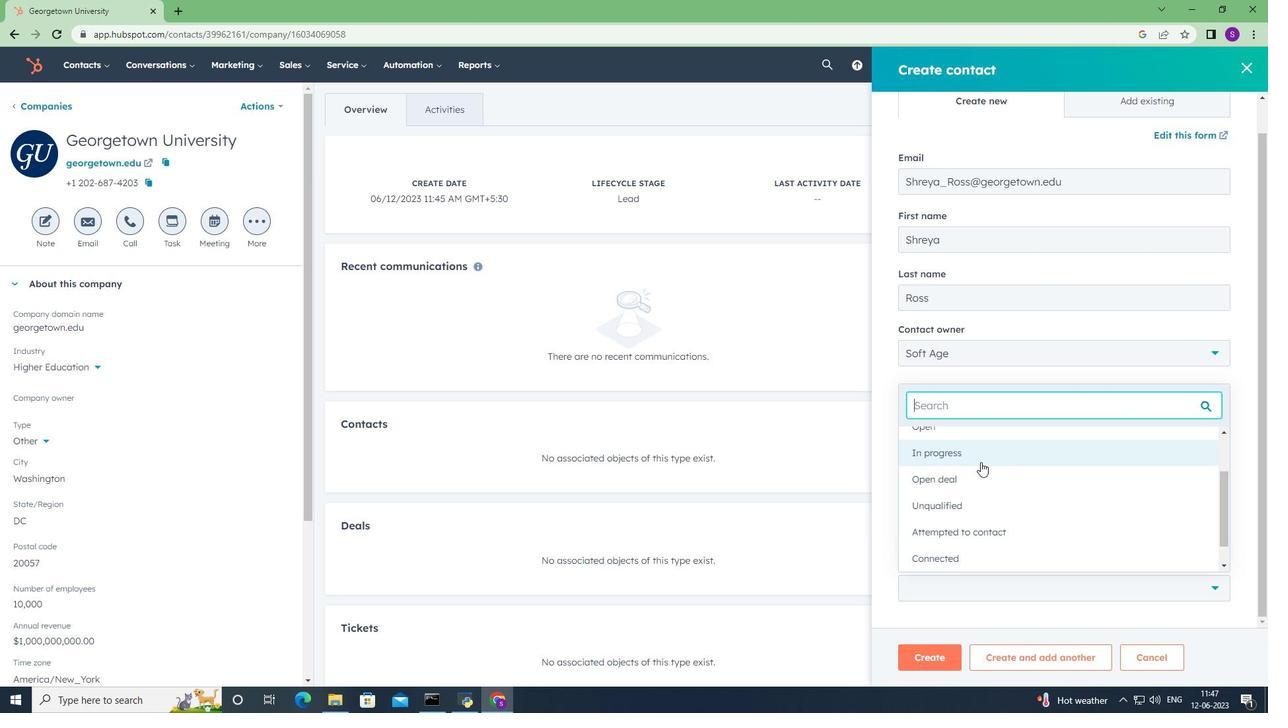 
Action: Mouse moved to (938, 661)
Screenshot: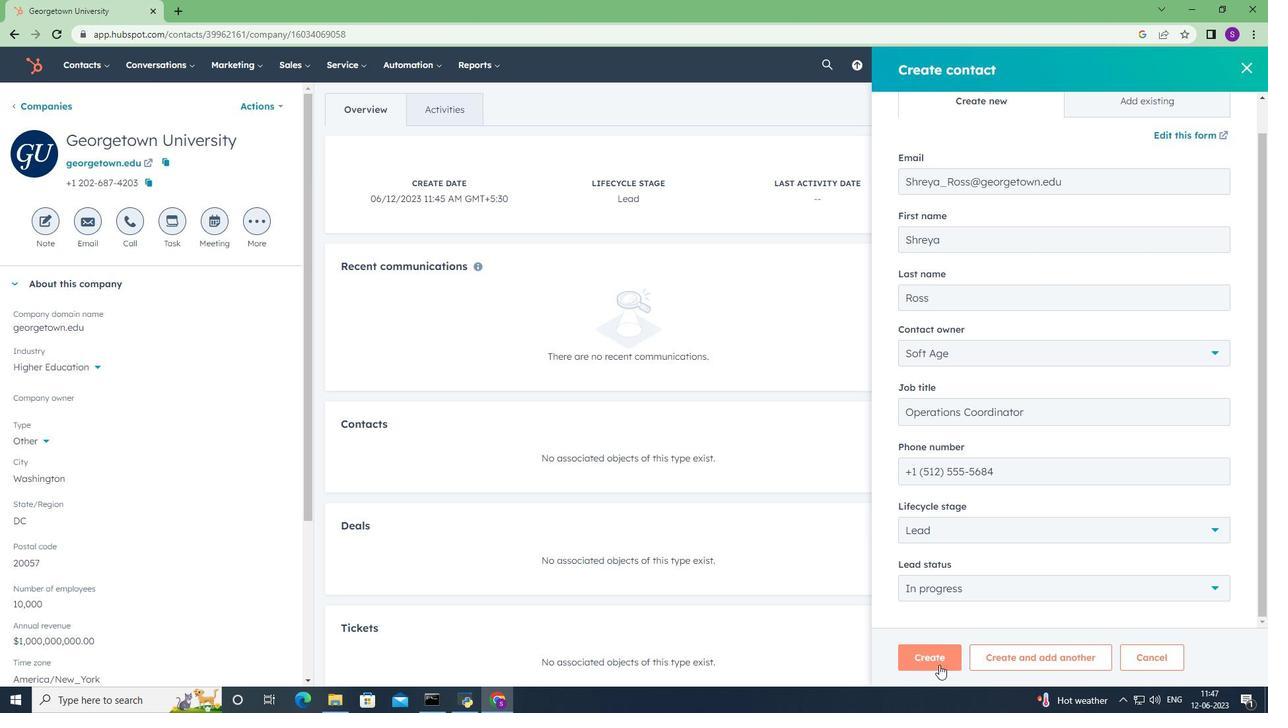 
Action: Mouse pressed left at (938, 661)
Screenshot: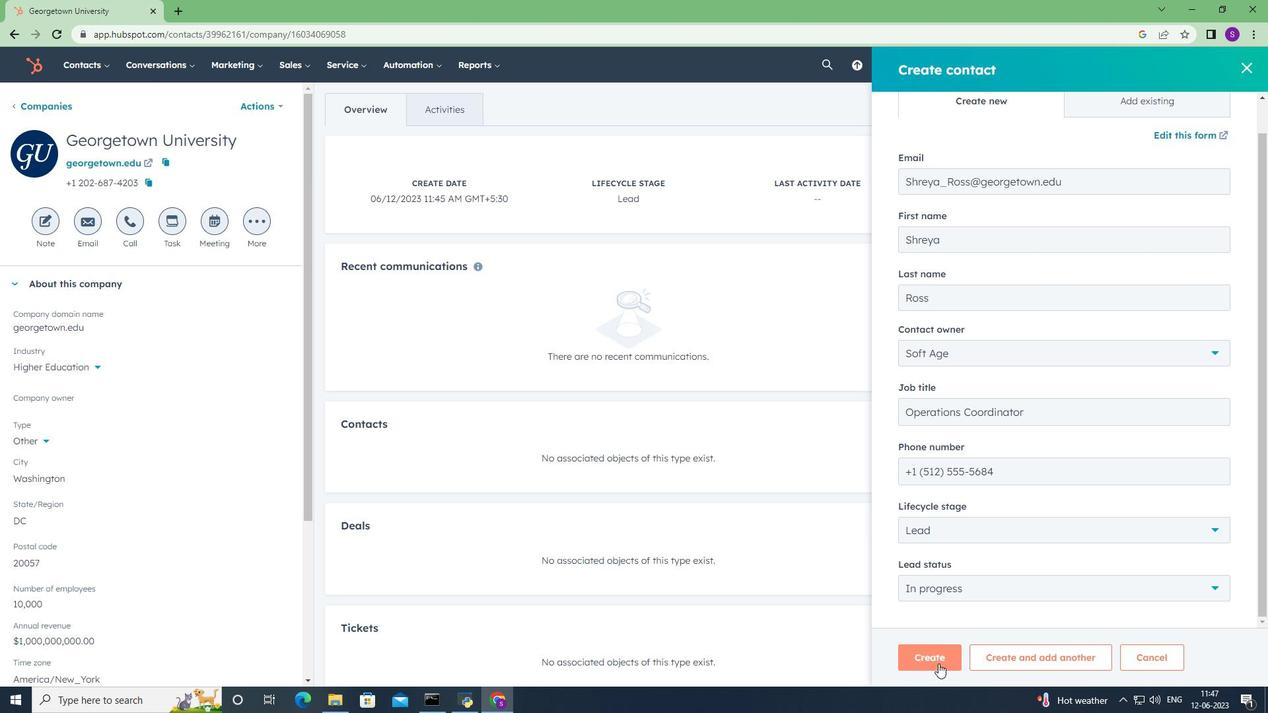 
Action: Mouse scrolled (938, 660) with delta (0, 0)
Screenshot: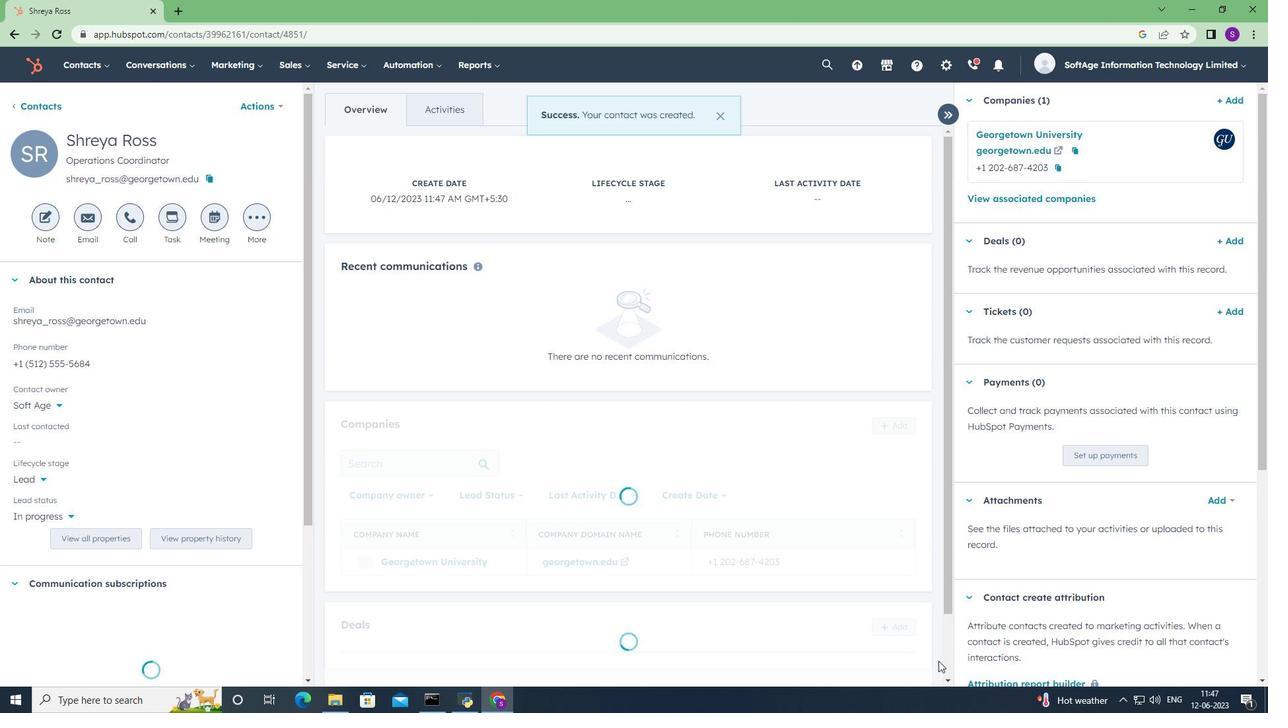 
Action: Mouse scrolled (938, 660) with delta (0, 0)
Screenshot: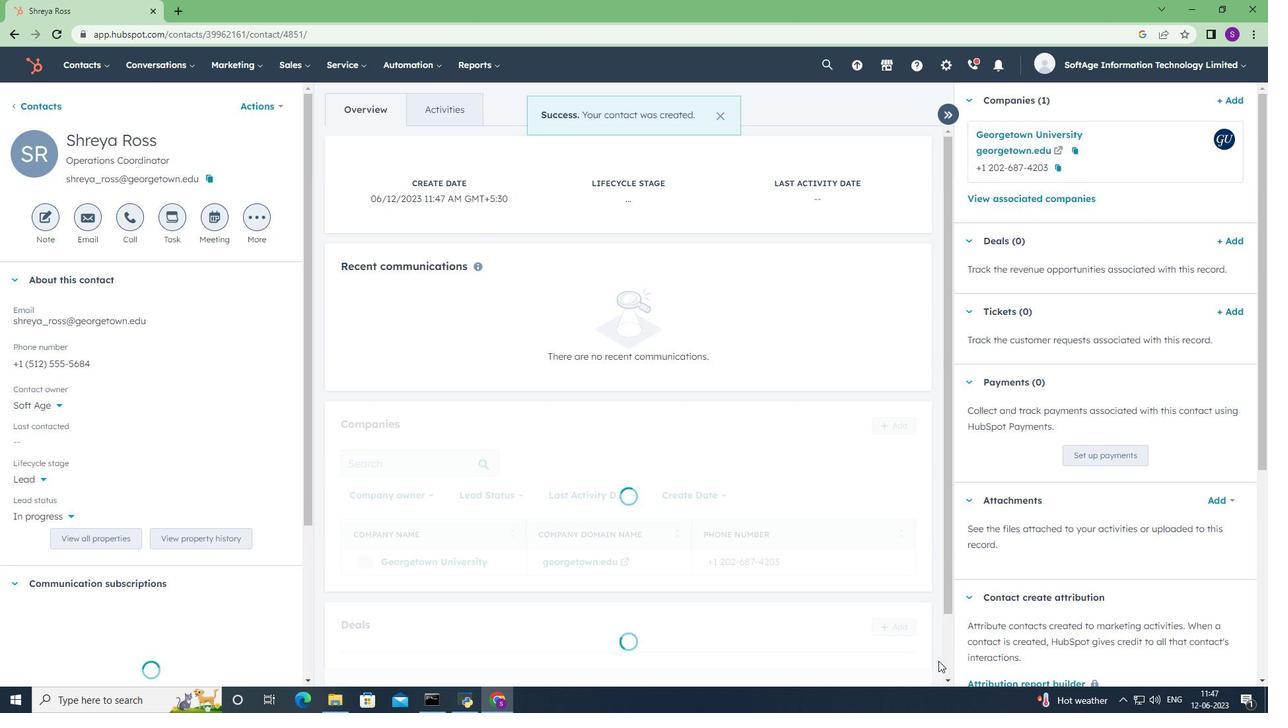 
Action: Mouse scrolled (938, 660) with delta (0, 0)
Screenshot: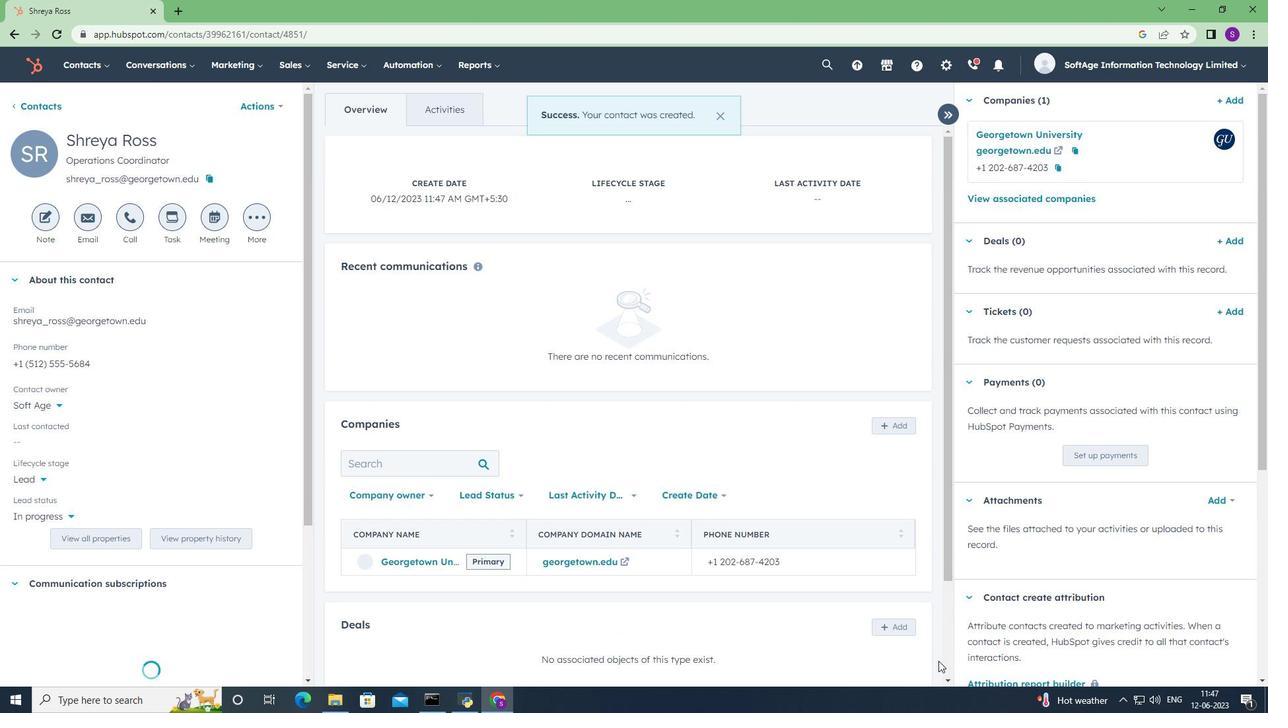 
Action: Mouse scrolled (938, 660) with delta (0, 0)
Screenshot: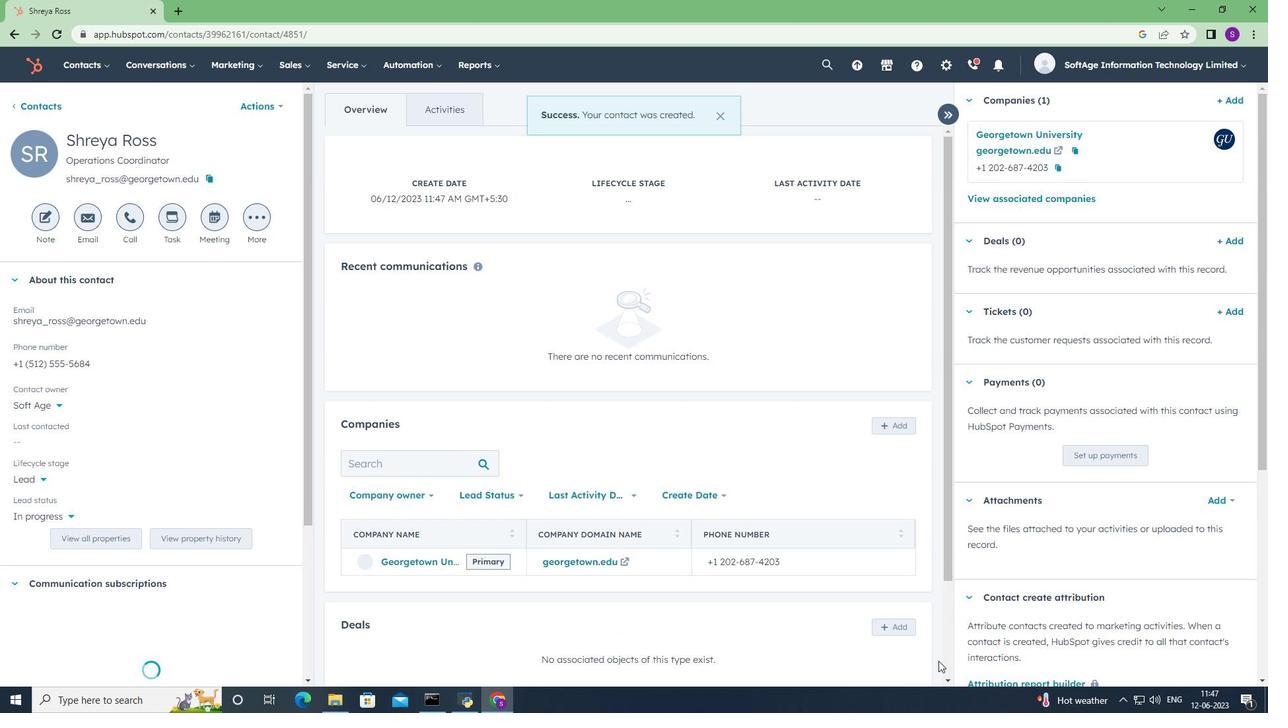 
Action: Mouse scrolled (938, 660) with delta (0, 0)
Screenshot: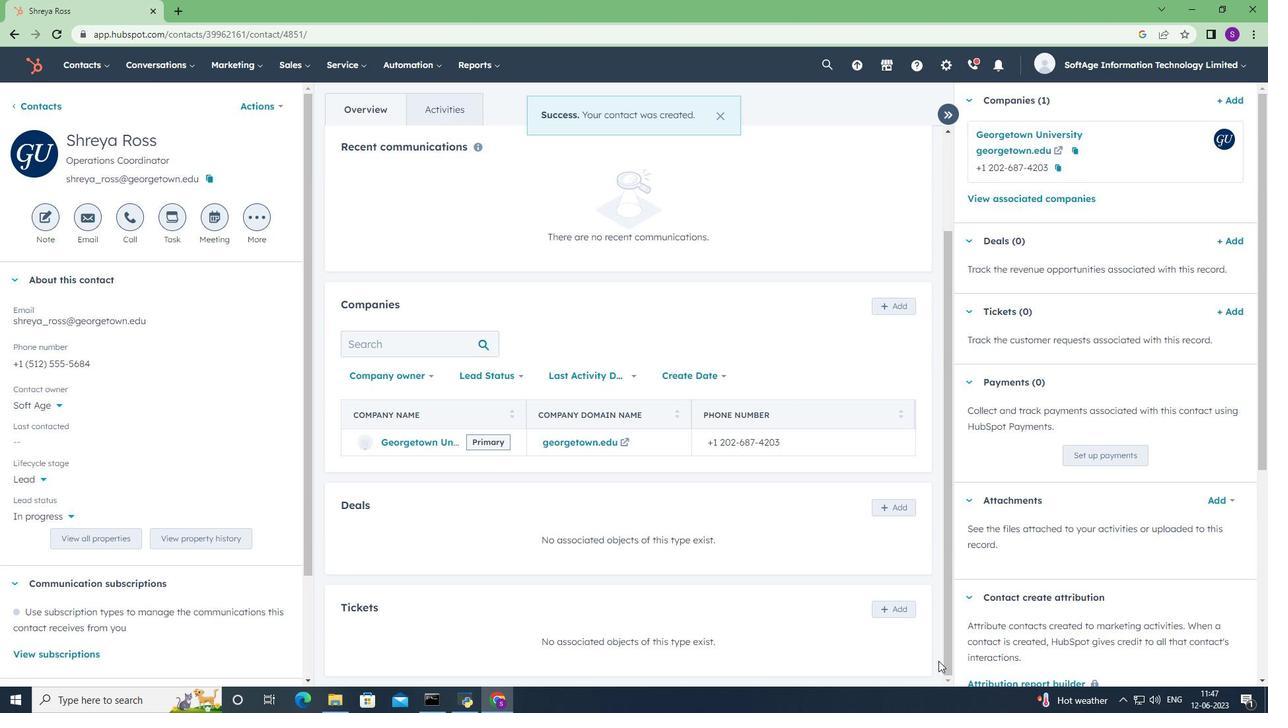 
Action: Mouse scrolled (938, 660) with delta (0, 0)
Screenshot: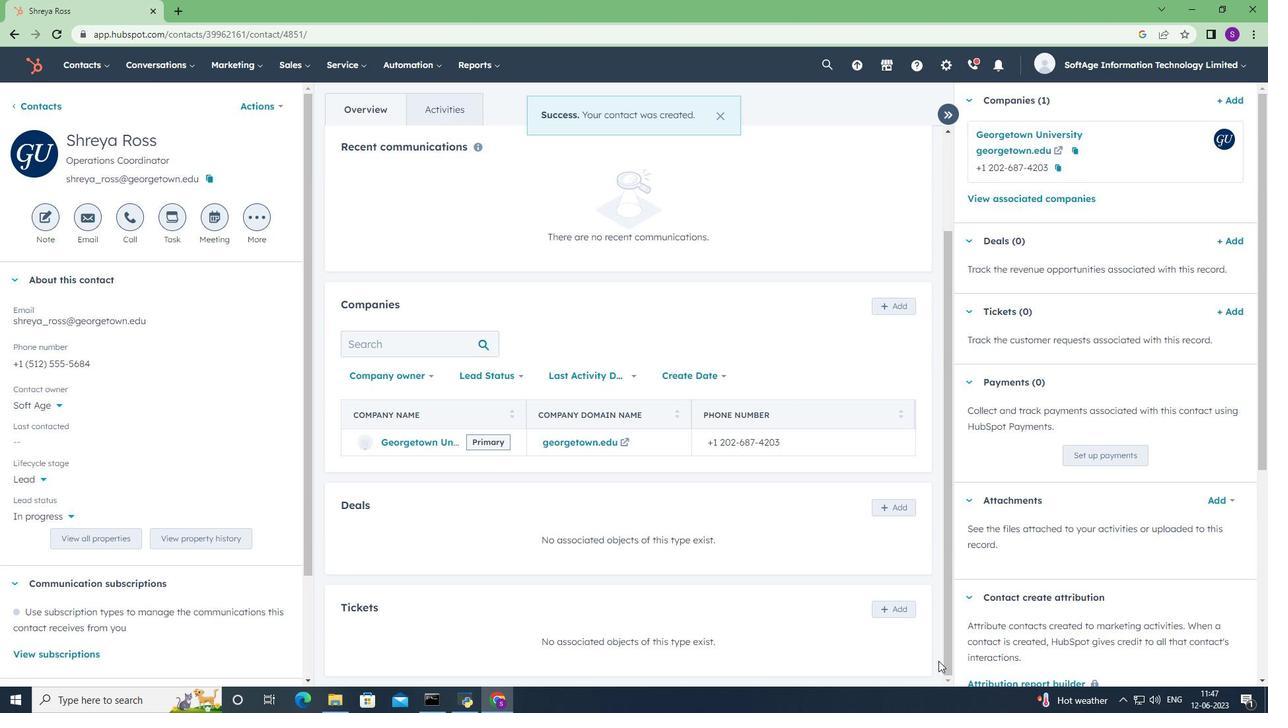 
Action: Mouse scrolled (938, 660) with delta (0, 0)
Screenshot: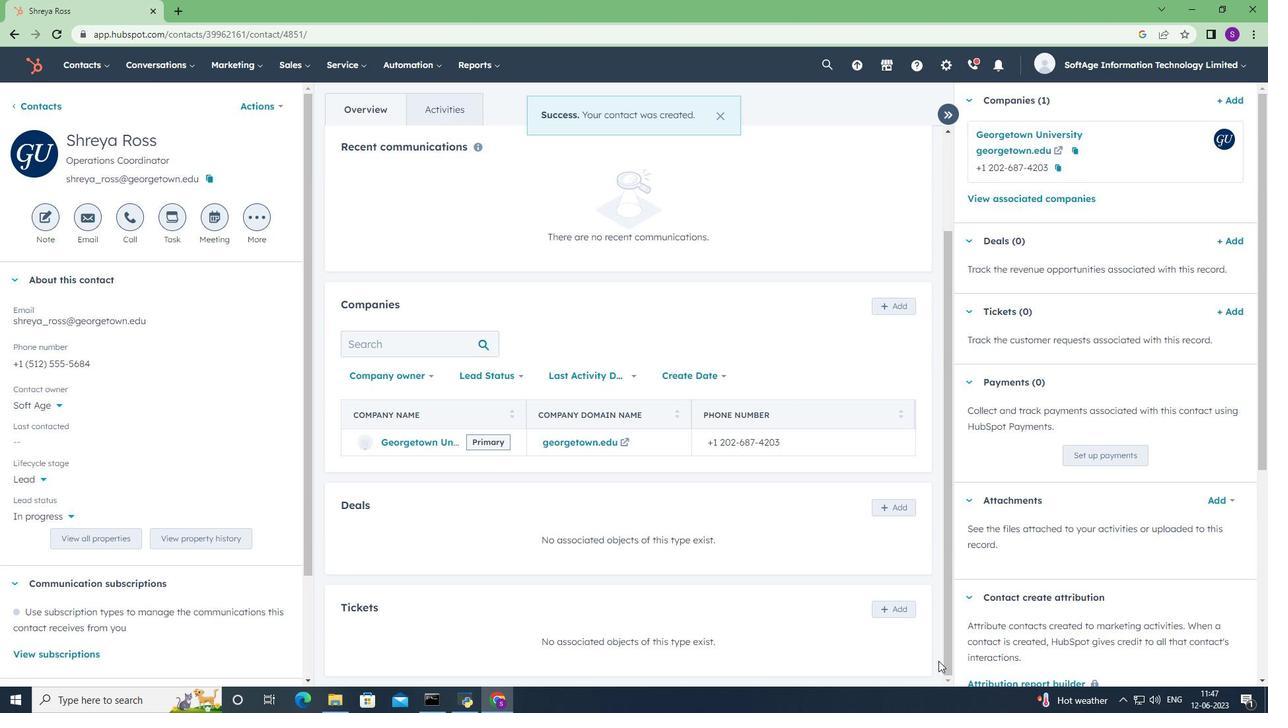 
Action: Mouse scrolled (938, 660) with delta (0, 0)
Screenshot: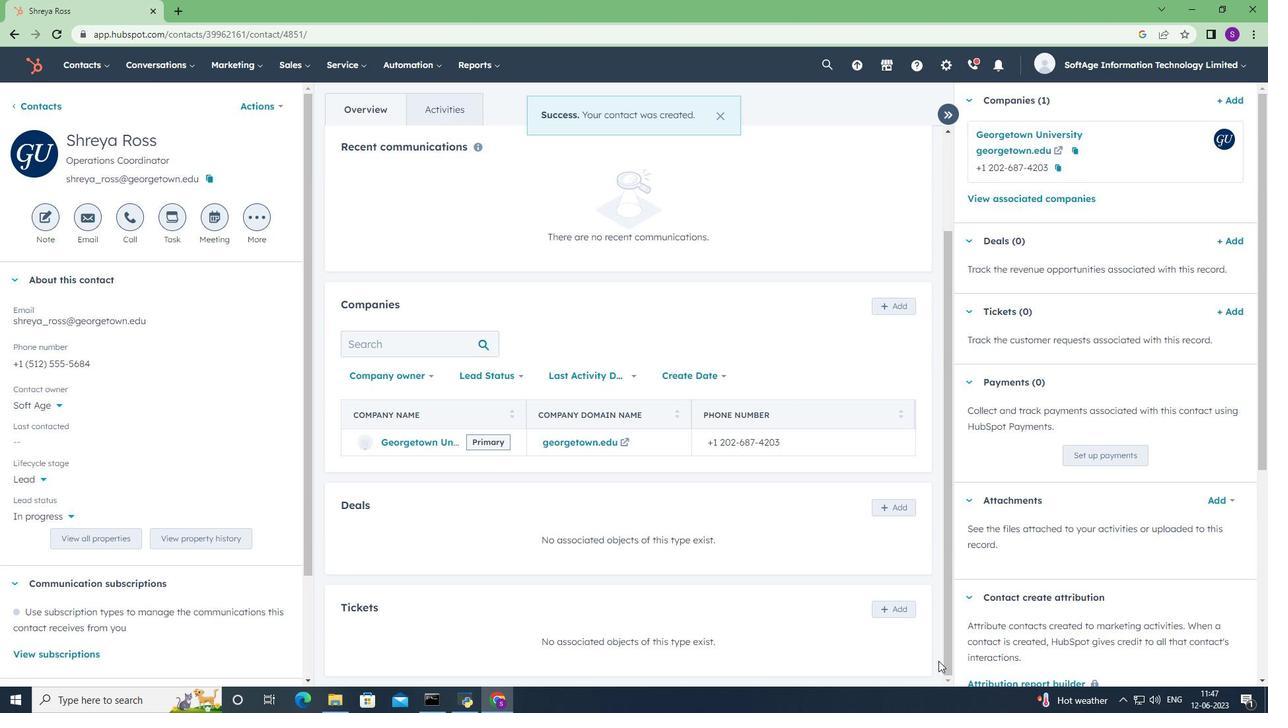 
Action: Mouse scrolled (938, 661) with delta (0, 0)
Screenshot: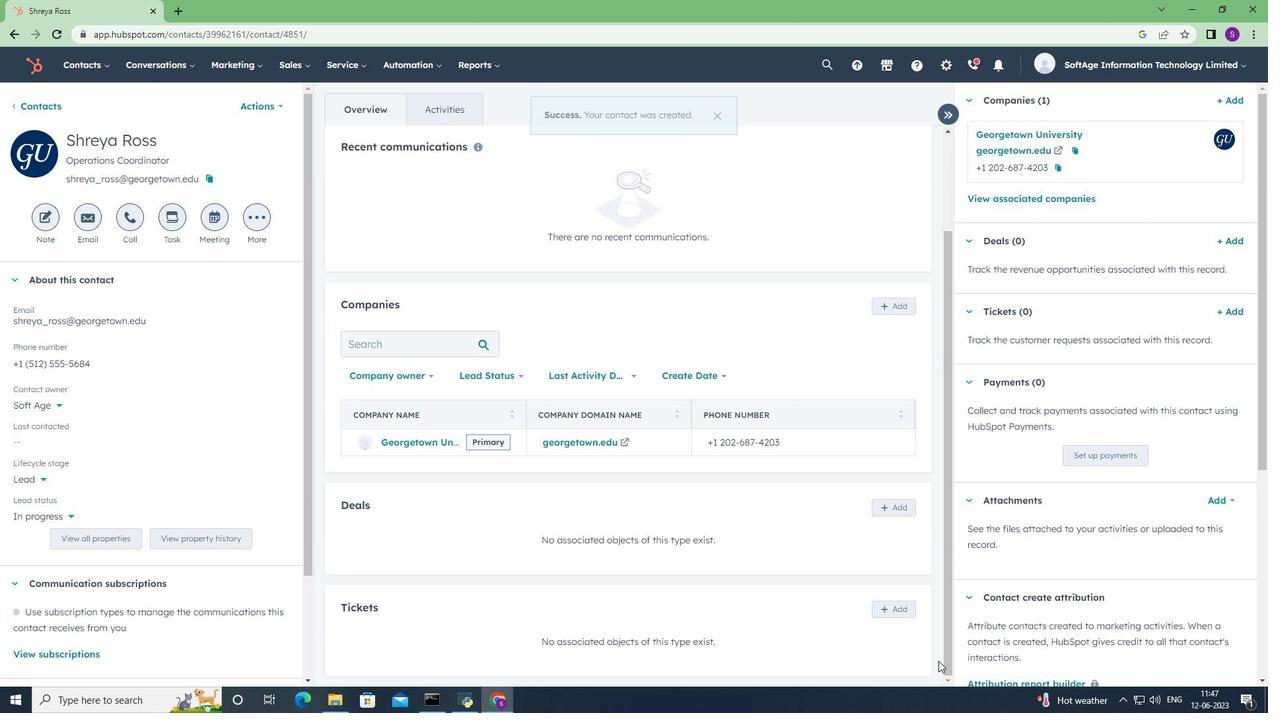 
Action: Mouse scrolled (938, 661) with delta (0, 0)
Screenshot: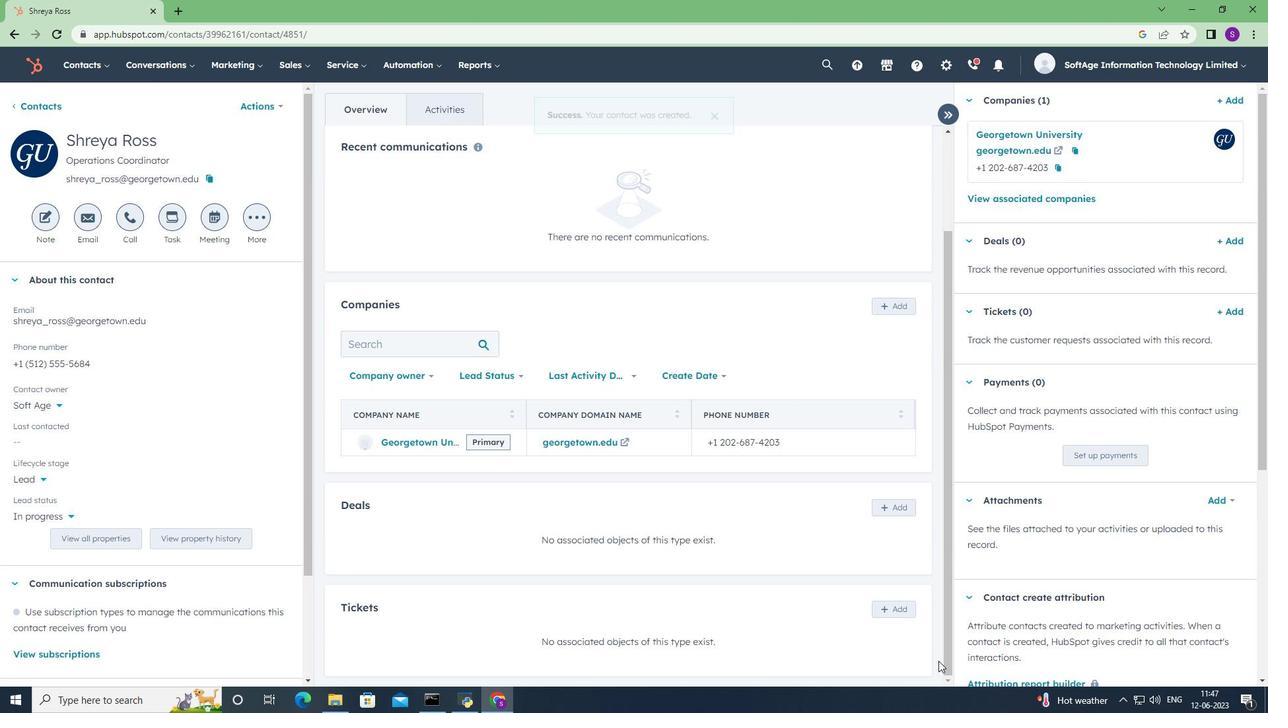 
Action: Mouse scrolled (938, 661) with delta (0, 0)
Screenshot: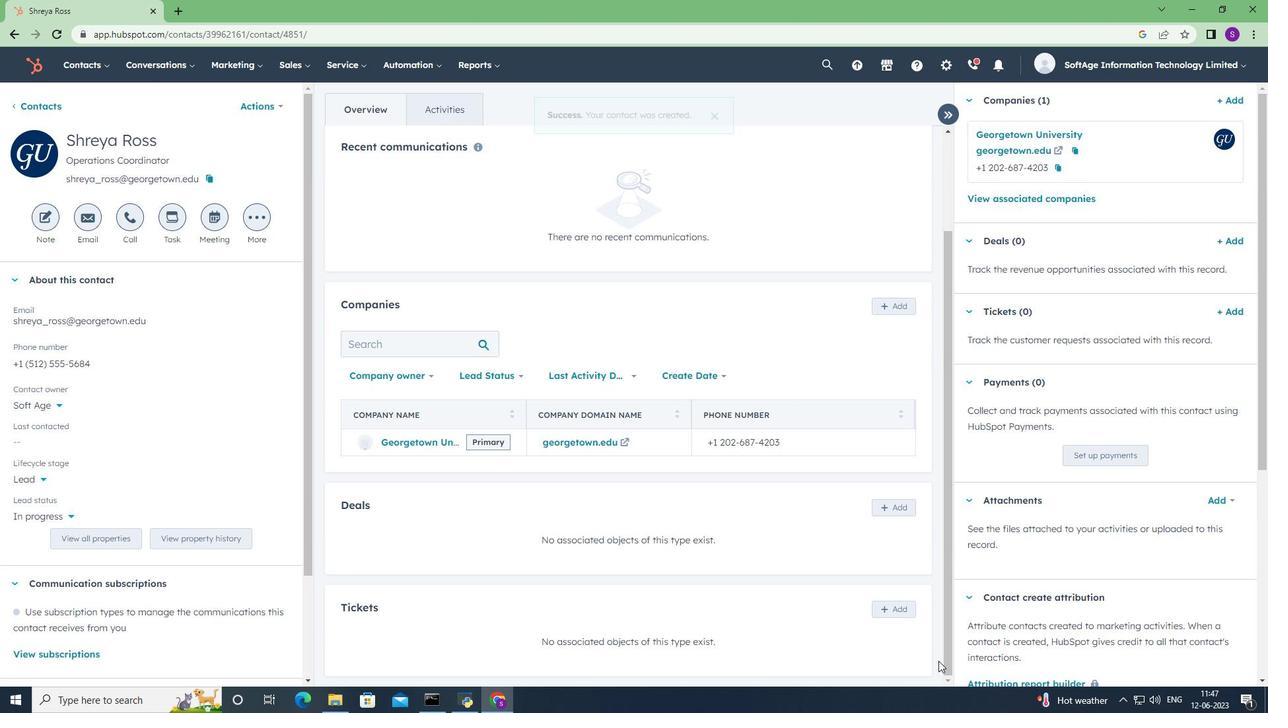
Action: Mouse scrolled (938, 661) with delta (0, 0)
Screenshot: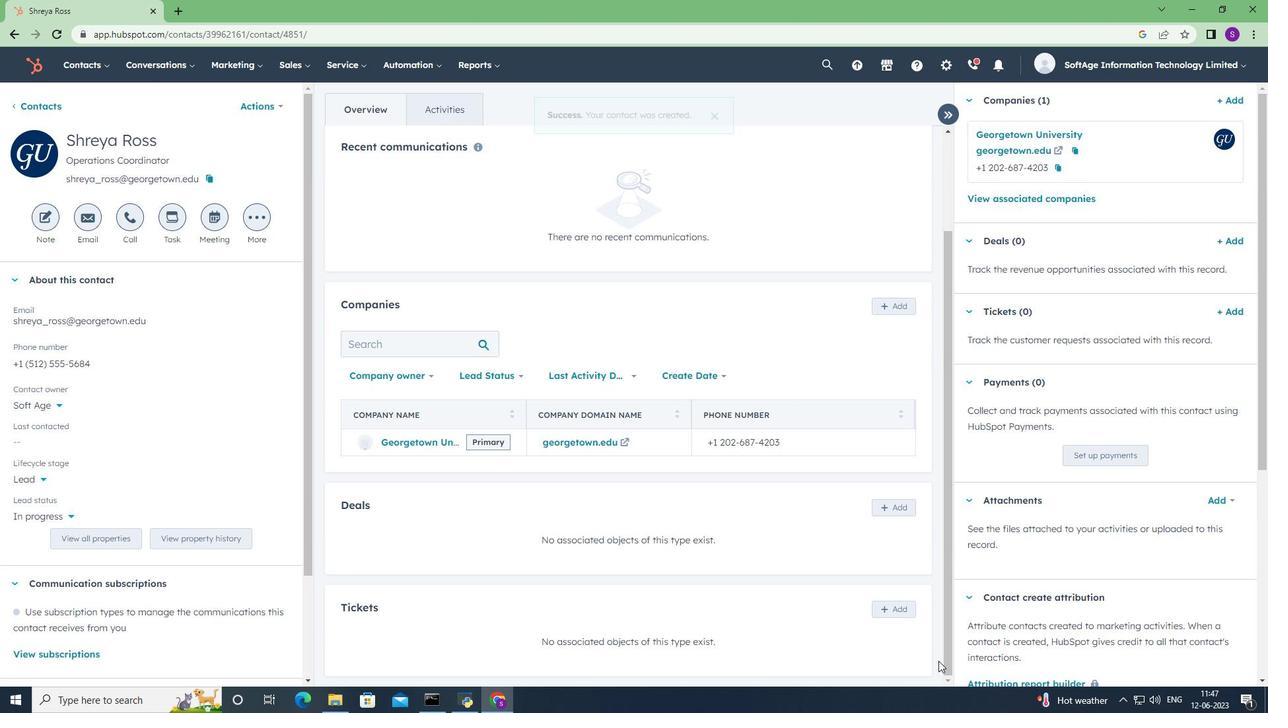 
Action: Mouse scrolled (938, 661) with delta (0, 0)
Screenshot: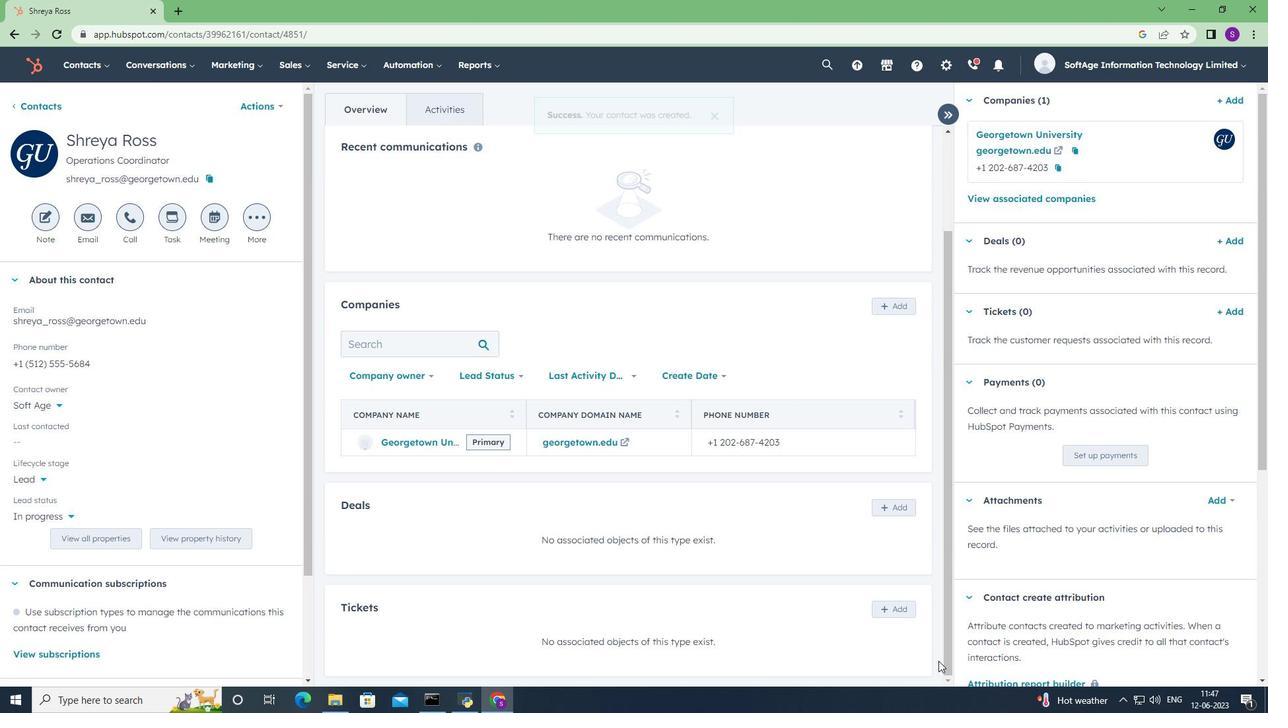 
Action: Mouse scrolled (938, 661) with delta (0, 0)
Screenshot: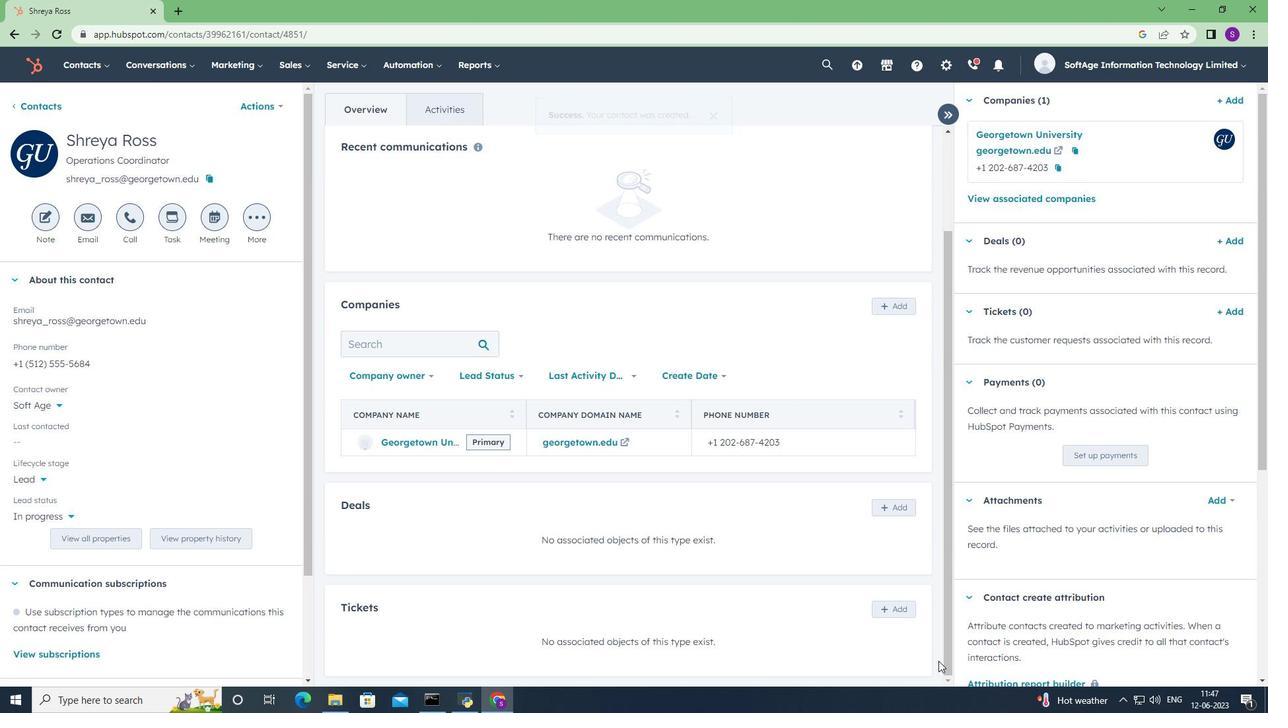 
Action: Key pressed <Key.f12>
Screenshot: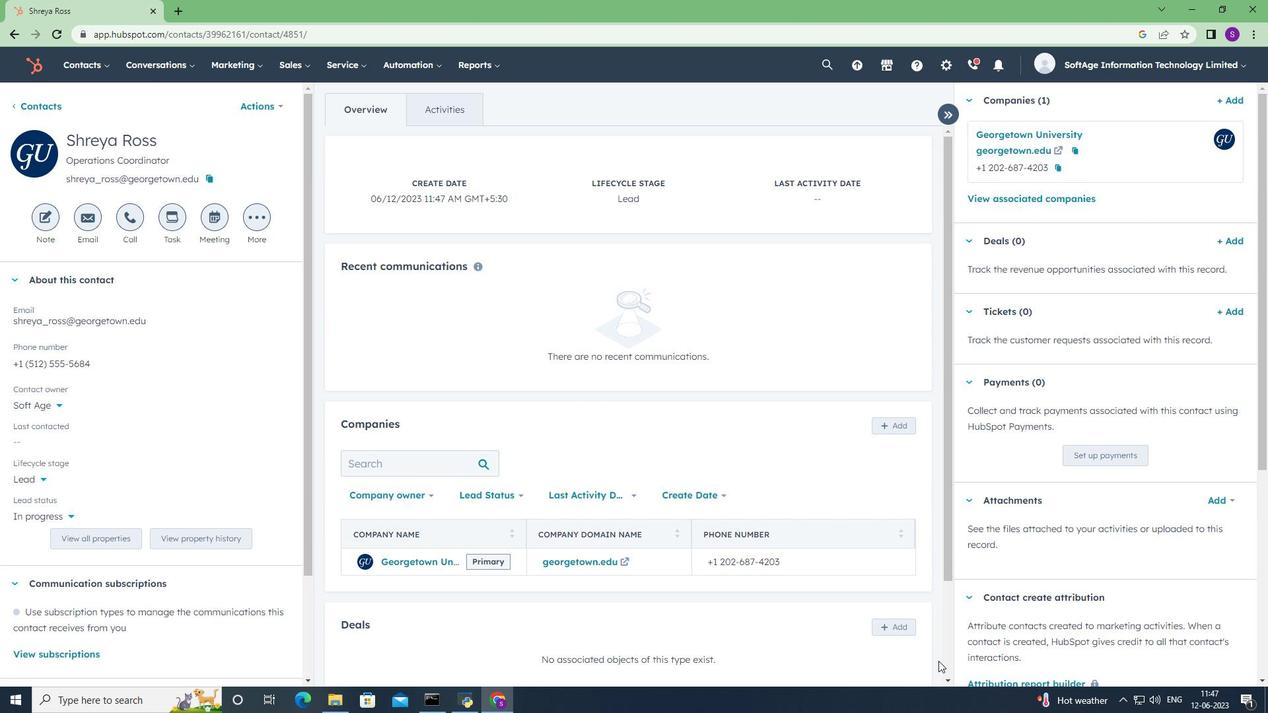 
